 Task: Look for space in Florence, United States from 10th July, 2023 to 15th July, 2023 for 7 adults in price range Rs.10000 to Rs.15000. Place can be entire place or shared room with 4 bedrooms having 7 beds and 4 bathrooms. Property type can be house, flat, guest house. Amenities needed are: wifi, TV, free parkinig on premises, gym, breakfast. Booking option can be shelf check-in. Required host language is English.
Action: Mouse moved to (467, 91)
Screenshot: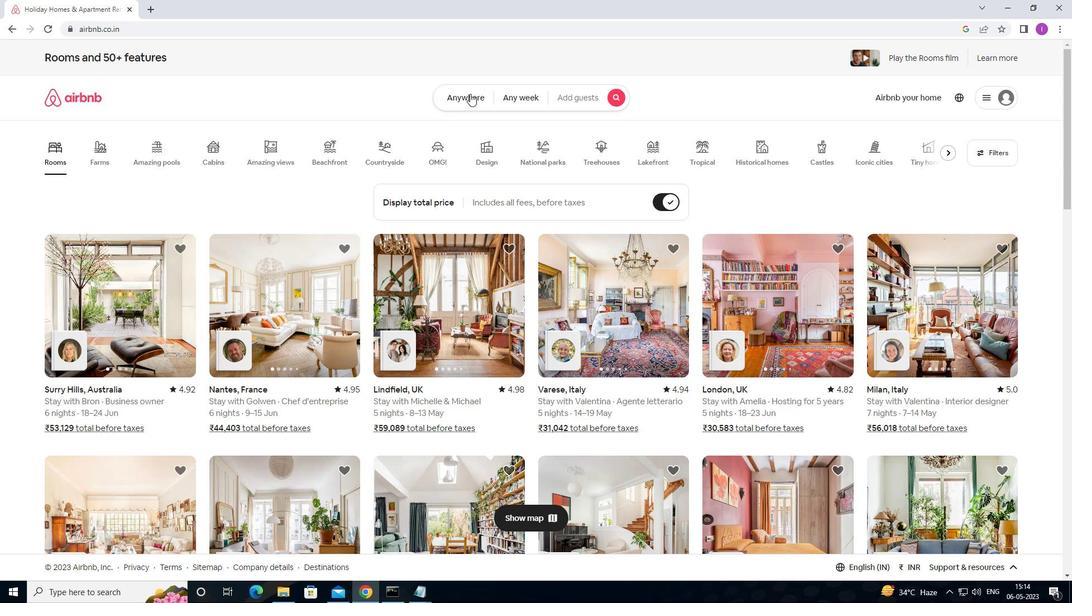 
Action: Mouse pressed left at (467, 91)
Screenshot: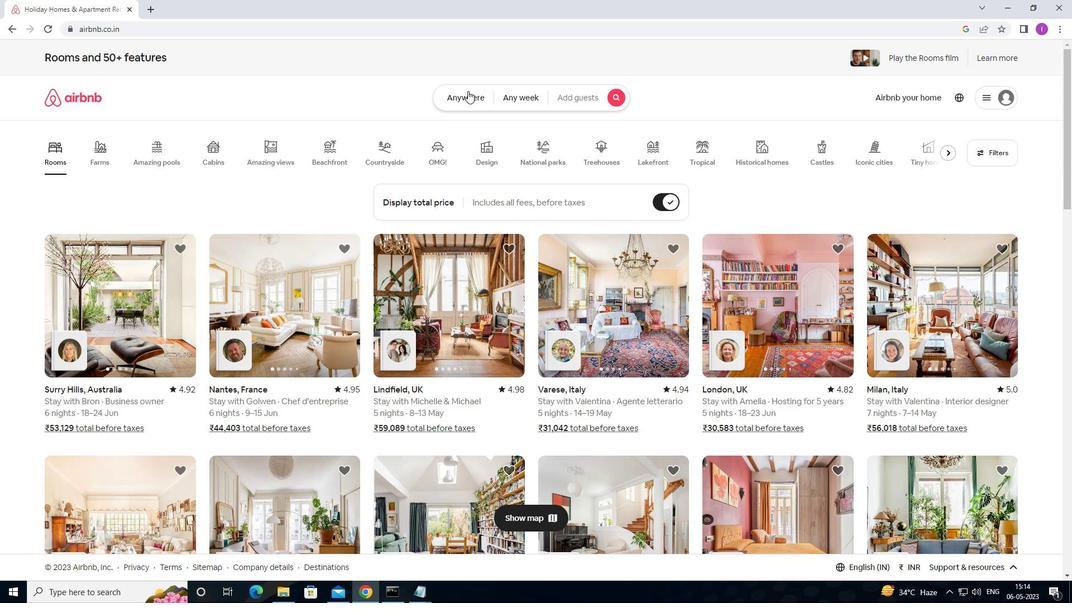 
Action: Mouse moved to (382, 137)
Screenshot: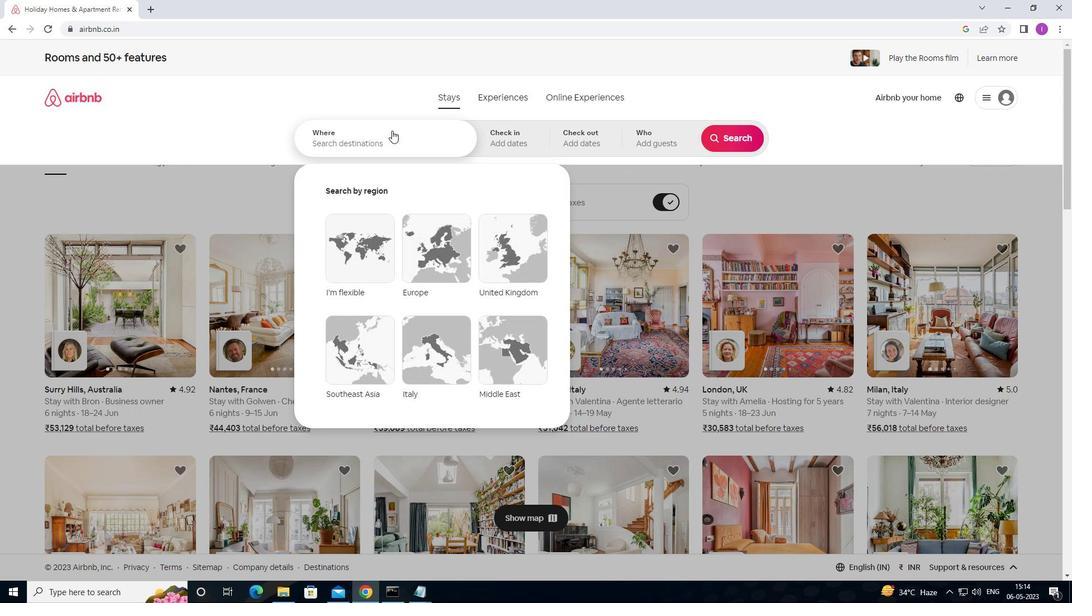 
Action: Mouse pressed left at (382, 137)
Screenshot: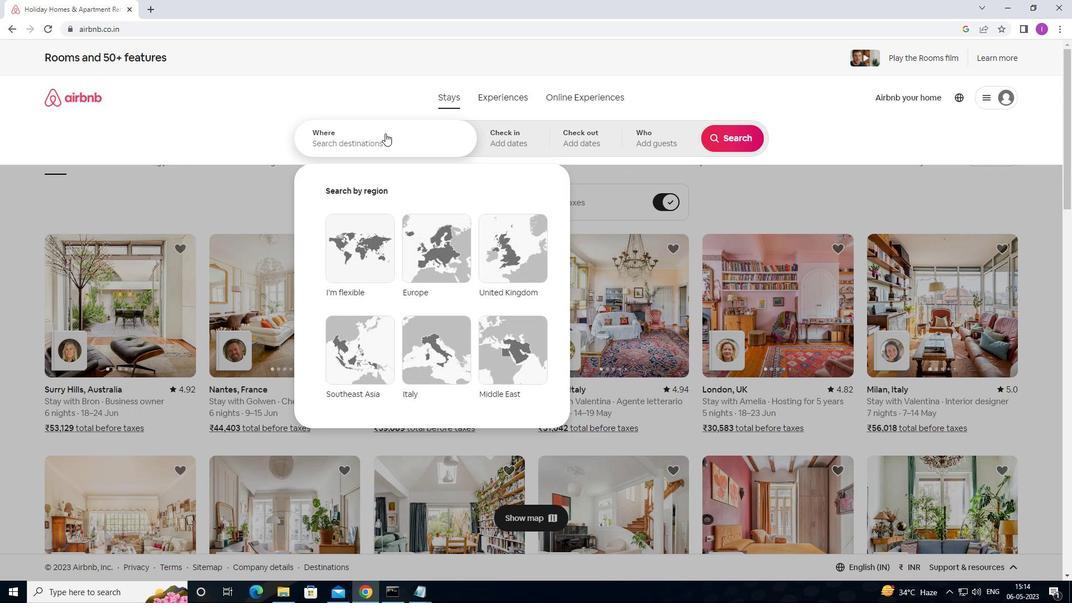 
Action: Mouse moved to (581, 142)
Screenshot: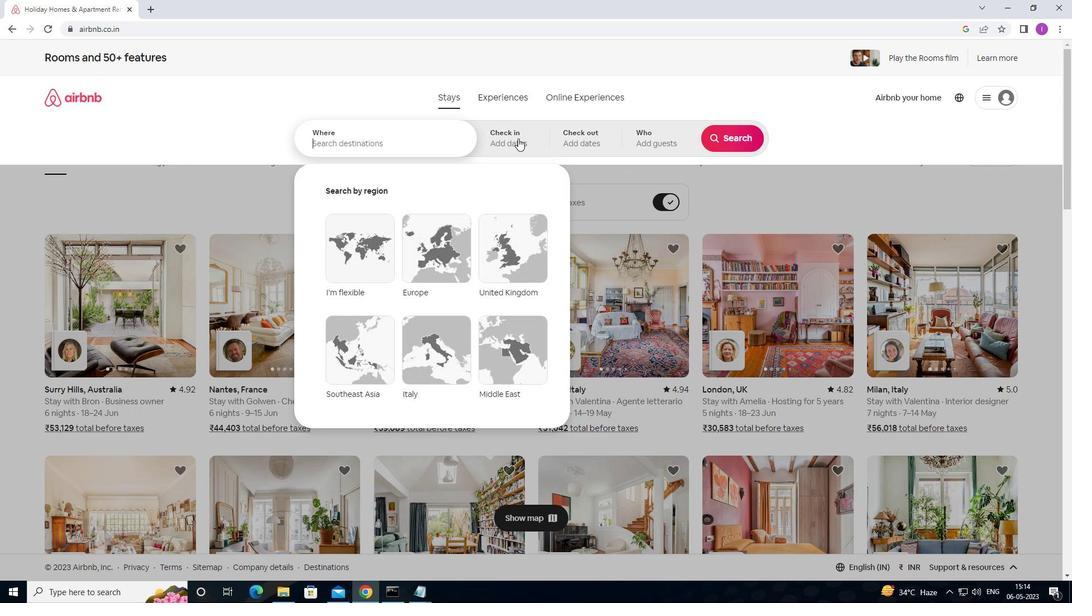 
Action: Key pressed <Key.shift><Key.shift><Key.shift><Key.shift><Key.shift><Key.shift><Key.shift>FLORENCE,<Key.shift>UNITED<Key.space>STATES
Screenshot: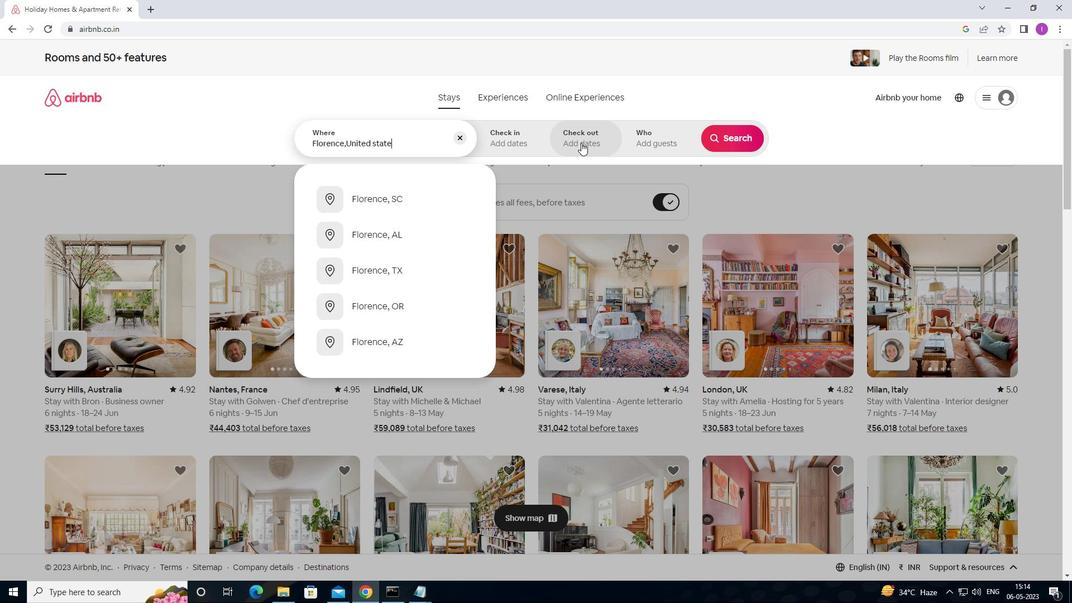 
Action: Mouse moved to (499, 139)
Screenshot: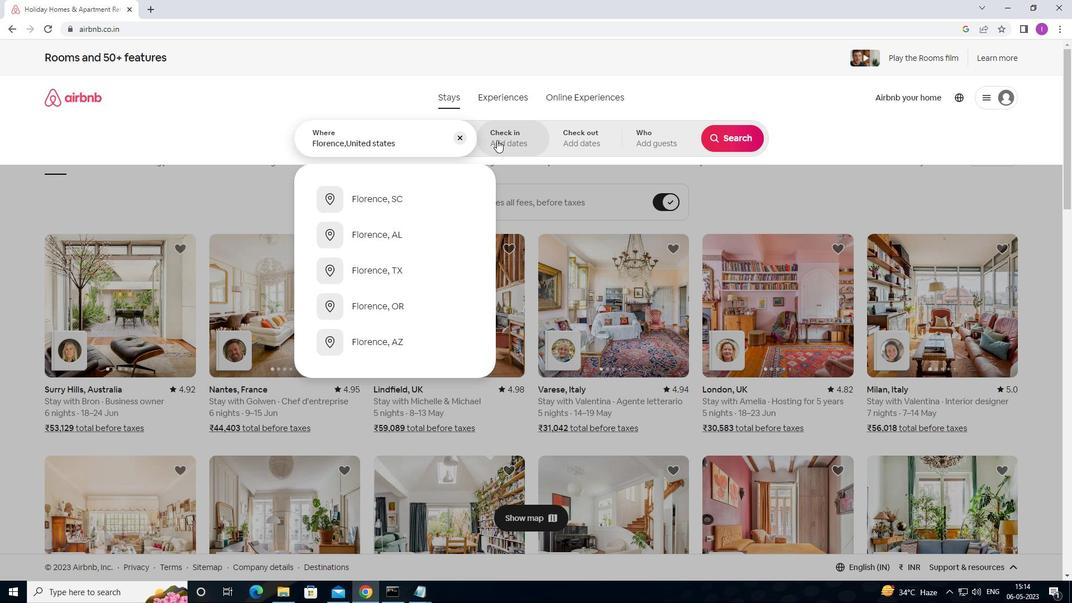 
Action: Mouse pressed left at (499, 139)
Screenshot: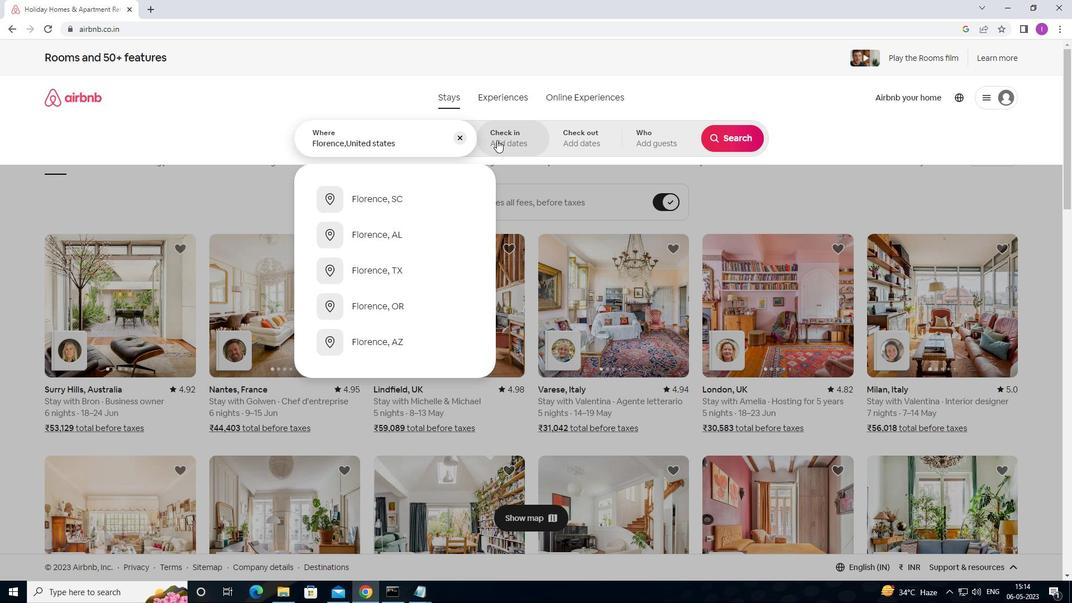 
Action: Mouse moved to (731, 222)
Screenshot: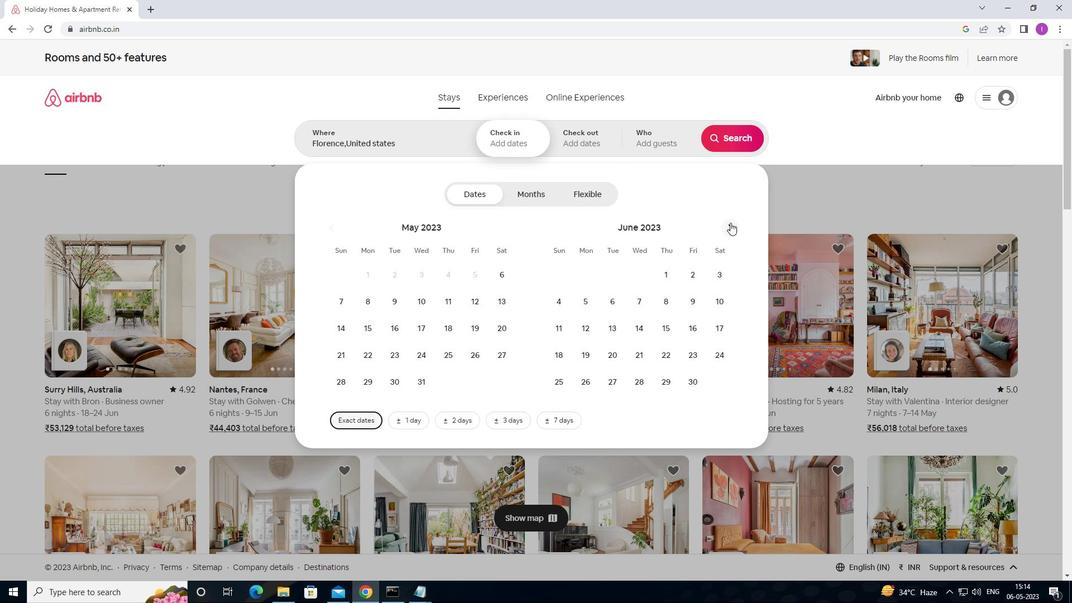 
Action: Mouse pressed left at (731, 222)
Screenshot: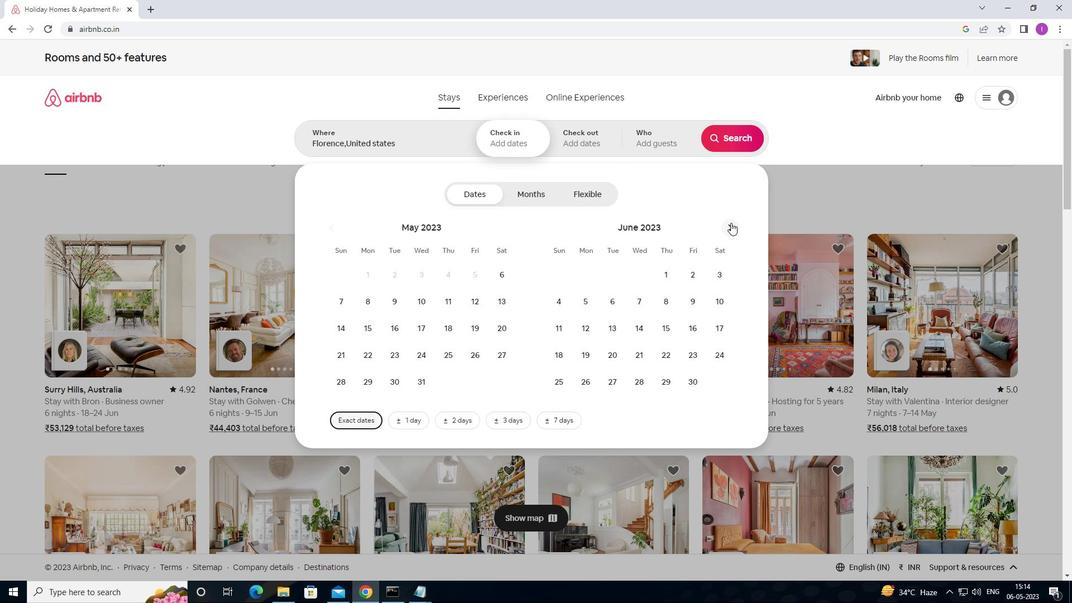 
Action: Mouse moved to (594, 327)
Screenshot: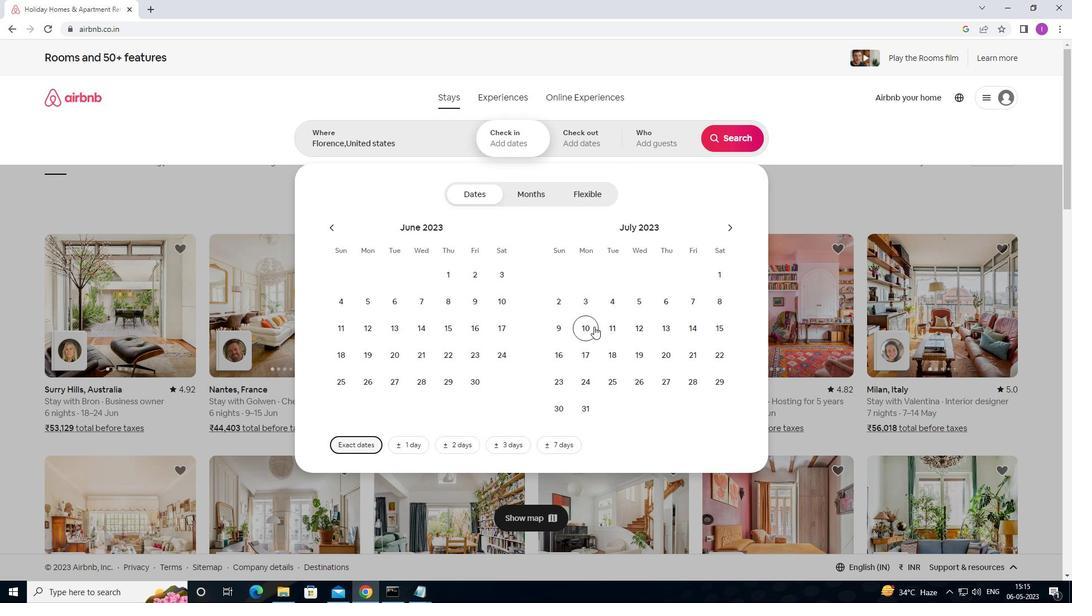 
Action: Mouse pressed left at (594, 327)
Screenshot: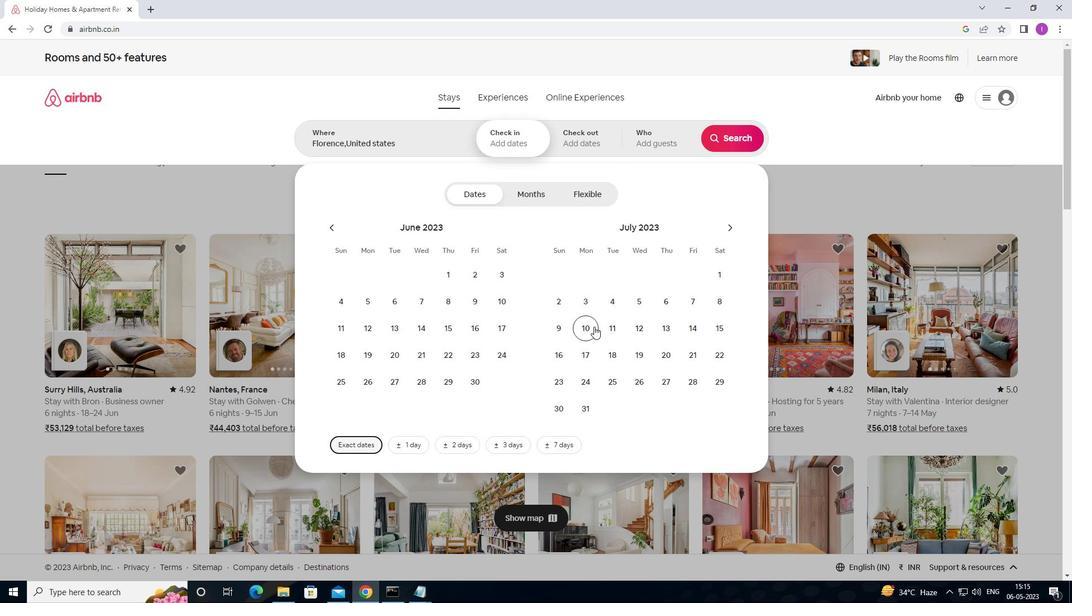 
Action: Mouse moved to (718, 326)
Screenshot: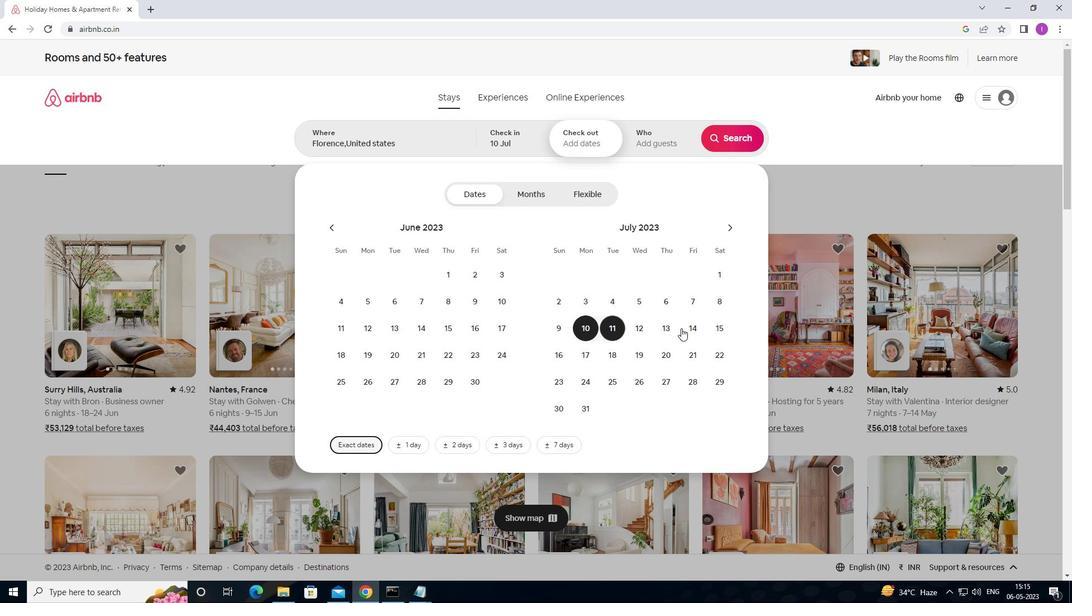 
Action: Mouse pressed left at (718, 326)
Screenshot: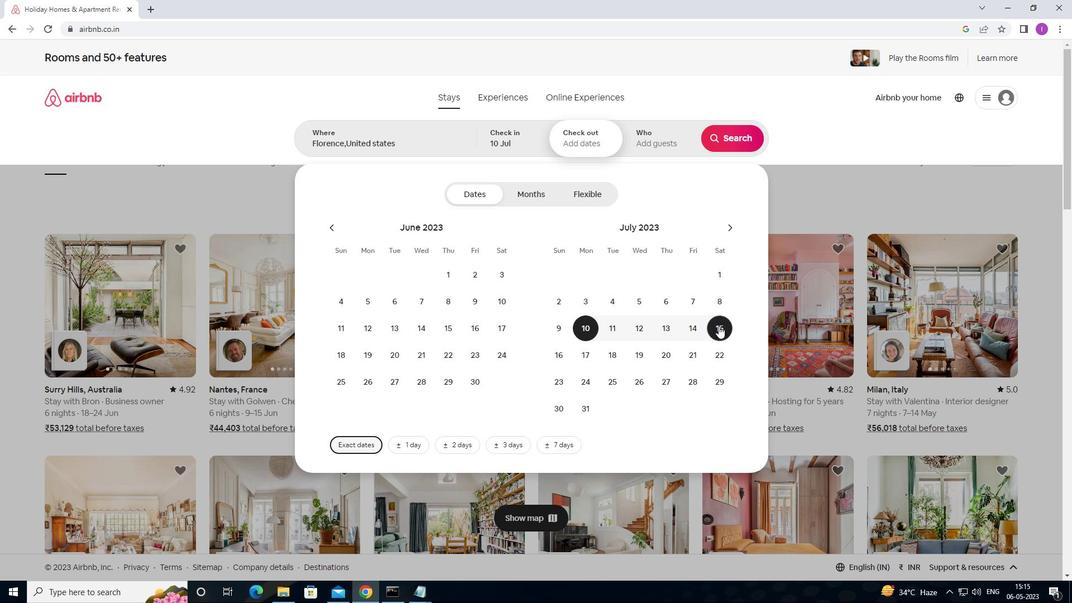 
Action: Mouse moved to (668, 142)
Screenshot: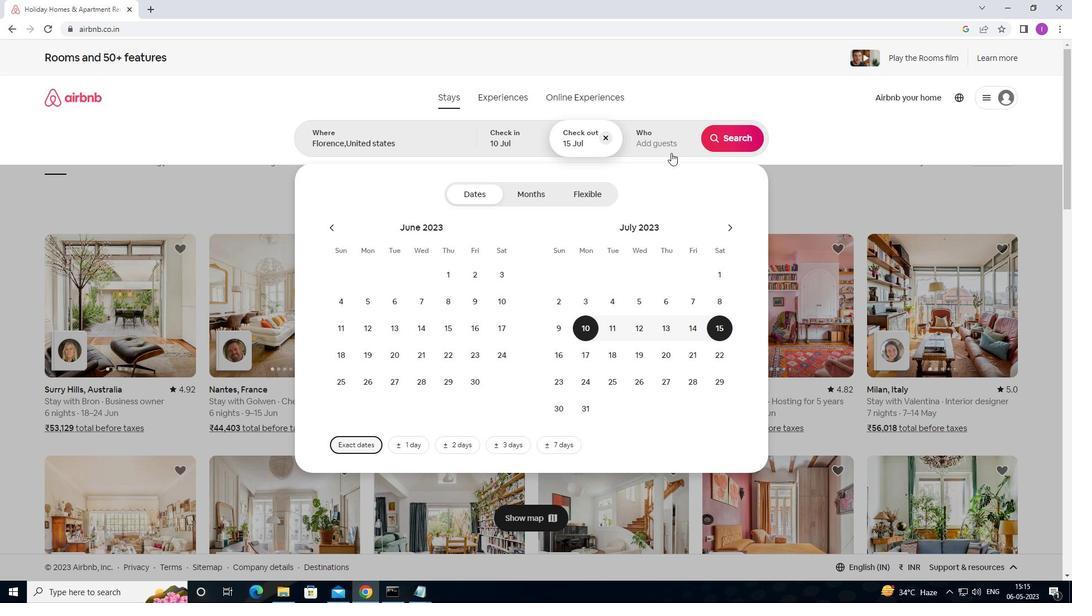 
Action: Mouse pressed left at (668, 142)
Screenshot: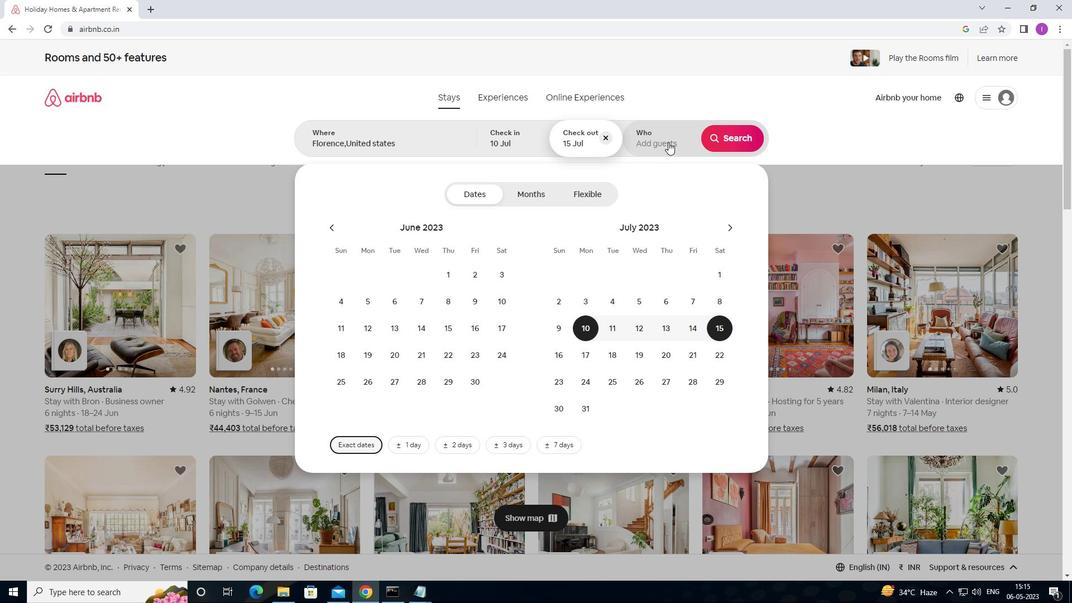
Action: Mouse moved to (738, 197)
Screenshot: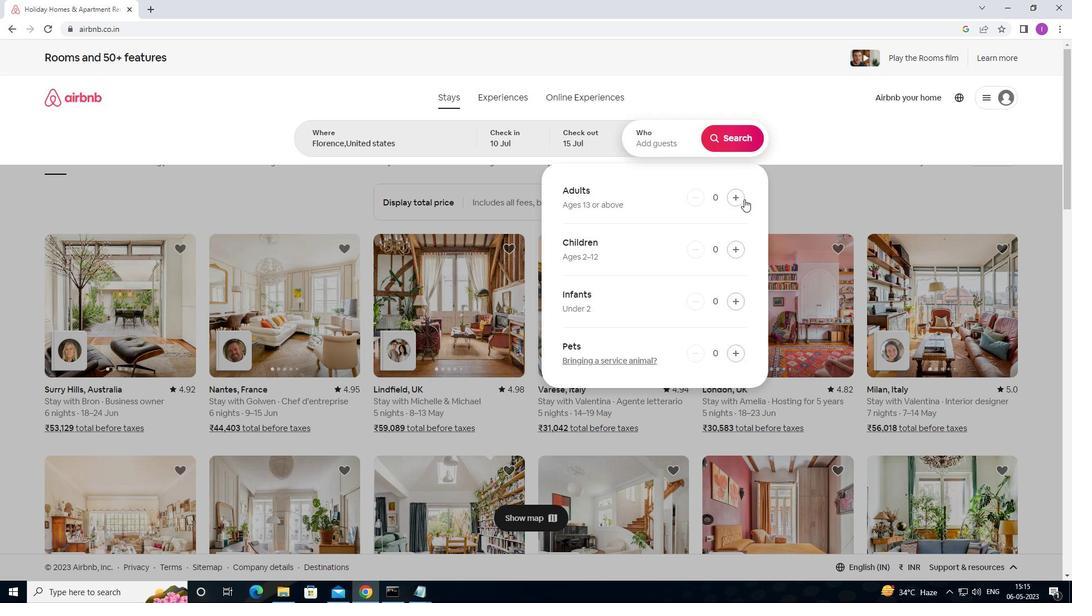 
Action: Mouse pressed left at (738, 197)
Screenshot: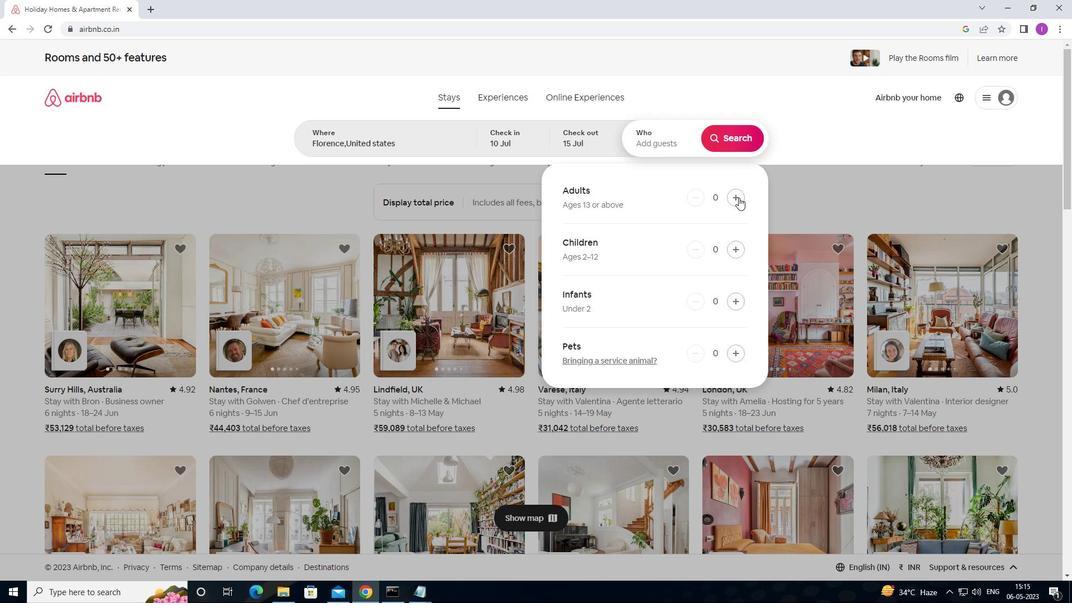 
Action: Mouse pressed left at (738, 197)
Screenshot: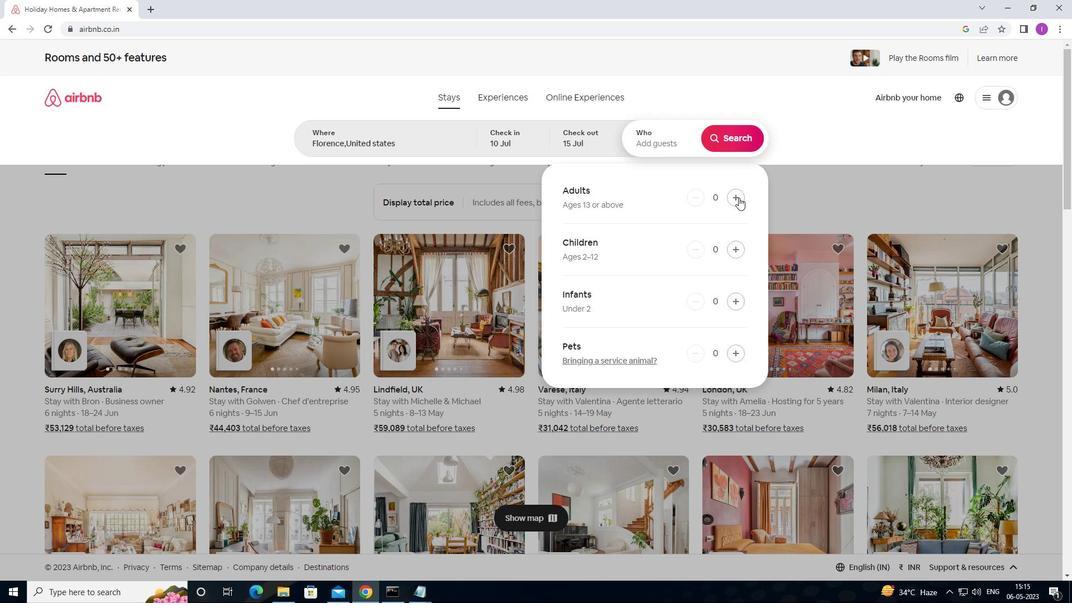 
Action: Mouse pressed left at (738, 197)
Screenshot: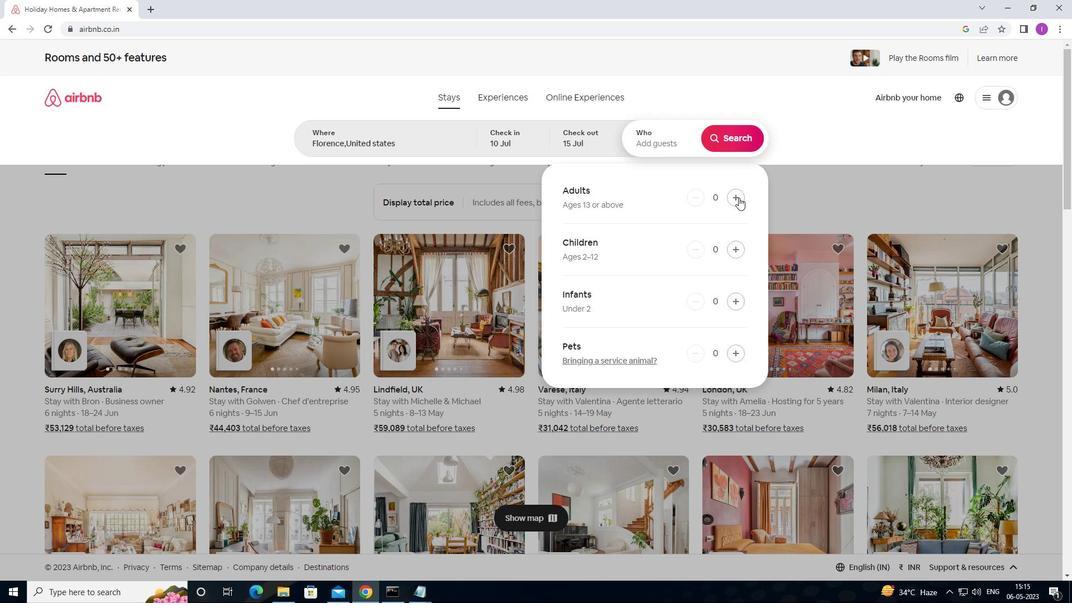
Action: Mouse pressed left at (738, 197)
Screenshot: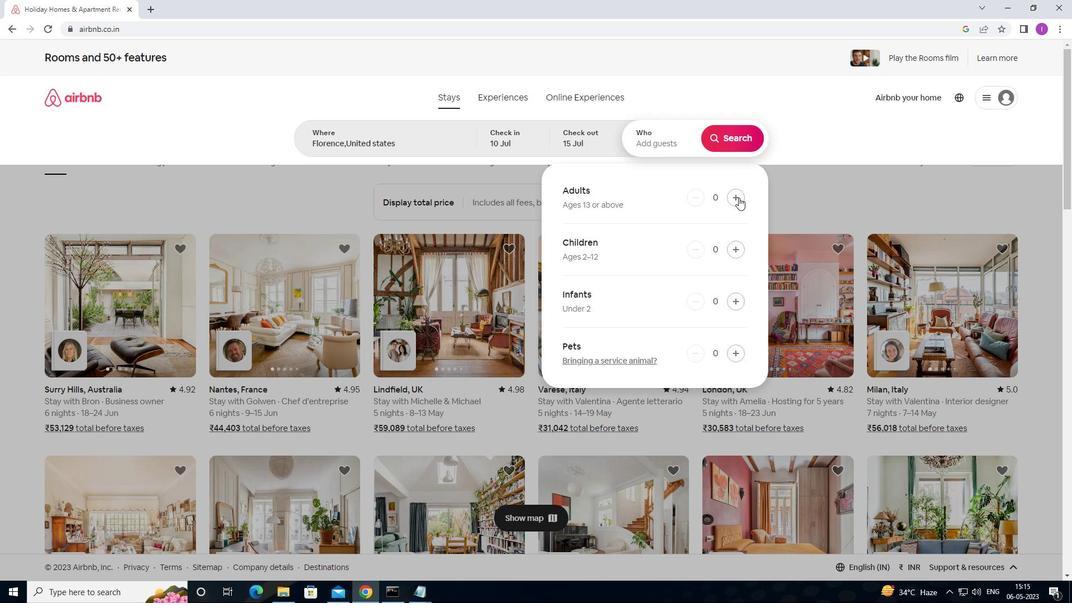 
Action: Mouse moved to (729, 197)
Screenshot: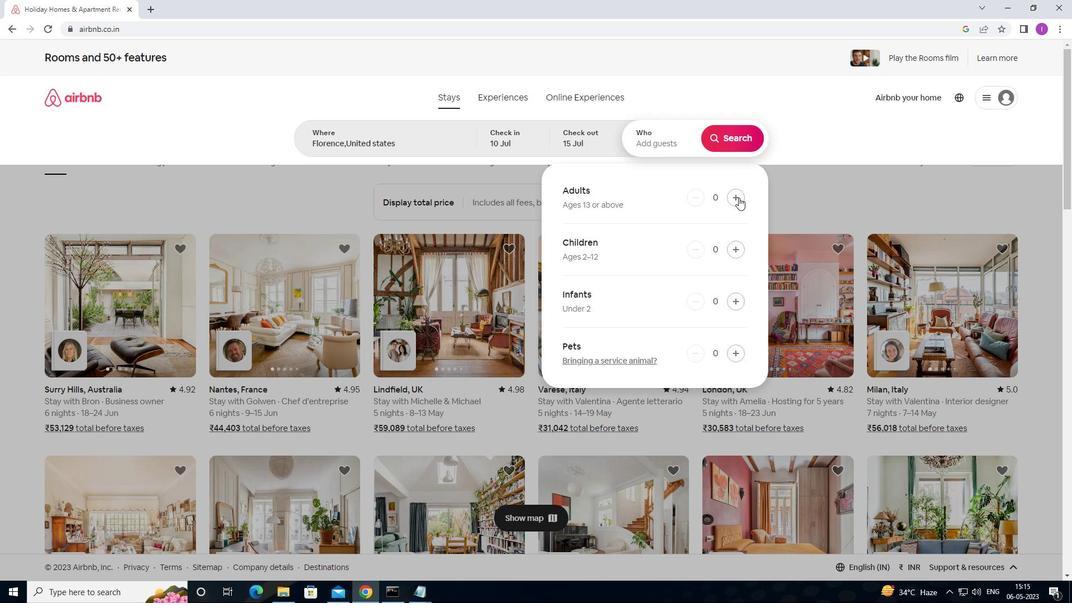 
Action: Mouse pressed left at (729, 197)
Screenshot: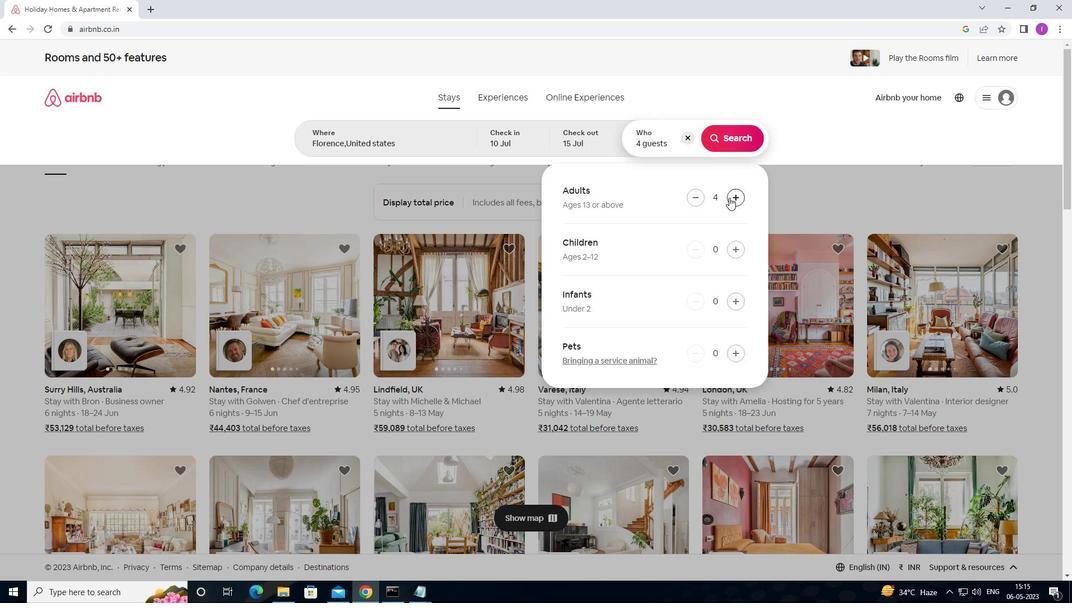 
Action: Mouse pressed left at (729, 197)
Screenshot: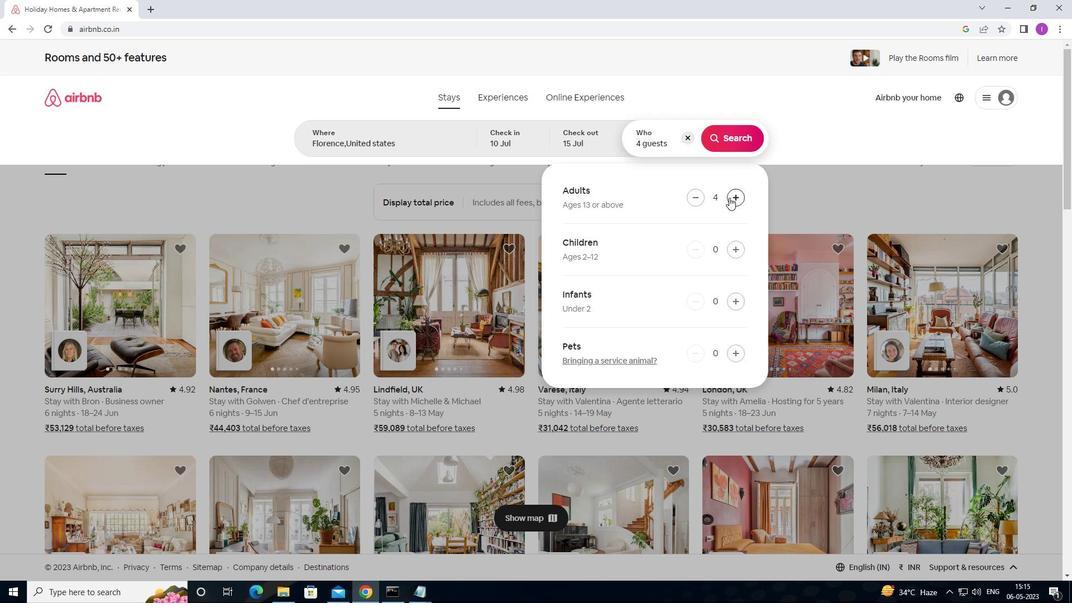 
Action: Mouse pressed left at (729, 197)
Screenshot: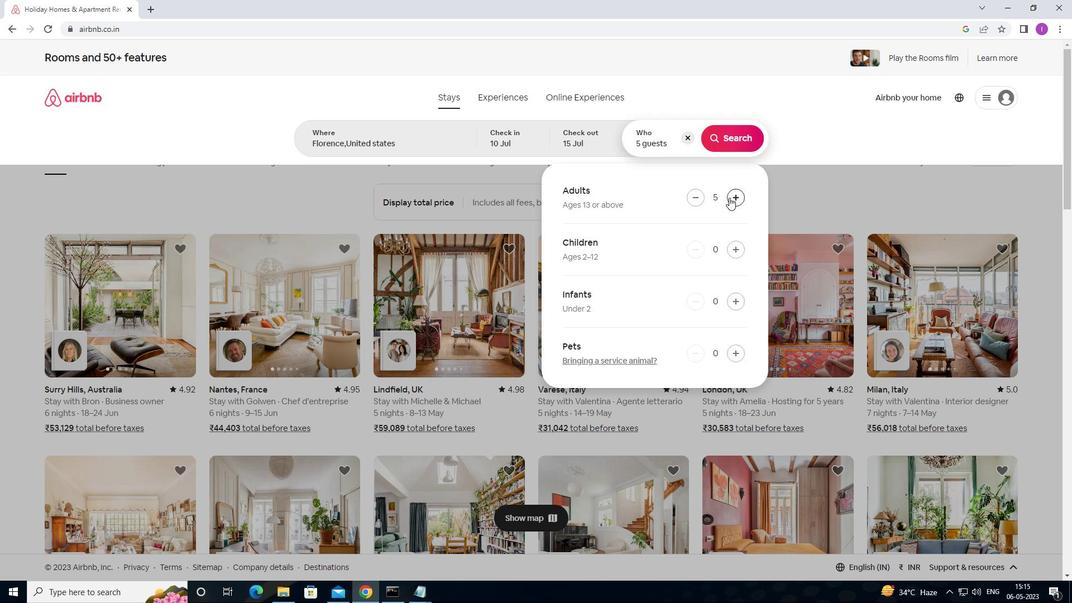 
Action: Mouse moved to (746, 140)
Screenshot: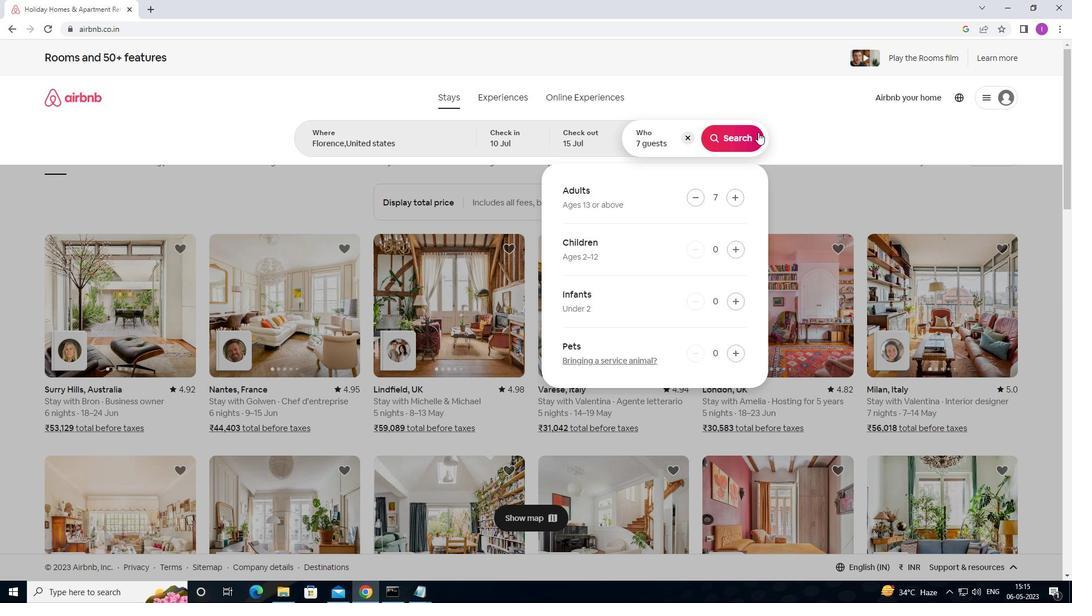 
Action: Mouse pressed left at (746, 140)
Screenshot: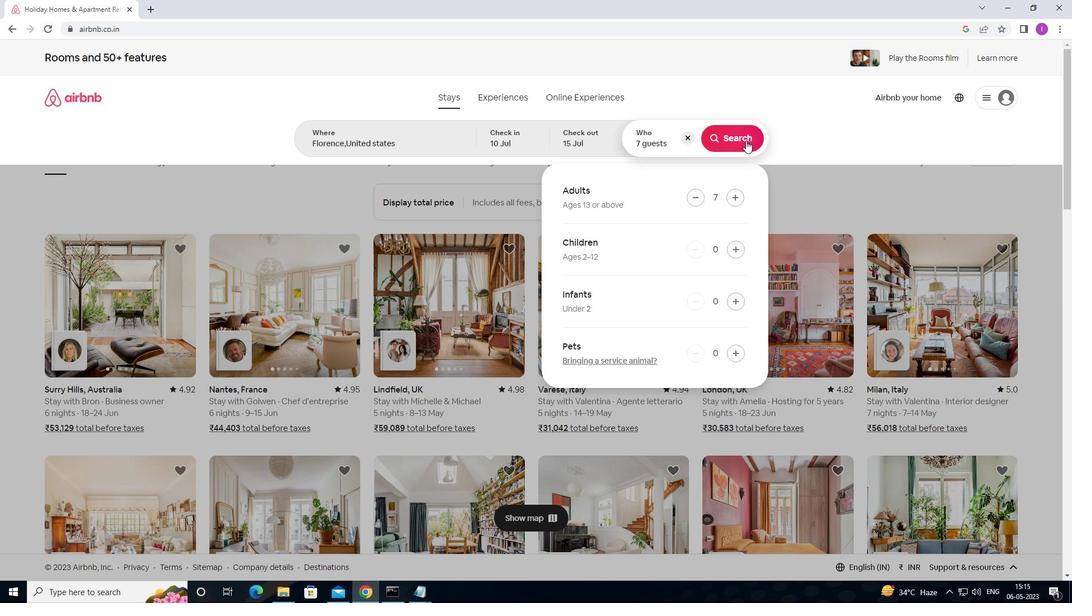 
Action: Mouse moved to (1009, 110)
Screenshot: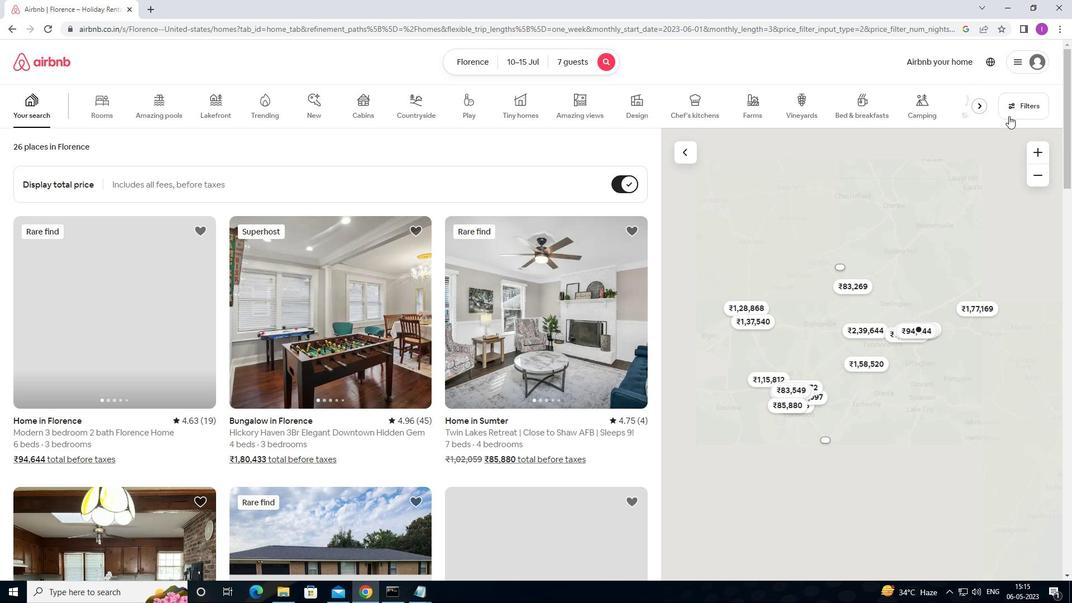 
Action: Mouse pressed left at (1009, 110)
Screenshot: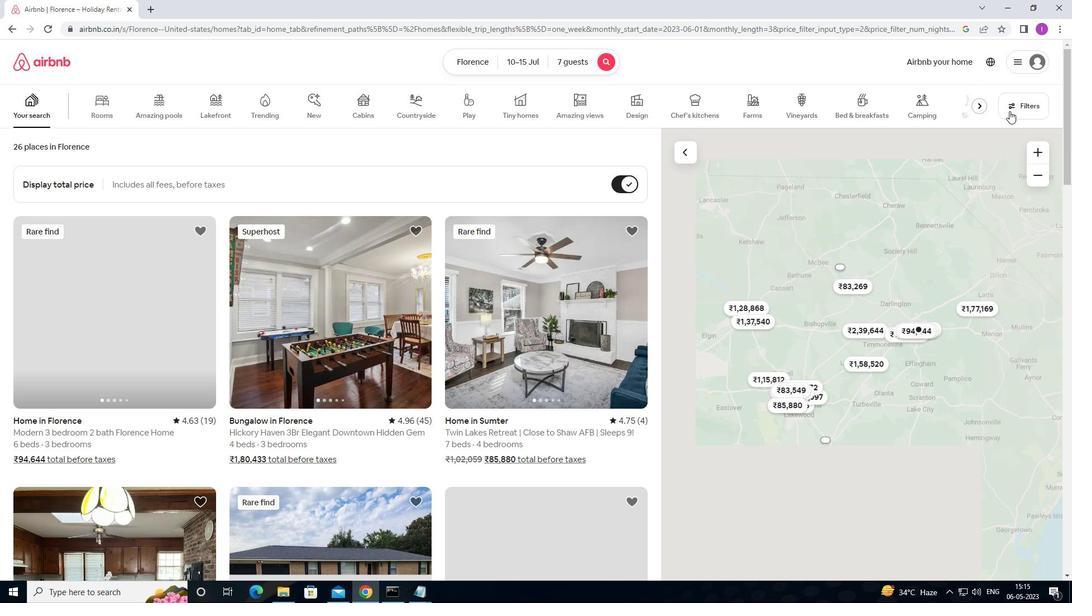 
Action: Mouse moved to (435, 380)
Screenshot: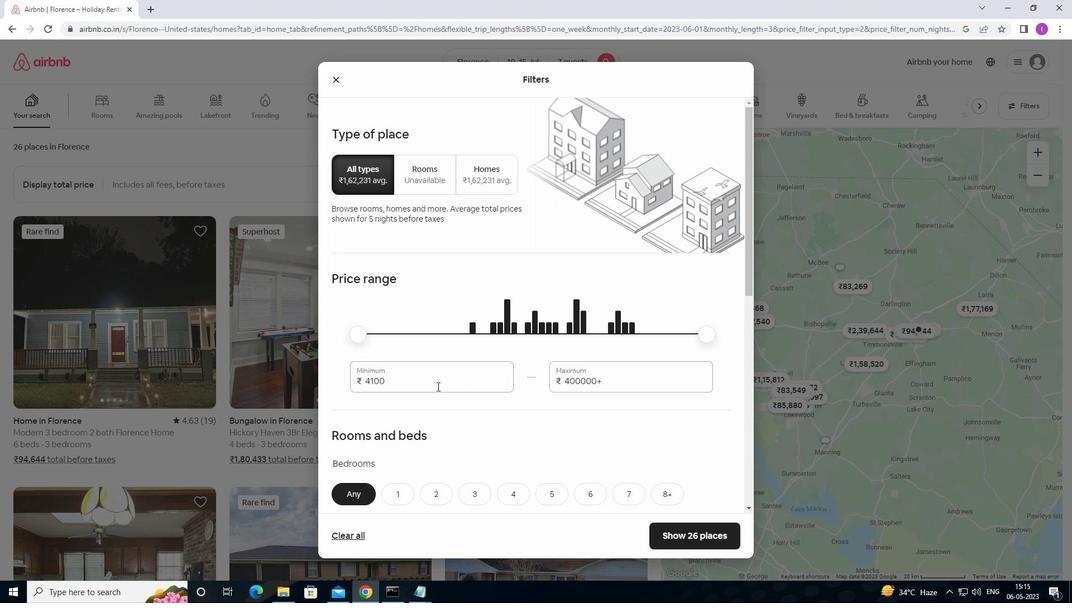 
Action: Mouse pressed left at (435, 380)
Screenshot: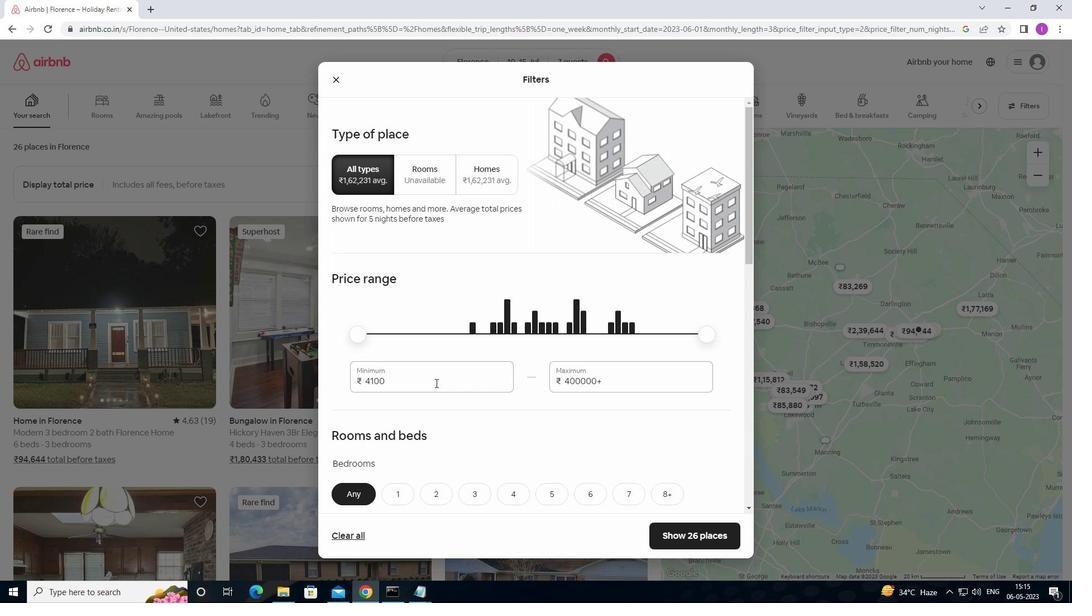 
Action: Mouse moved to (365, 384)
Screenshot: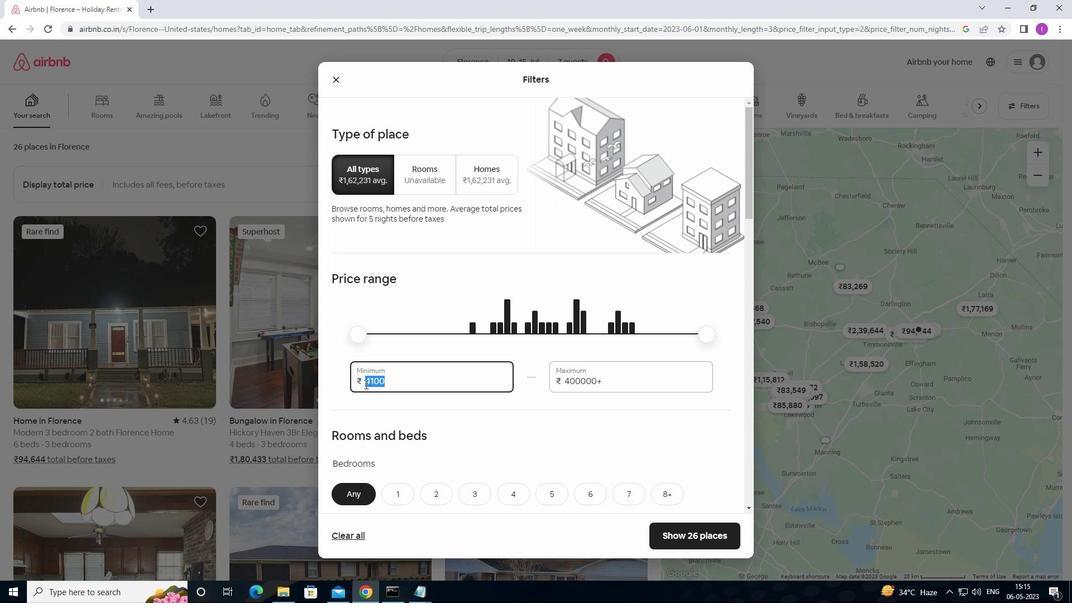
Action: Key pressed 1
Screenshot: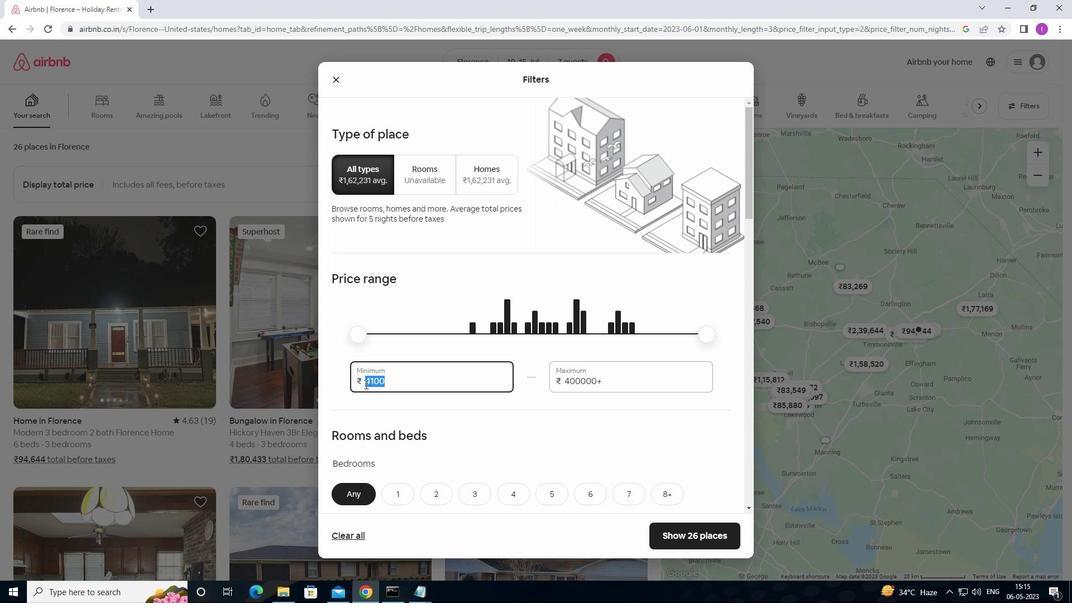 
Action: Mouse moved to (374, 378)
Screenshot: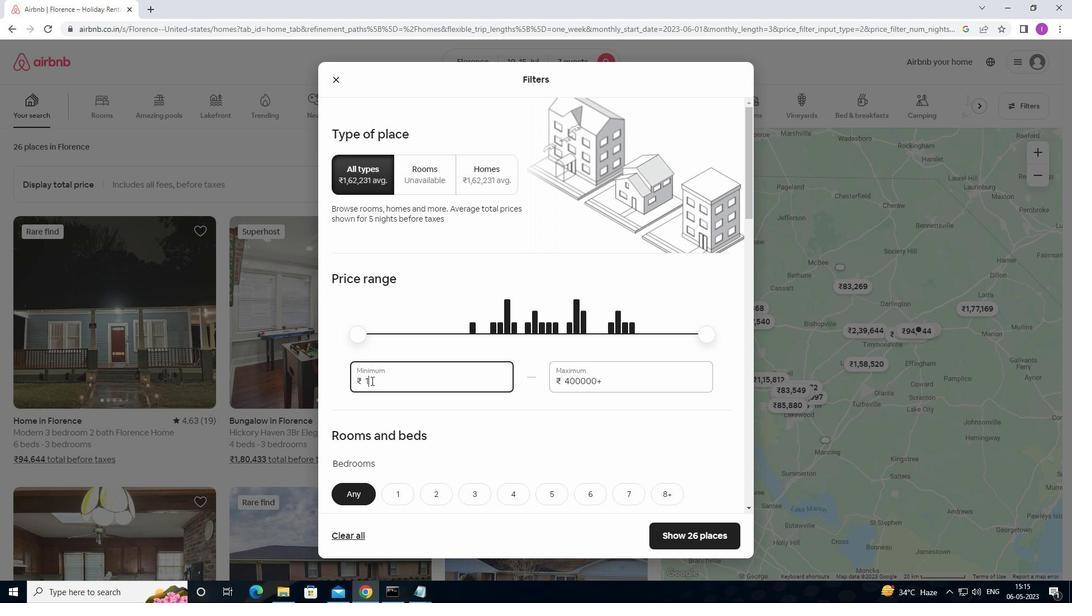 
Action: Key pressed 0
Screenshot: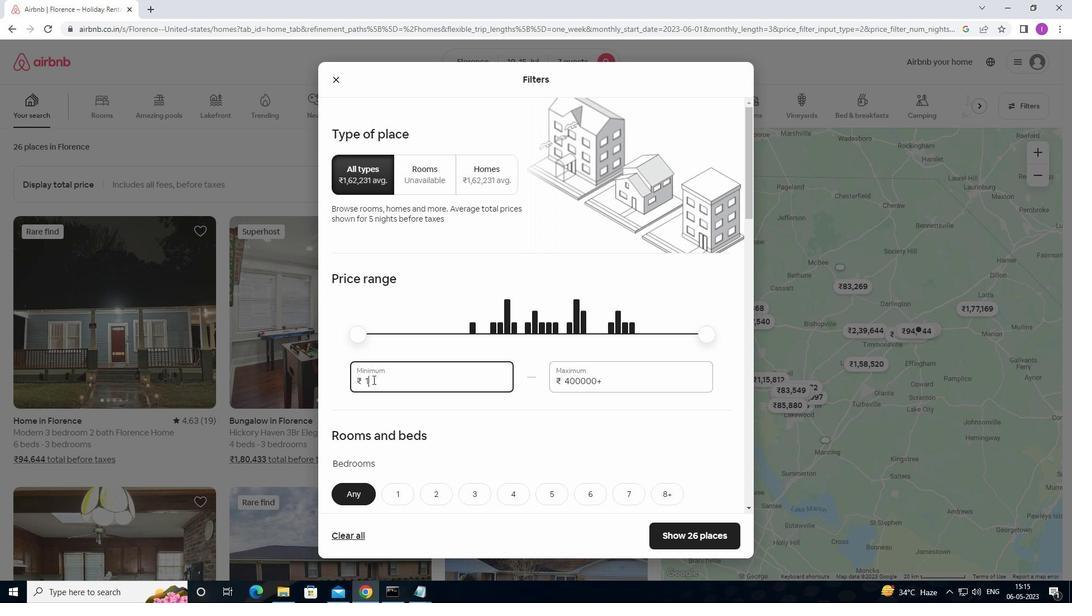 
Action: Mouse moved to (378, 375)
Screenshot: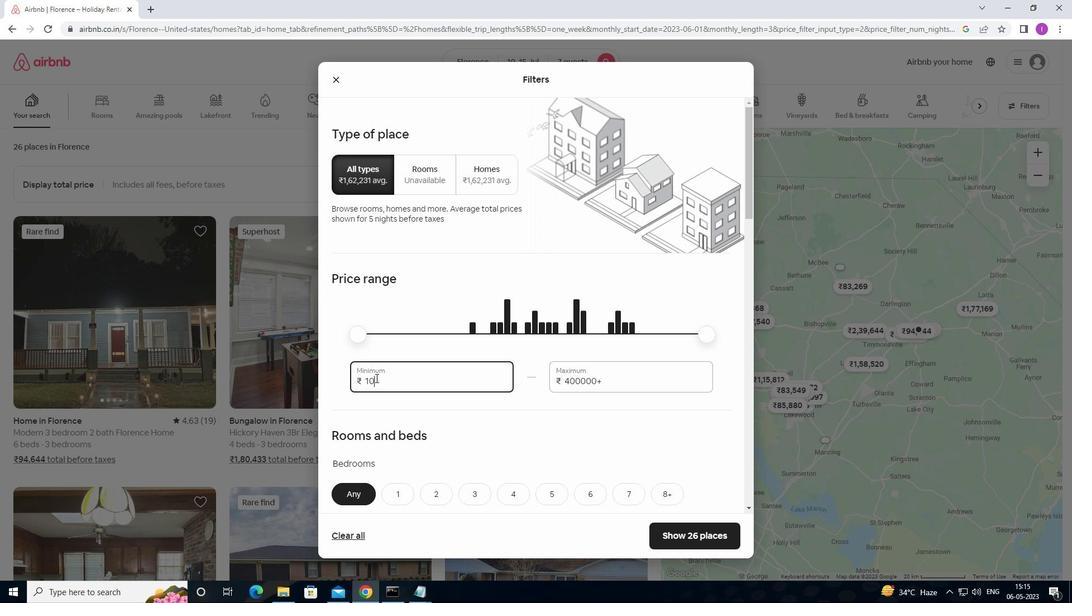 
Action: Key pressed 0
Screenshot: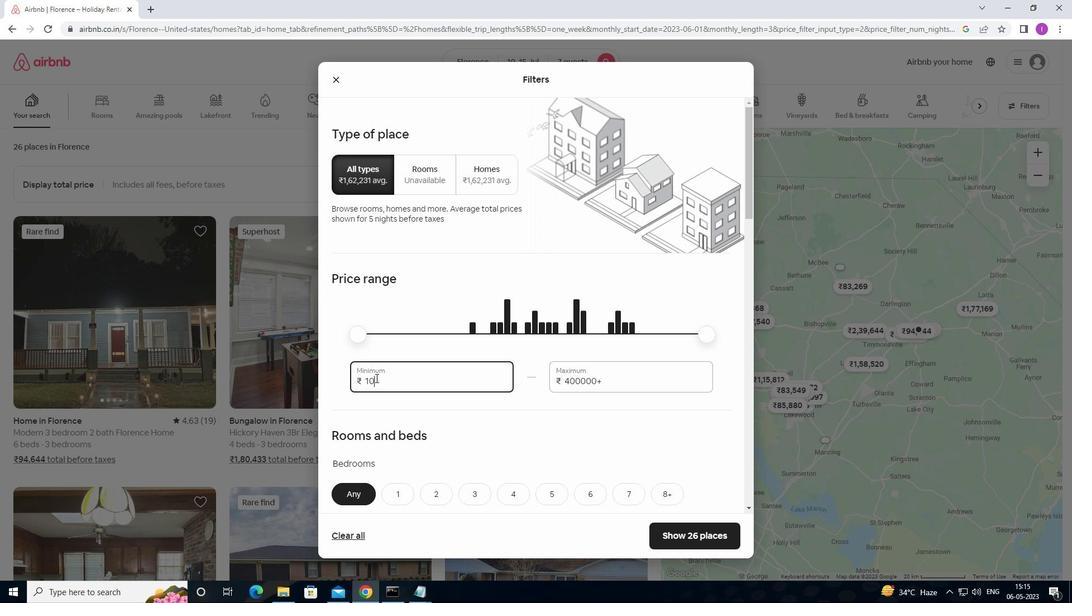 
Action: Mouse moved to (383, 373)
Screenshot: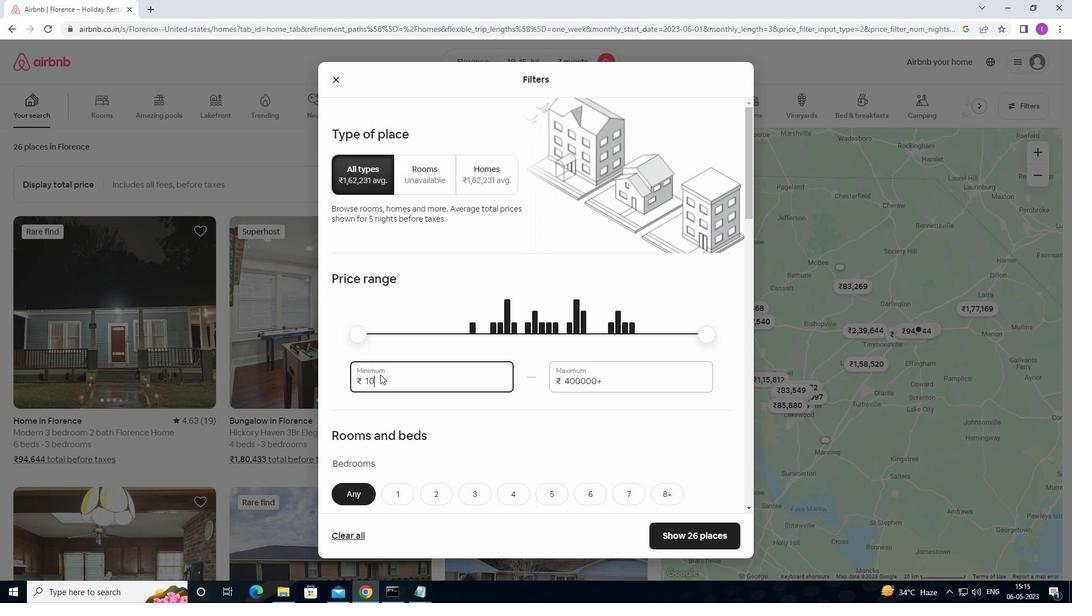 
Action: Key pressed 0
Screenshot: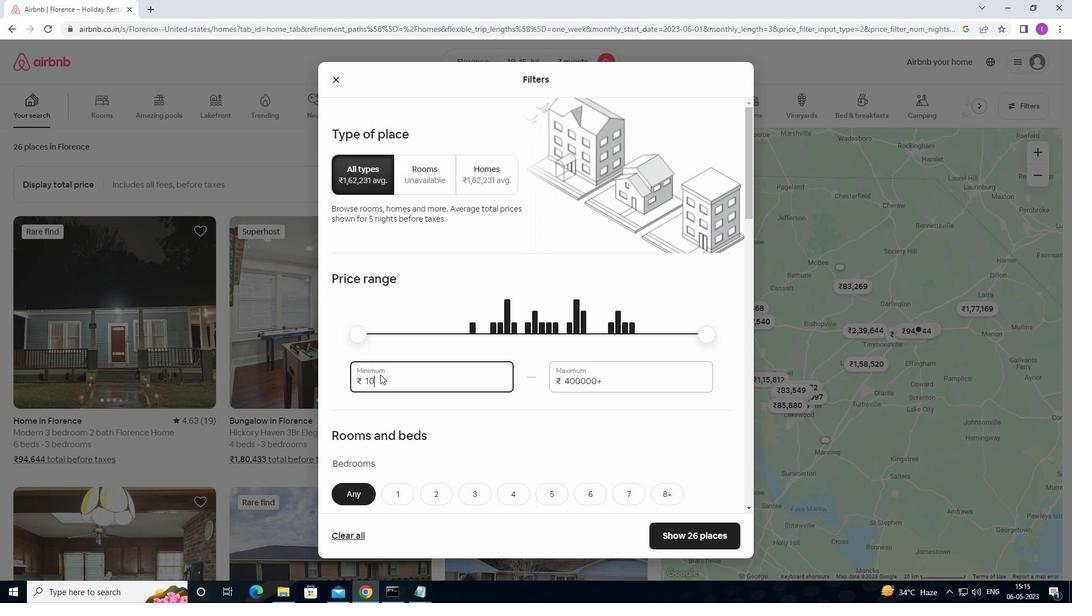 
Action: Mouse moved to (529, 396)
Screenshot: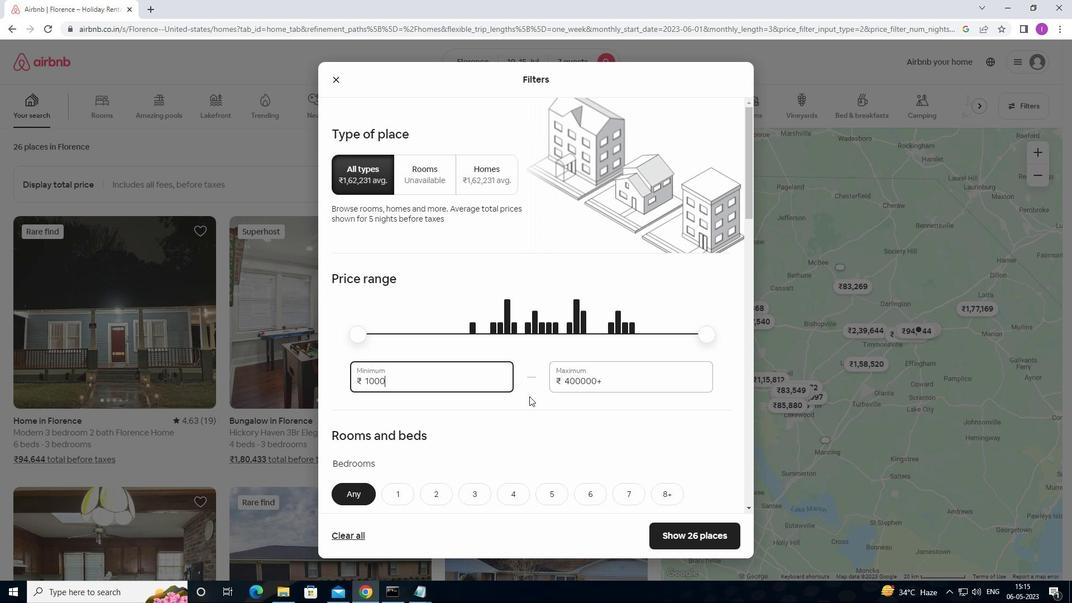 
Action: Key pressed 0
Screenshot: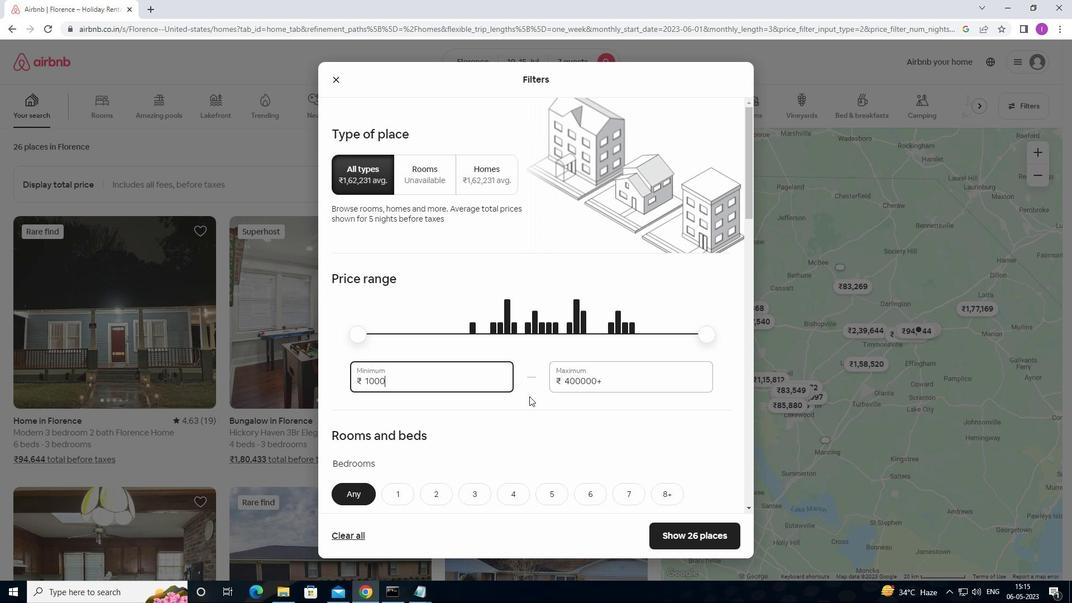 
Action: Mouse moved to (607, 379)
Screenshot: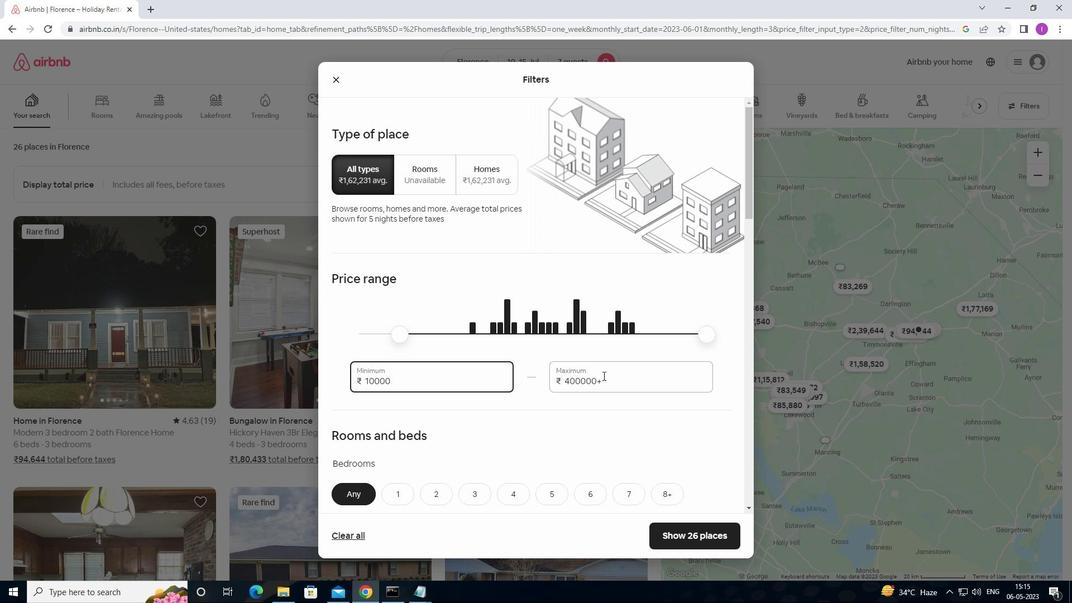 
Action: Mouse pressed left at (607, 379)
Screenshot: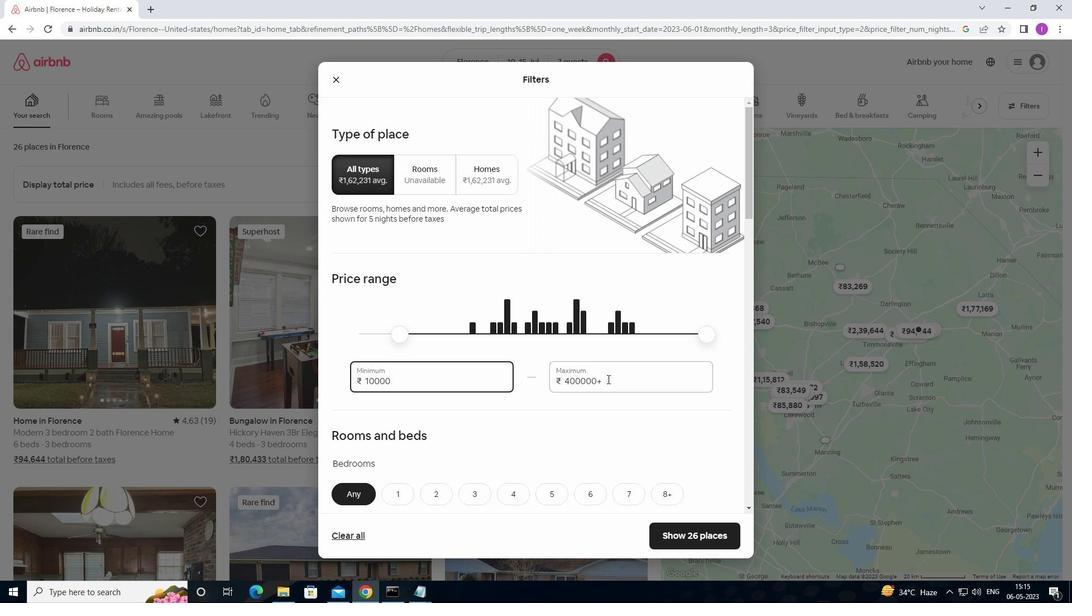 
Action: Mouse moved to (550, 383)
Screenshot: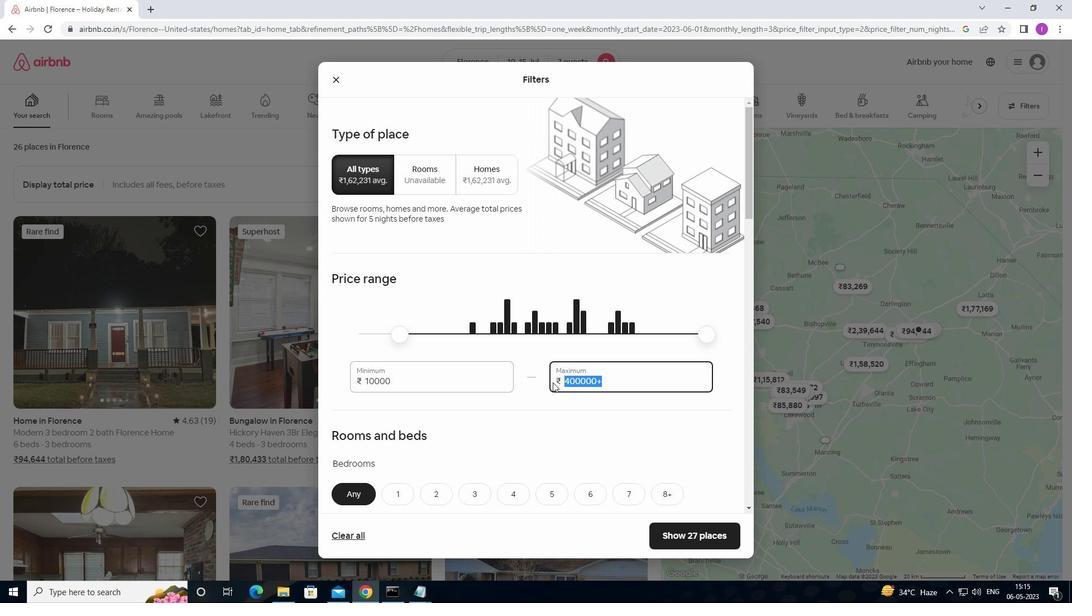 
Action: Key pressed 15000
Screenshot: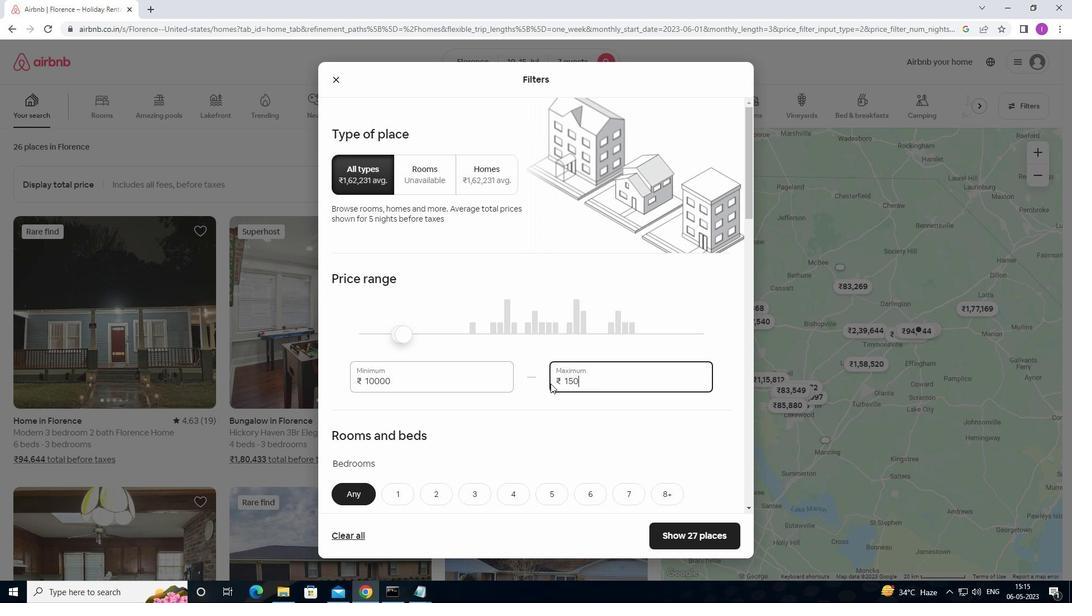 
Action: Mouse moved to (545, 403)
Screenshot: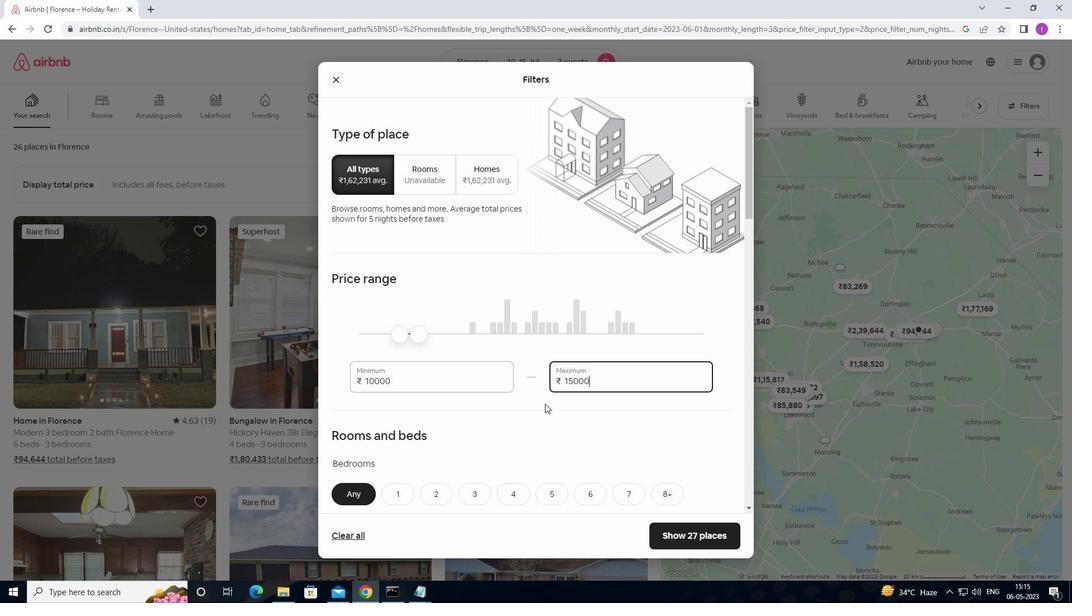 
Action: Mouse scrolled (545, 402) with delta (0, 0)
Screenshot: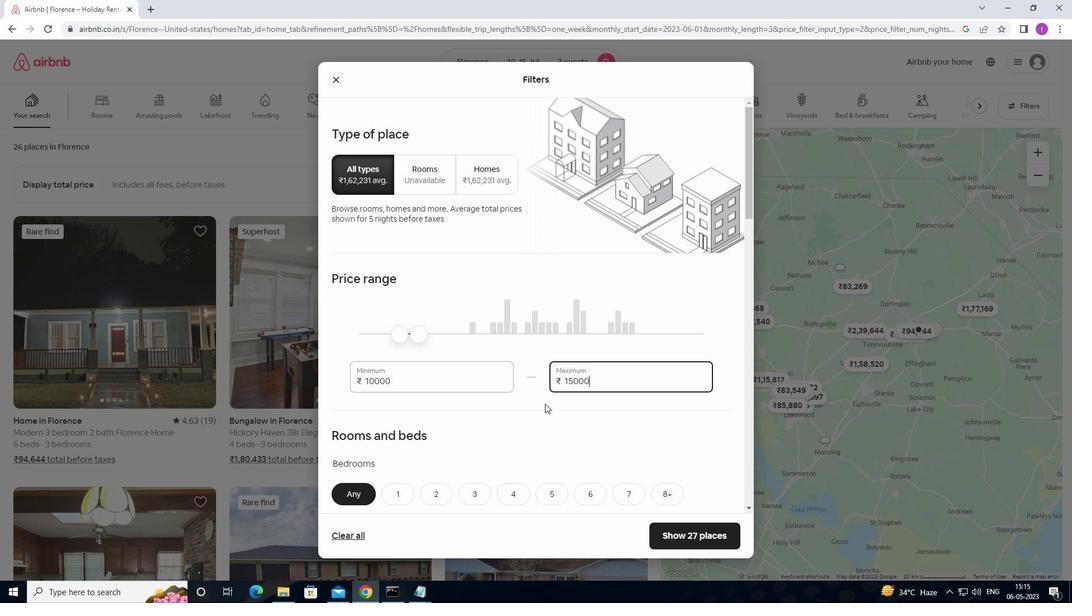 
Action: Mouse scrolled (545, 402) with delta (0, 0)
Screenshot: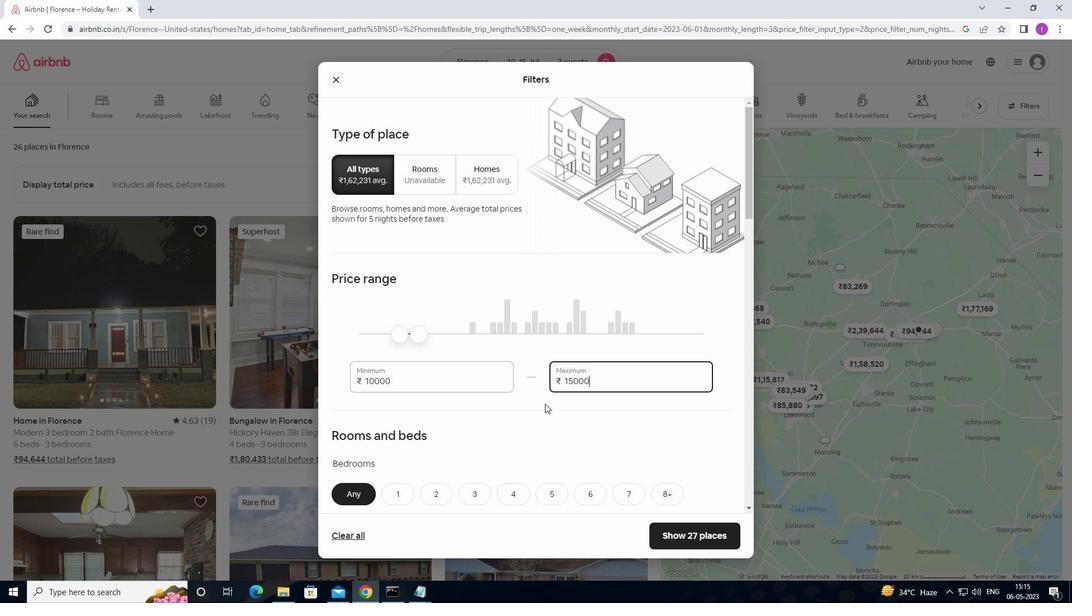 
Action: Mouse moved to (545, 400)
Screenshot: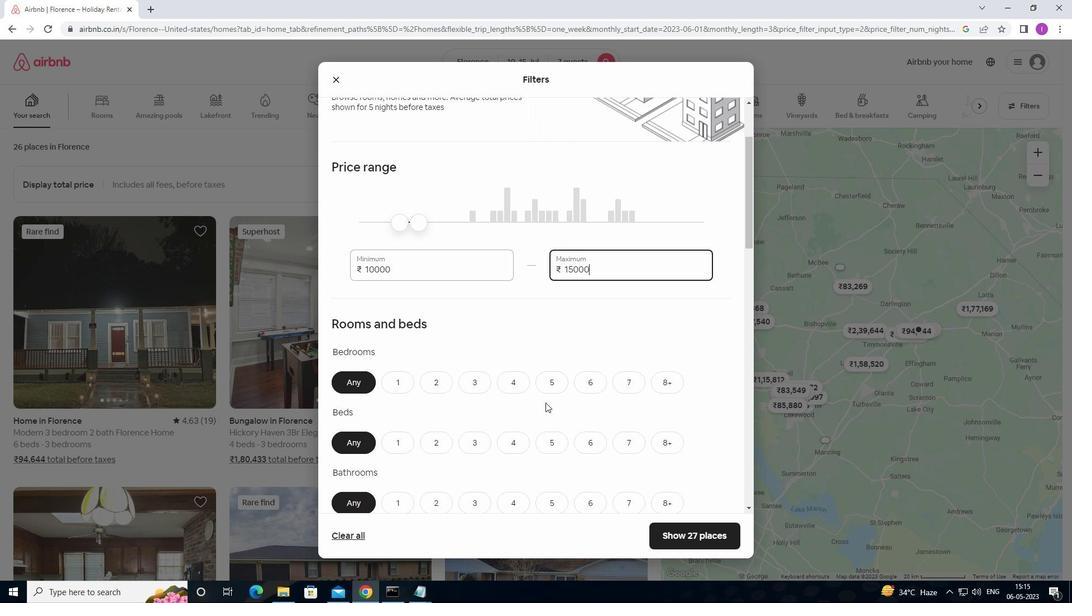 
Action: Mouse scrolled (545, 400) with delta (0, 0)
Screenshot: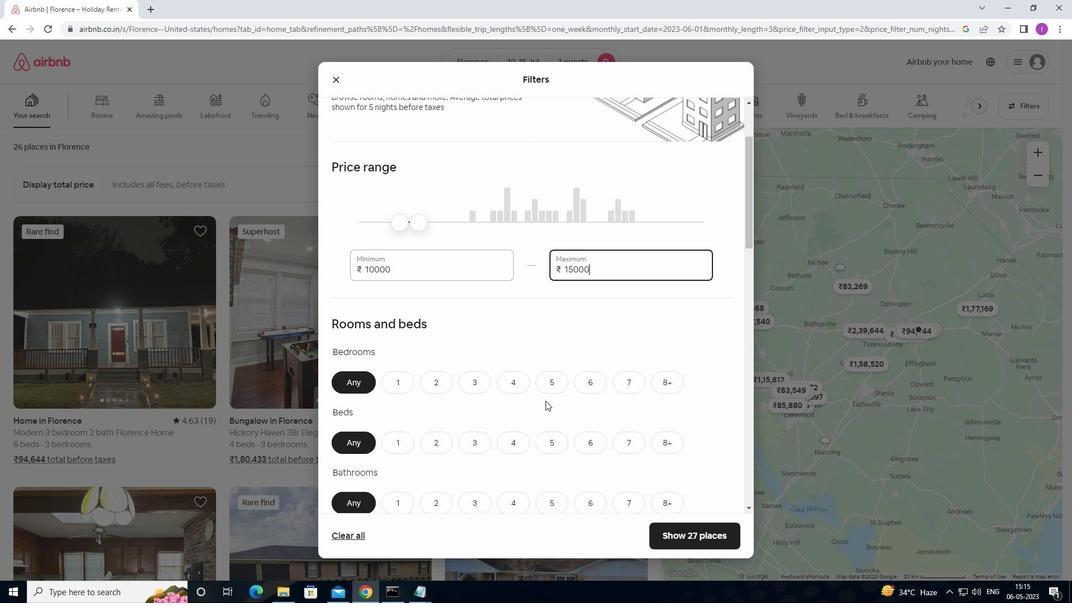 
Action: Mouse moved to (547, 399)
Screenshot: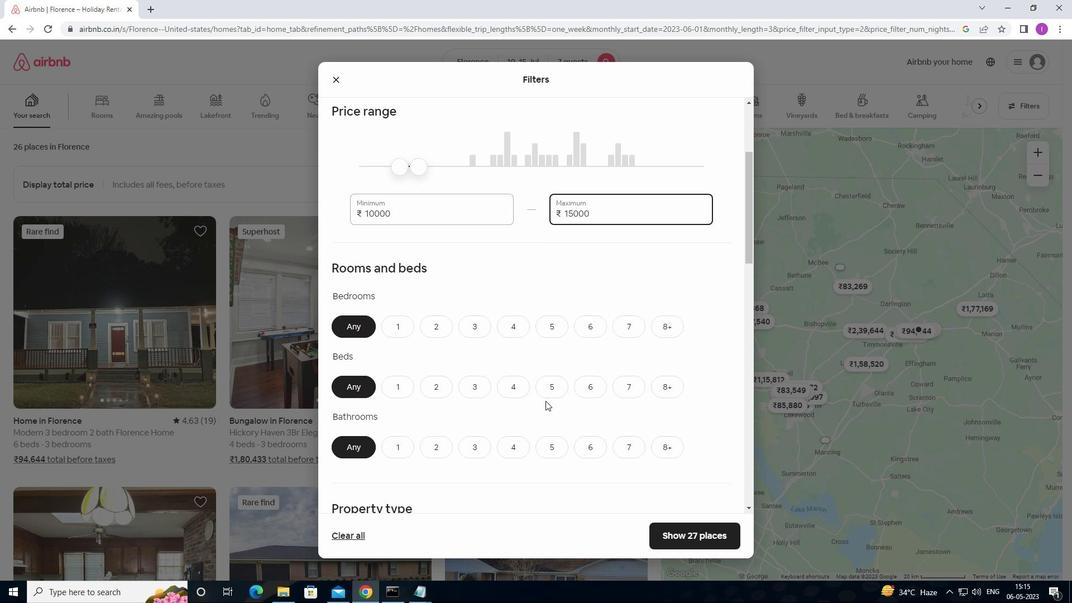 
Action: Mouse scrolled (547, 399) with delta (0, 0)
Screenshot: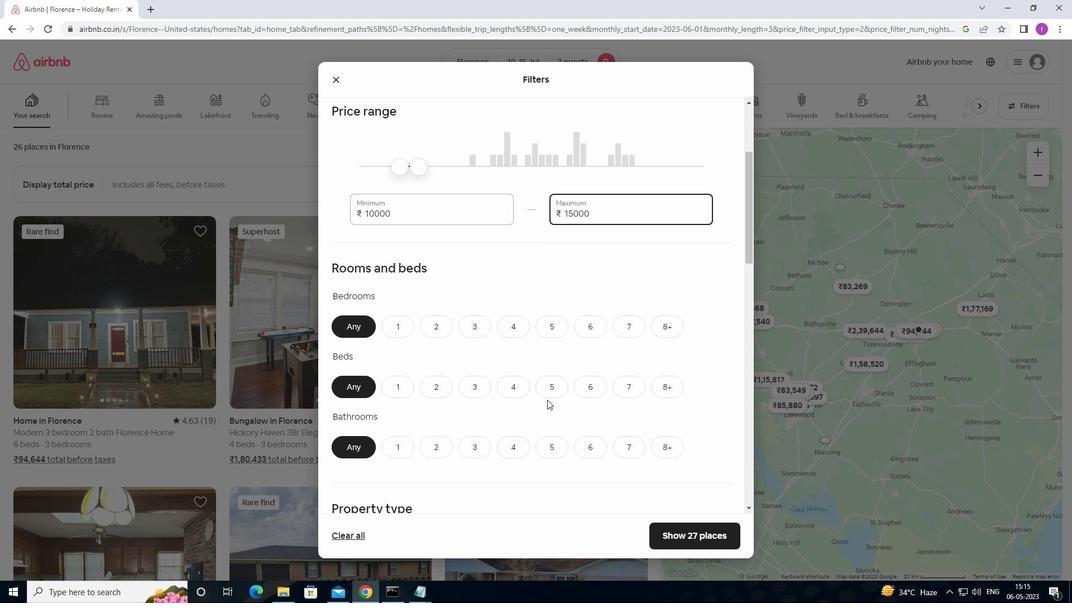 
Action: Mouse moved to (525, 276)
Screenshot: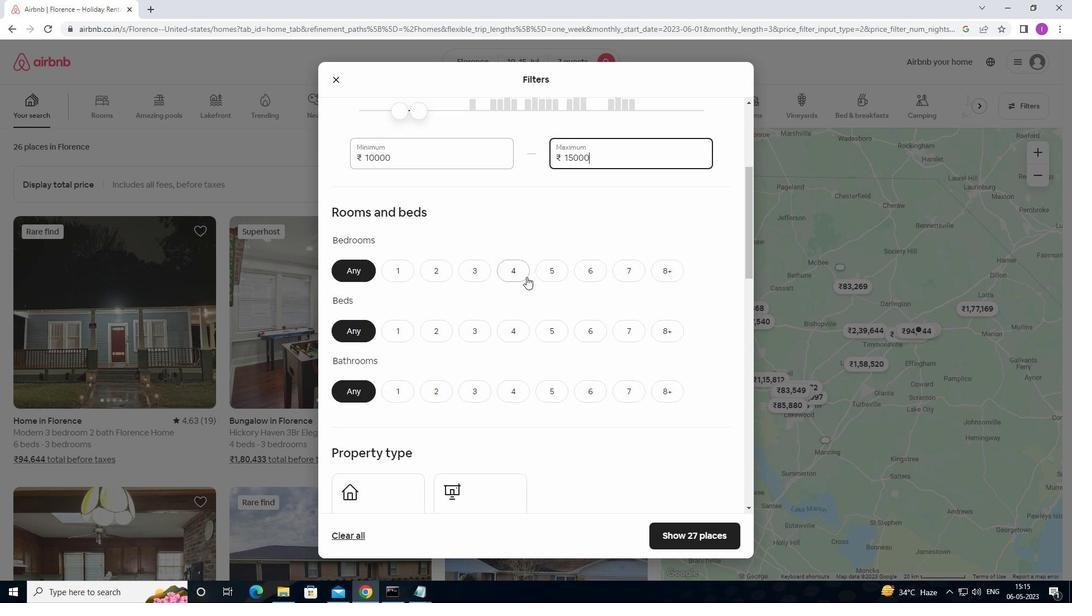 
Action: Mouse pressed left at (525, 276)
Screenshot: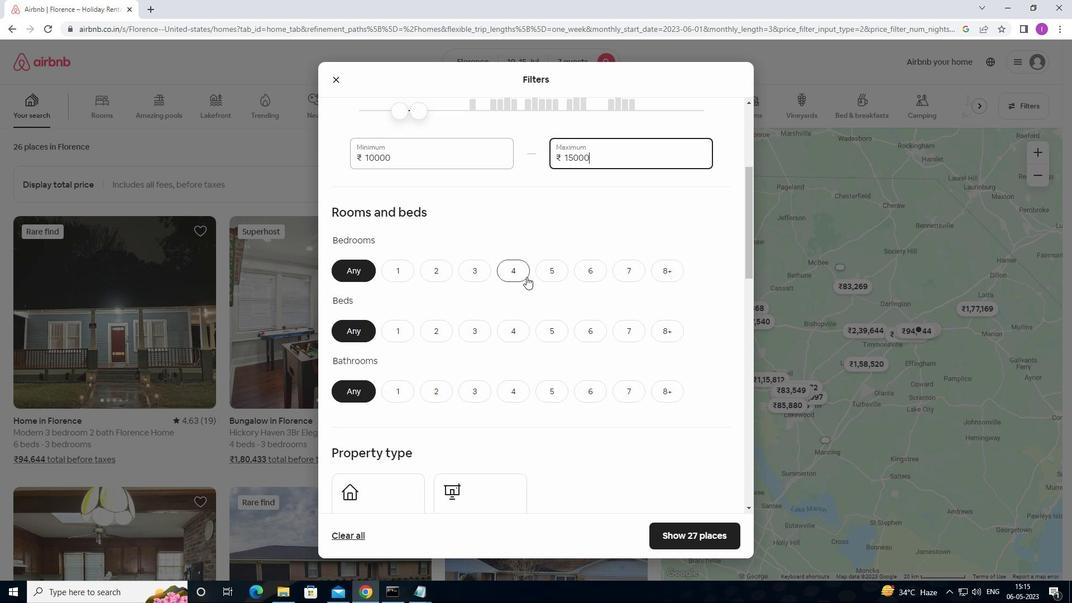 
Action: Mouse moved to (620, 327)
Screenshot: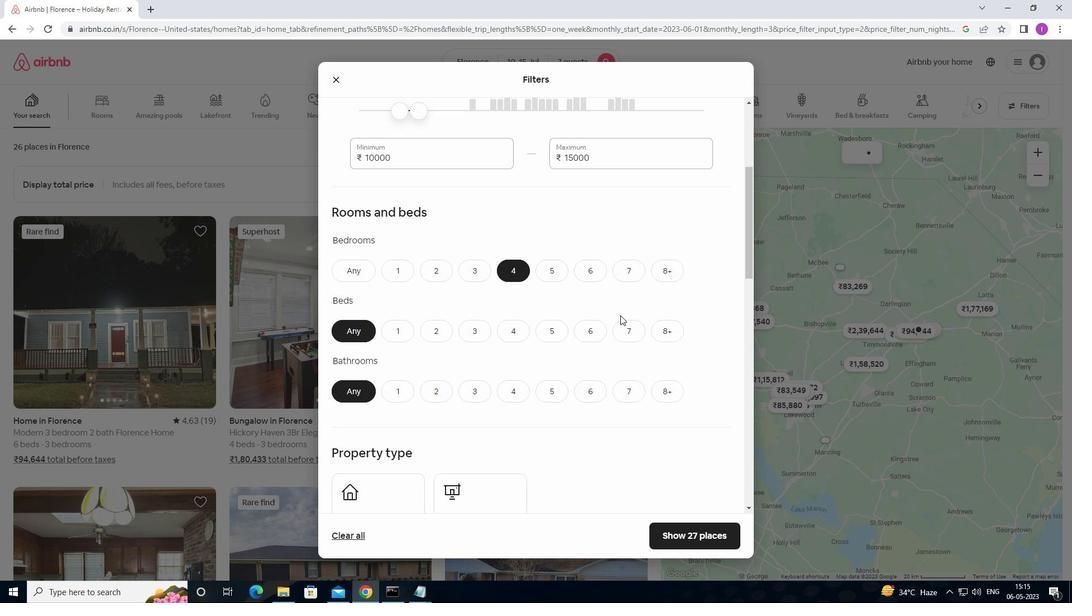 
Action: Mouse pressed left at (620, 327)
Screenshot: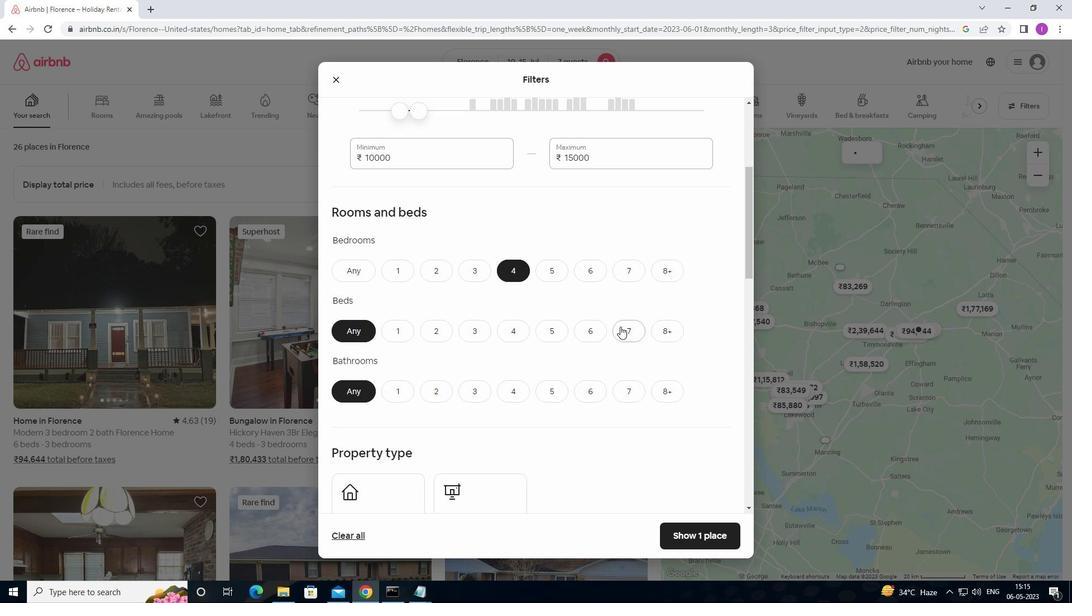 
Action: Mouse moved to (508, 393)
Screenshot: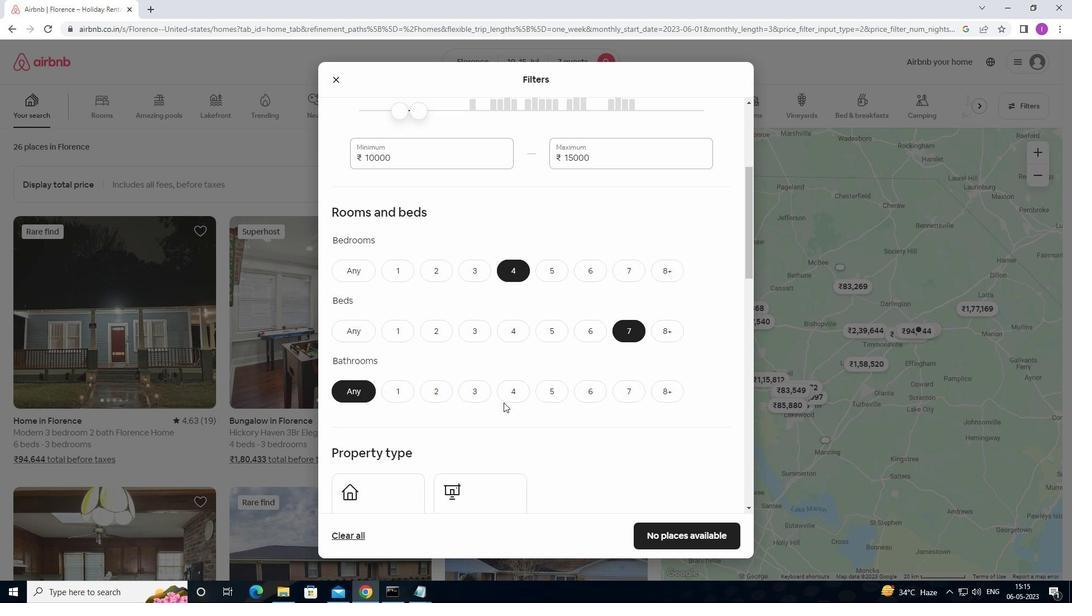 
Action: Mouse pressed left at (508, 393)
Screenshot: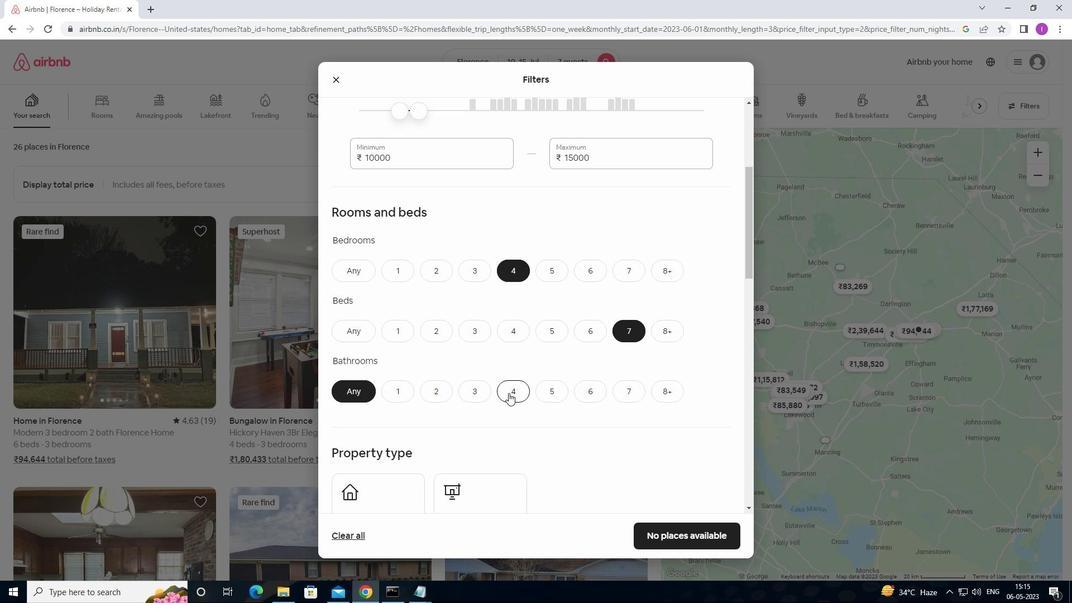 
Action: Mouse moved to (504, 396)
Screenshot: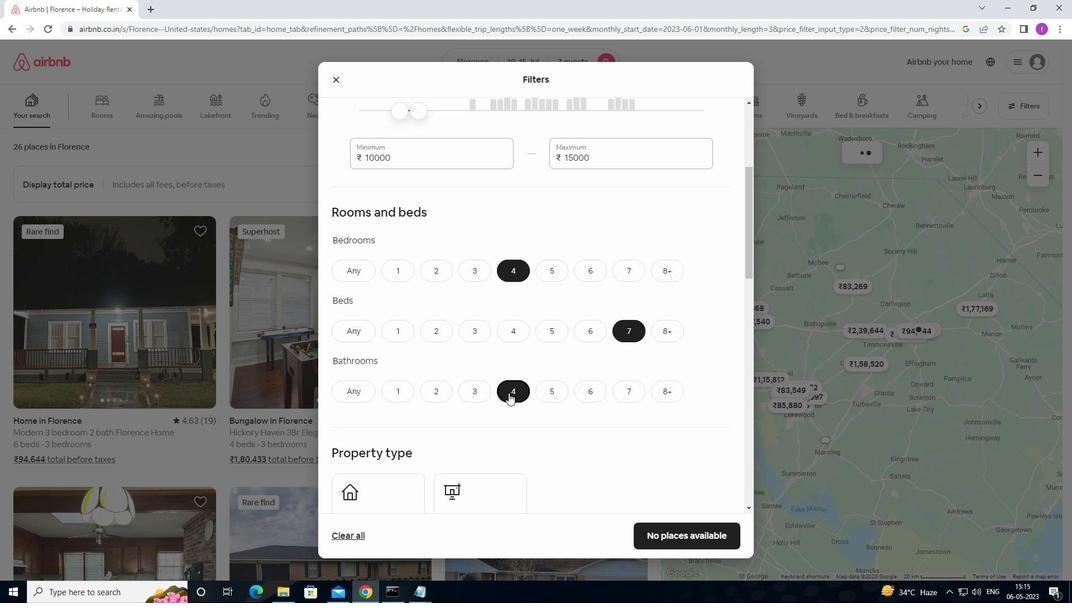 
Action: Mouse scrolled (504, 395) with delta (0, 0)
Screenshot: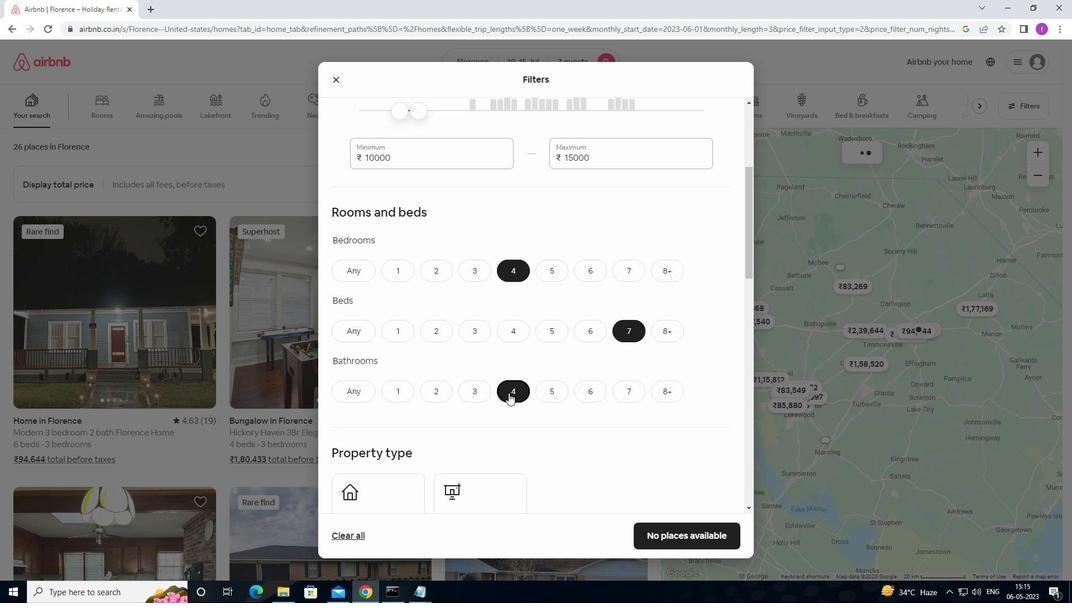 
Action: Mouse moved to (503, 398)
Screenshot: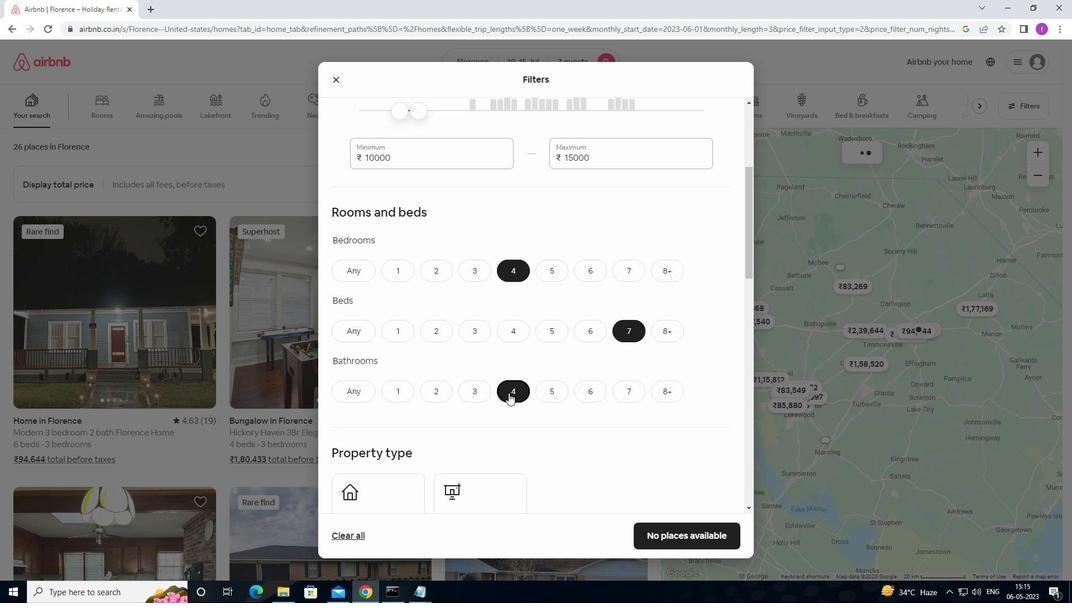 
Action: Mouse scrolled (503, 397) with delta (0, 0)
Screenshot: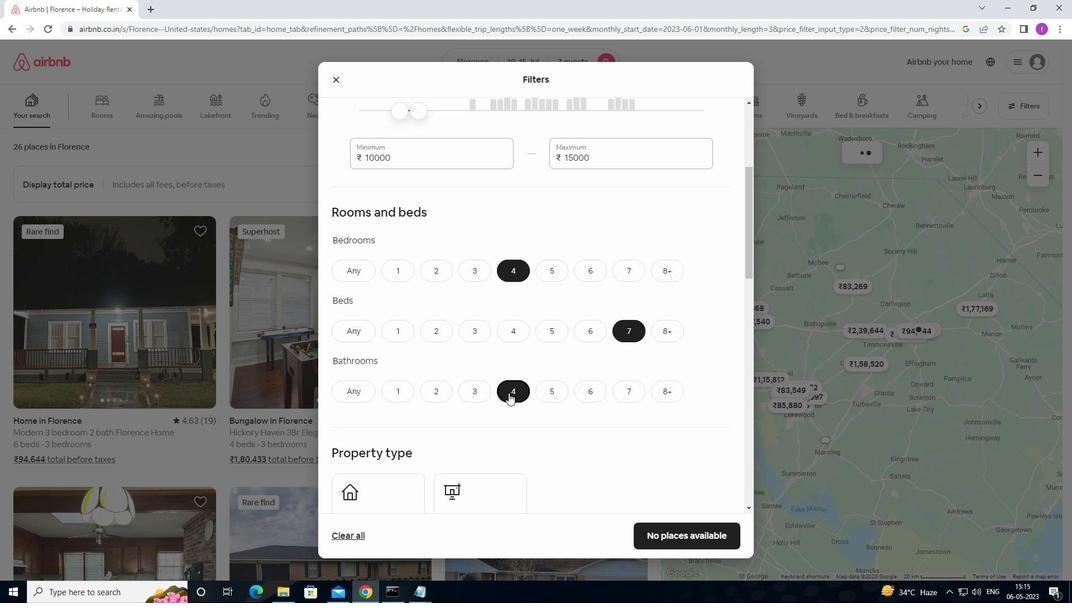 
Action: Mouse moved to (503, 398)
Screenshot: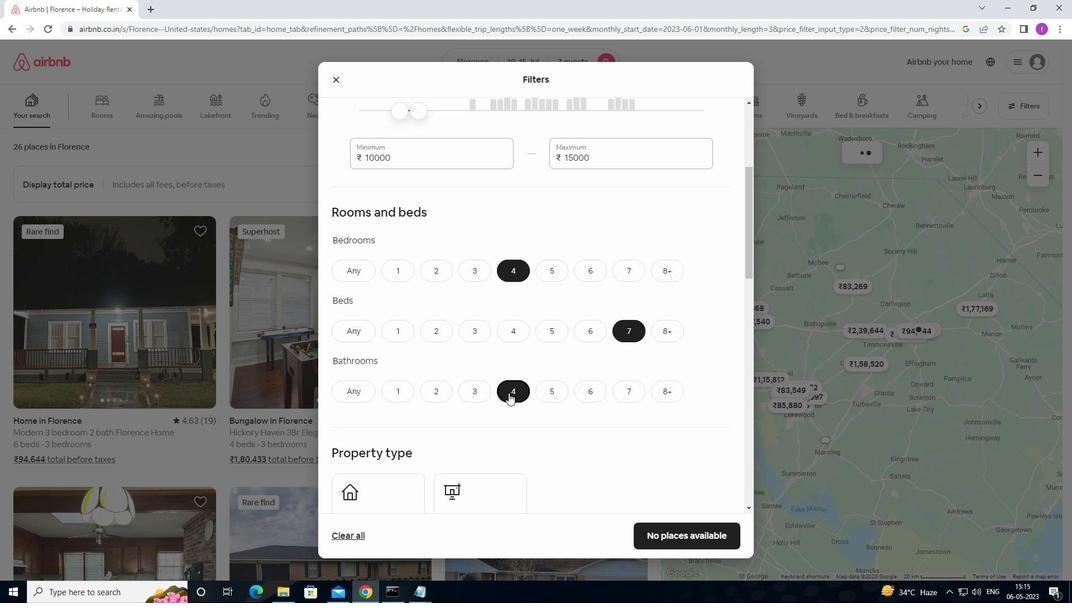 
Action: Mouse scrolled (503, 397) with delta (0, 0)
Screenshot: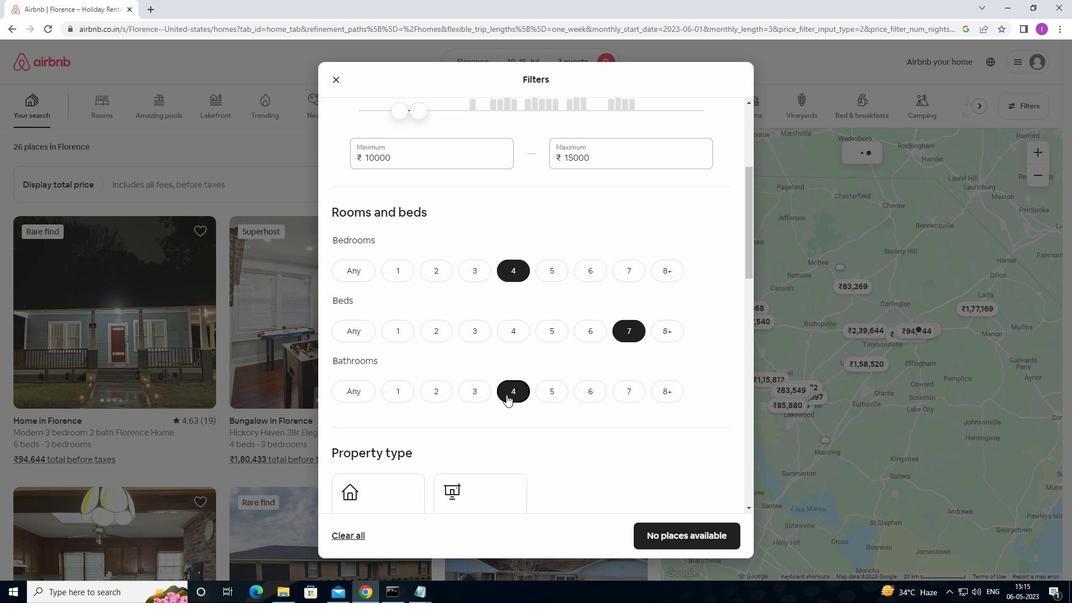 
Action: Mouse moved to (400, 341)
Screenshot: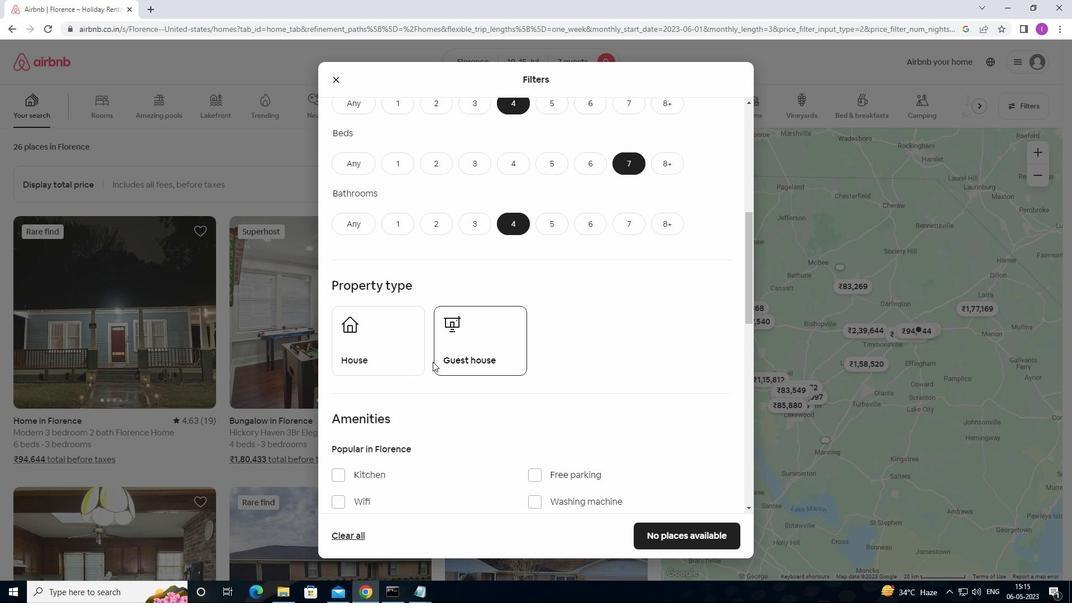 
Action: Mouse pressed left at (400, 341)
Screenshot: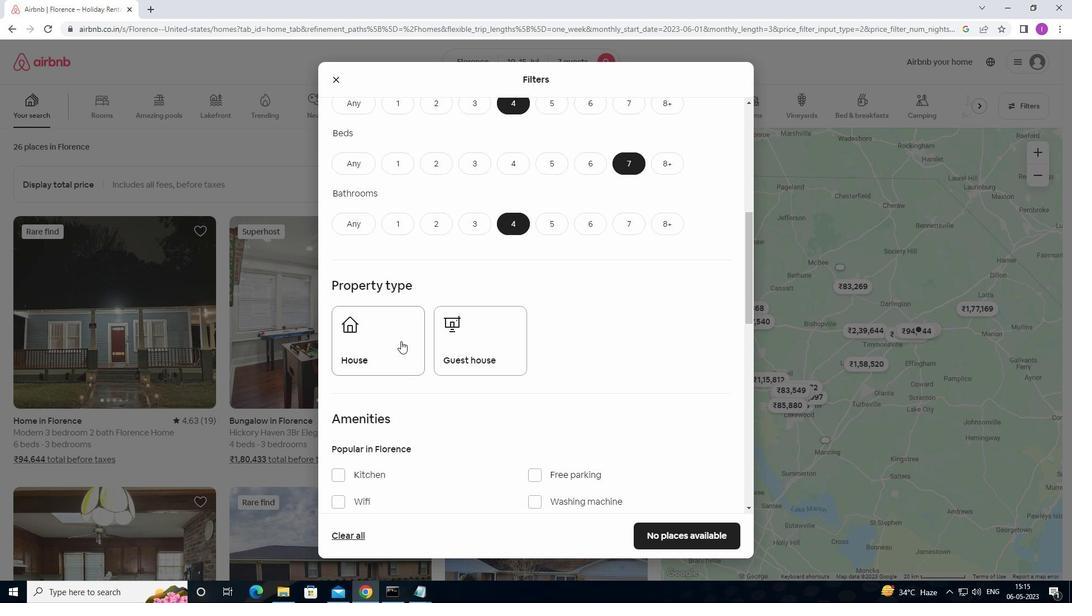 
Action: Mouse moved to (501, 354)
Screenshot: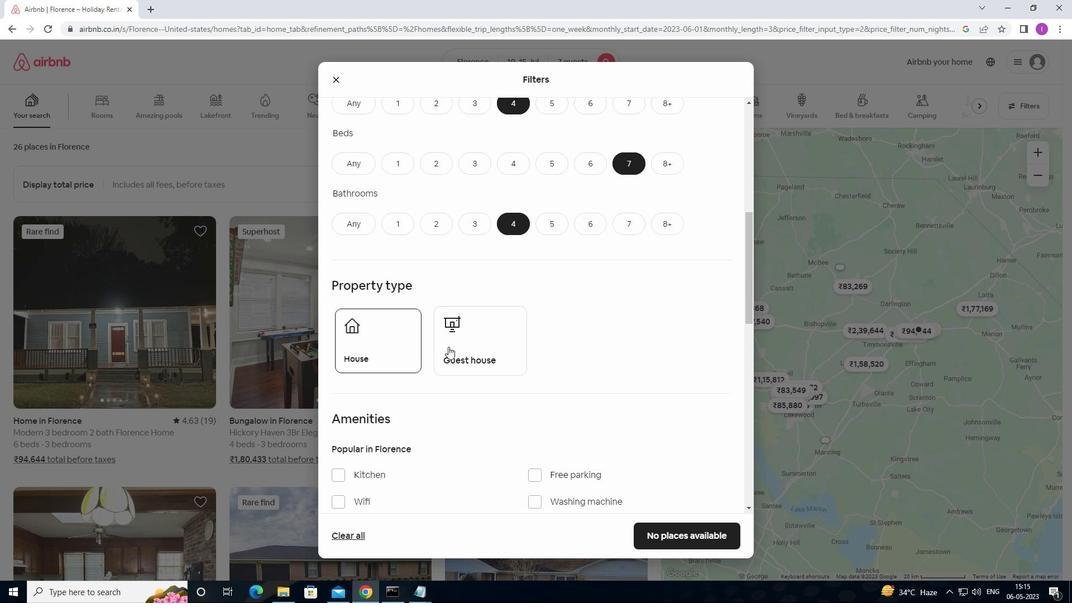 
Action: Mouse pressed left at (501, 354)
Screenshot: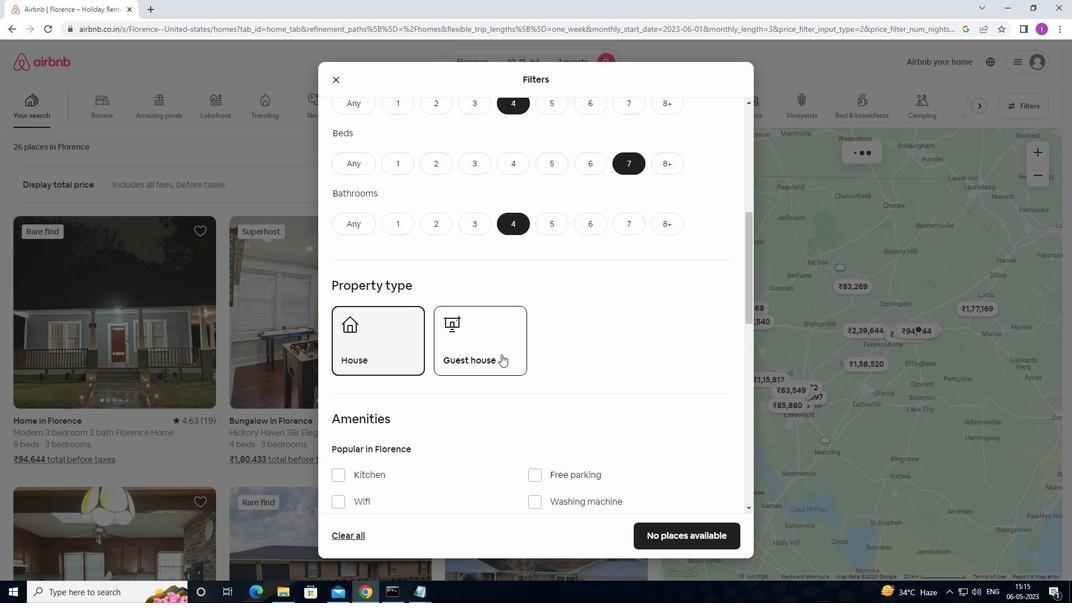 
Action: Mouse moved to (509, 350)
Screenshot: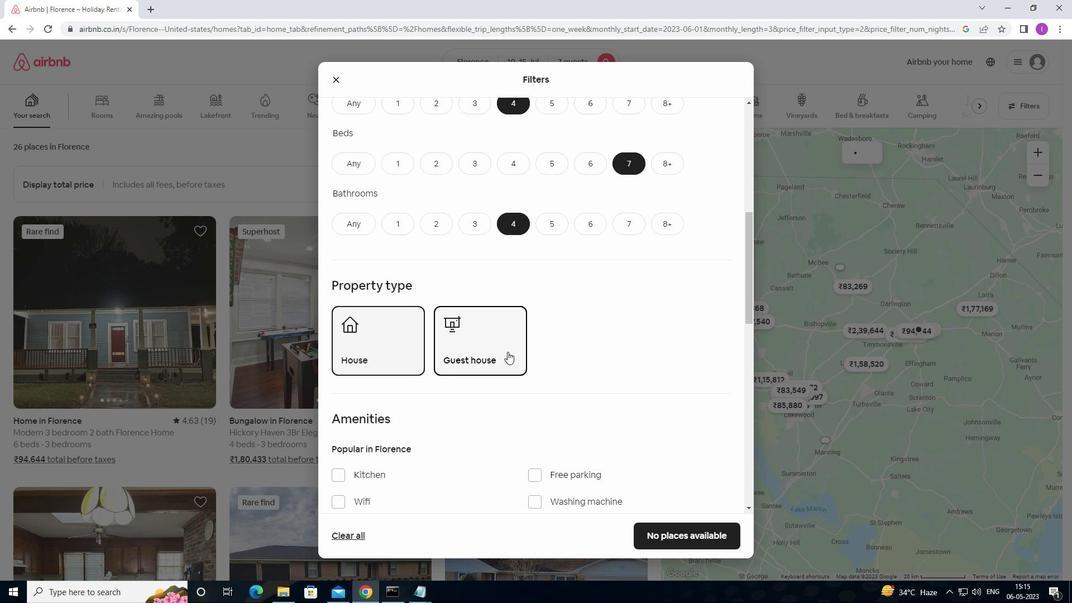 
Action: Mouse scrolled (509, 349) with delta (0, 0)
Screenshot: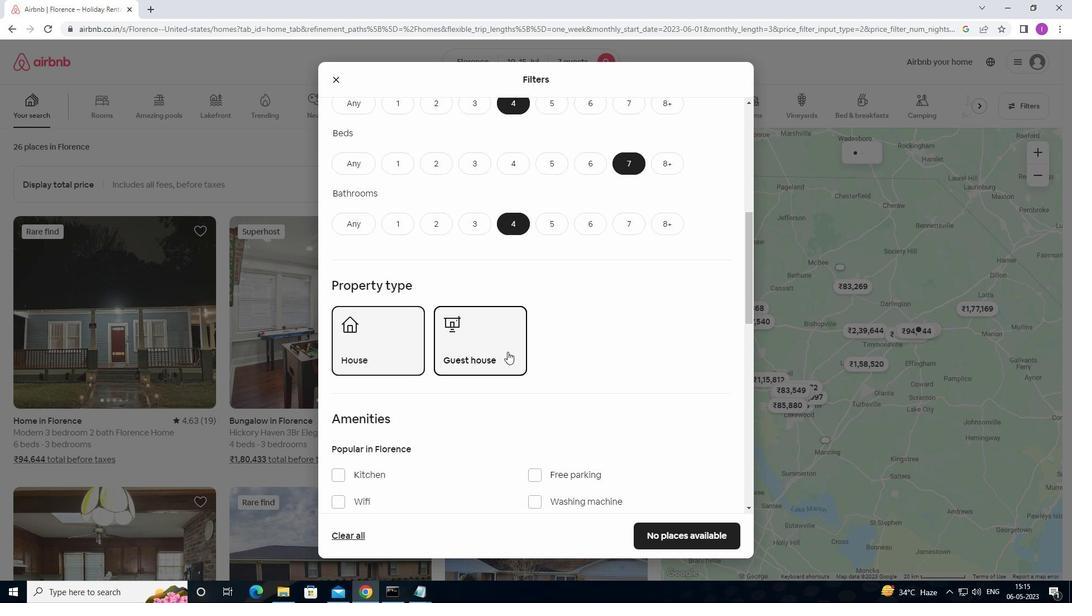 
Action: Mouse moved to (510, 350)
Screenshot: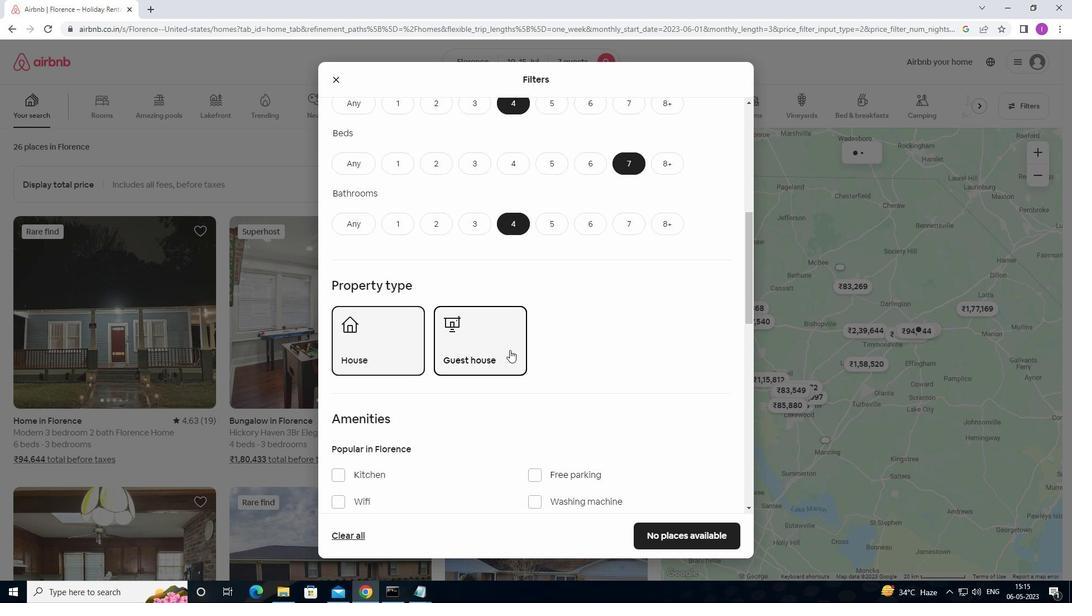 
Action: Mouse scrolled (510, 349) with delta (0, 0)
Screenshot: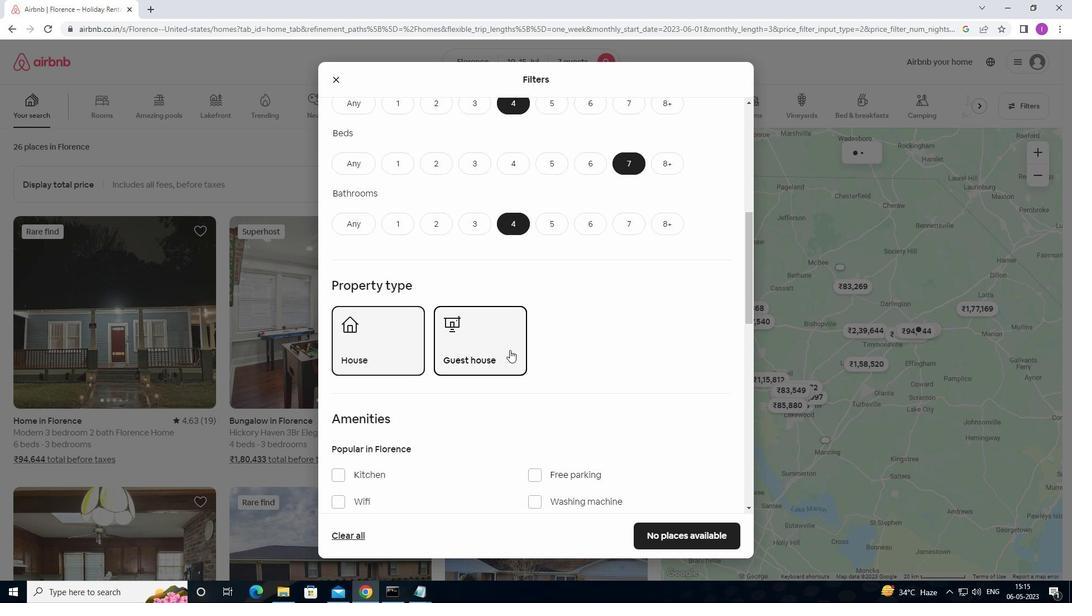 
Action: Mouse moved to (511, 350)
Screenshot: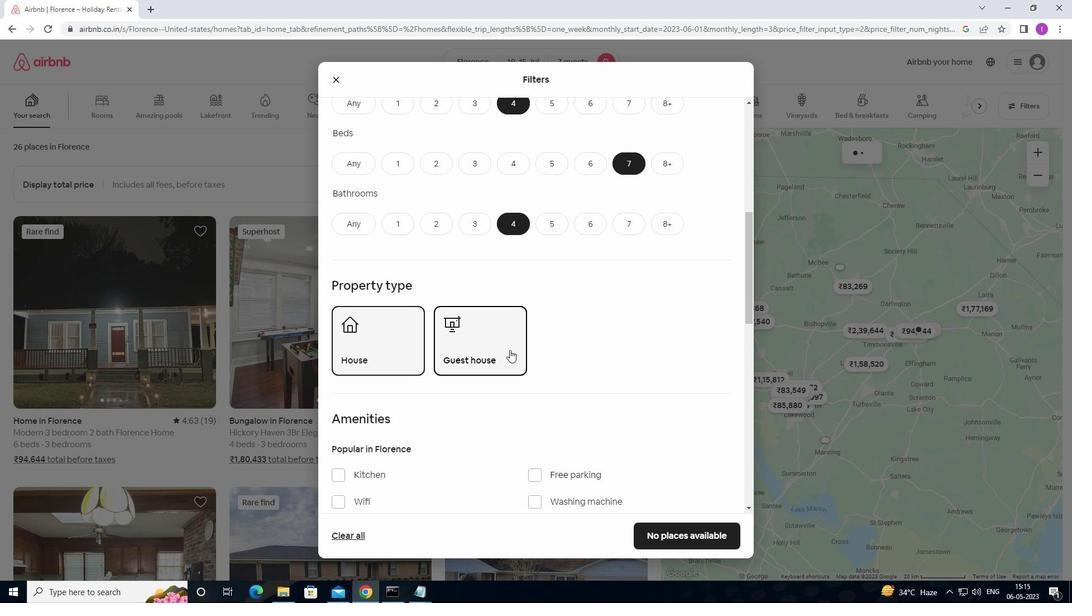 
Action: Mouse scrolled (511, 349) with delta (0, 0)
Screenshot: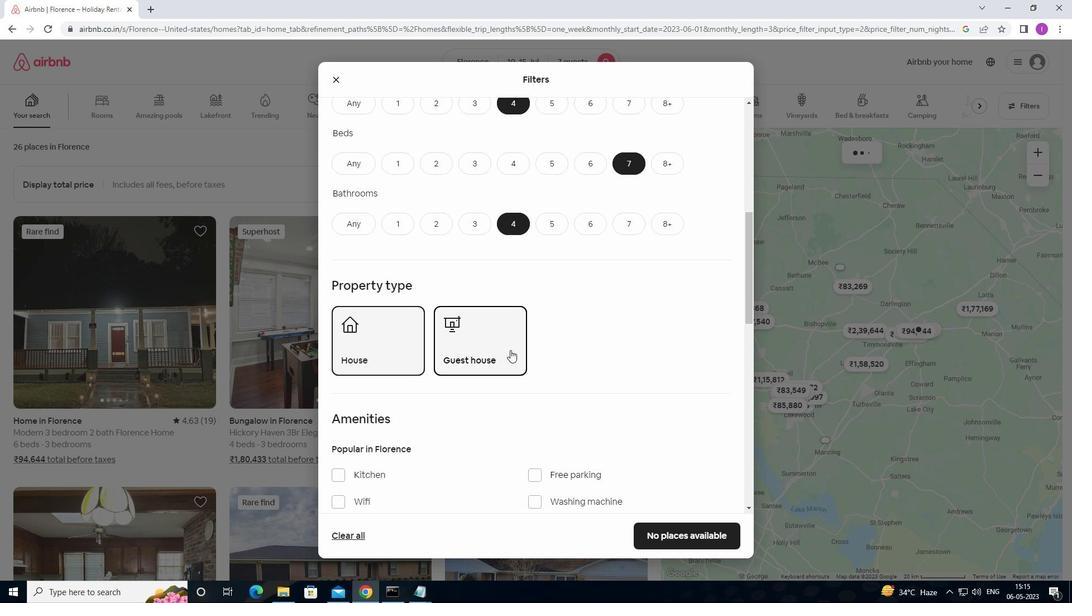 
Action: Mouse moved to (344, 332)
Screenshot: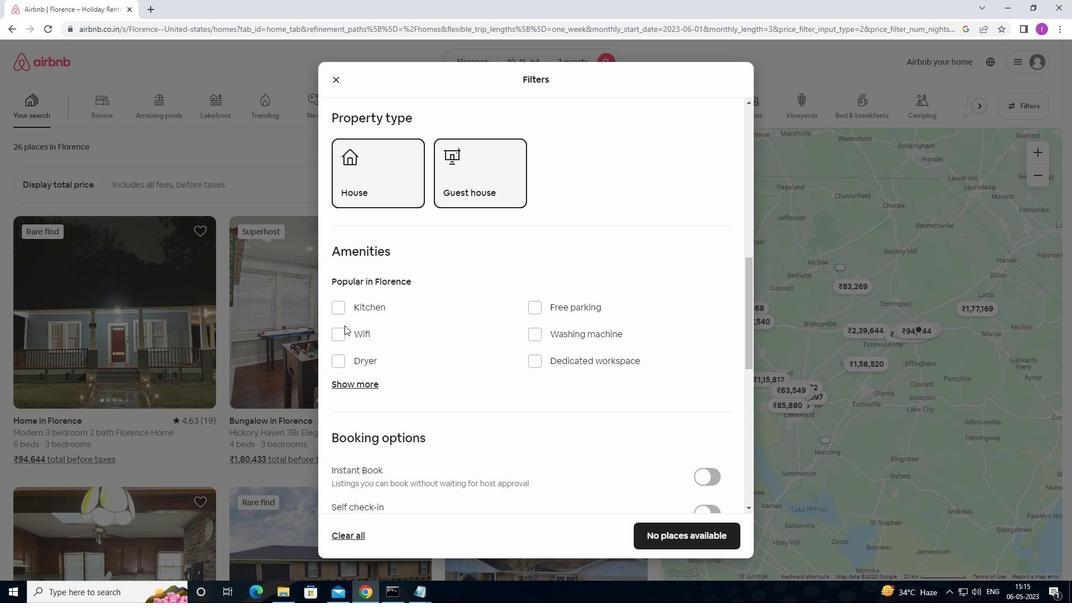 
Action: Mouse pressed left at (344, 332)
Screenshot: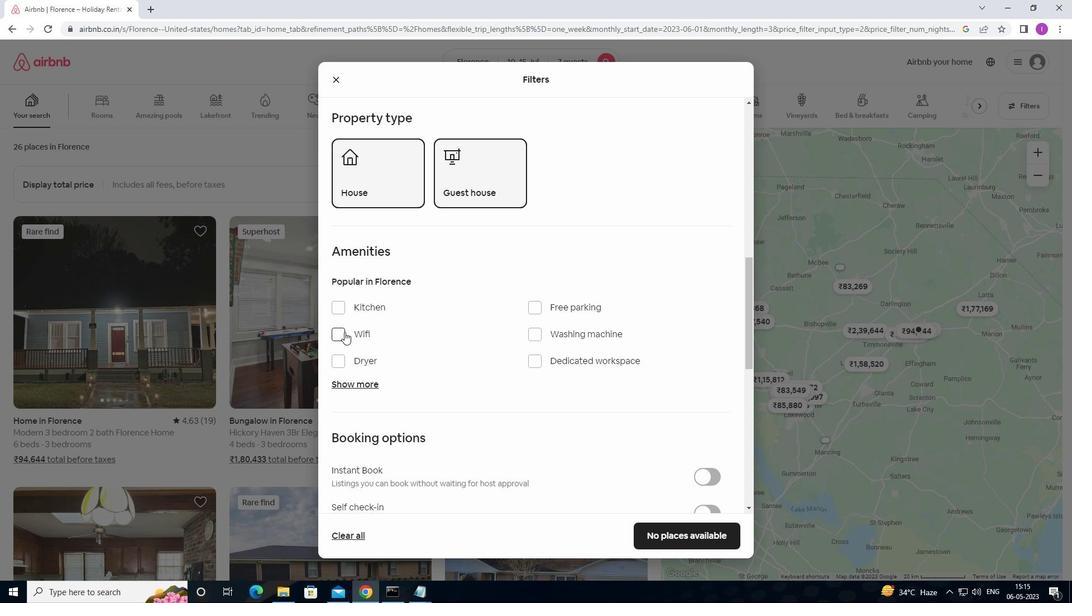 
Action: Mouse moved to (533, 304)
Screenshot: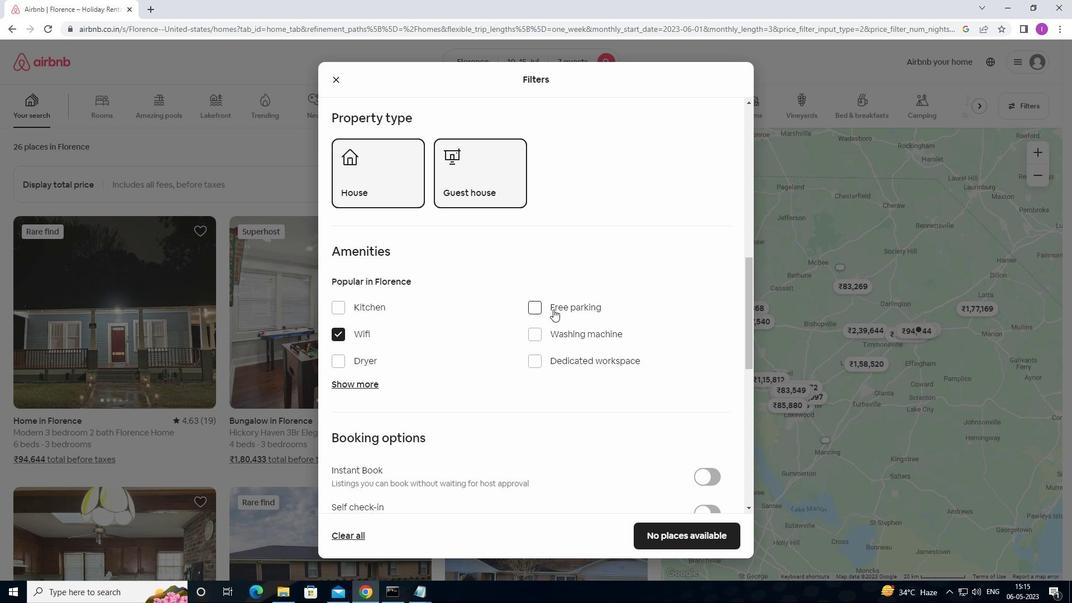
Action: Mouse pressed left at (533, 304)
Screenshot: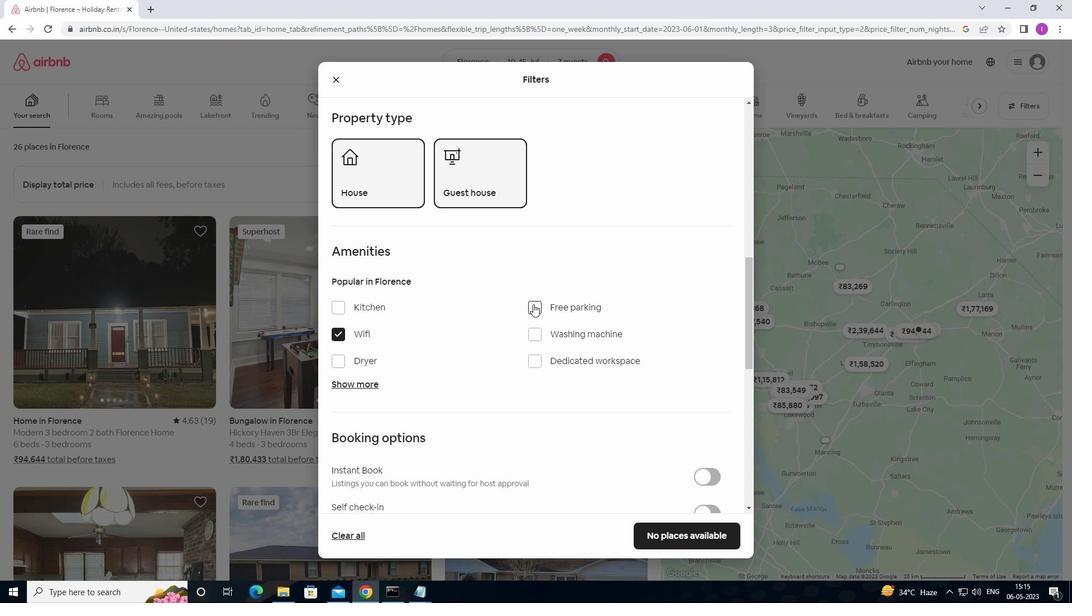 
Action: Mouse moved to (374, 382)
Screenshot: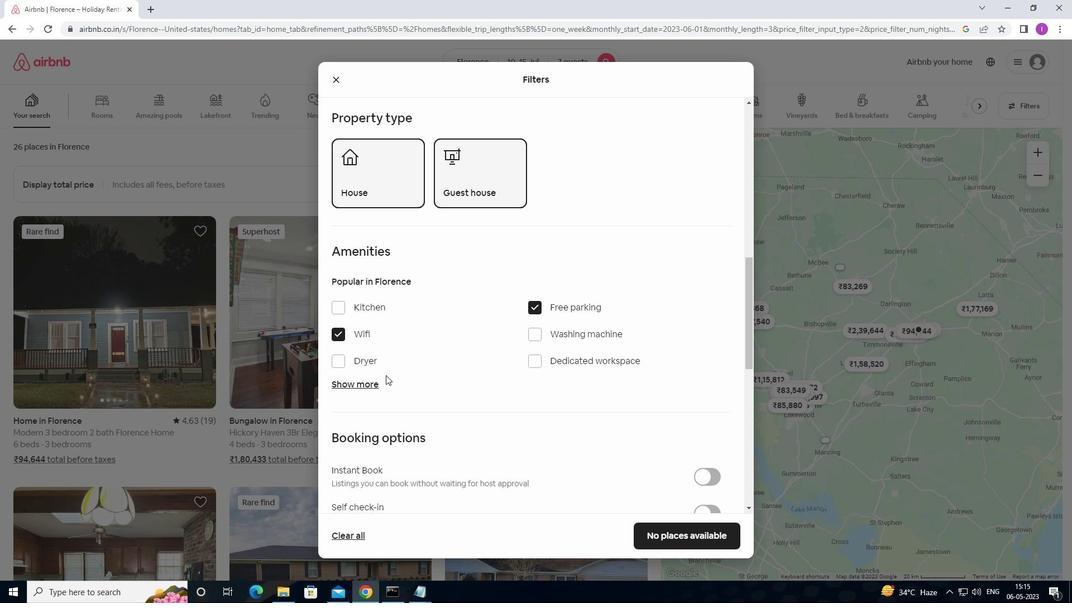 
Action: Mouse pressed left at (374, 382)
Screenshot: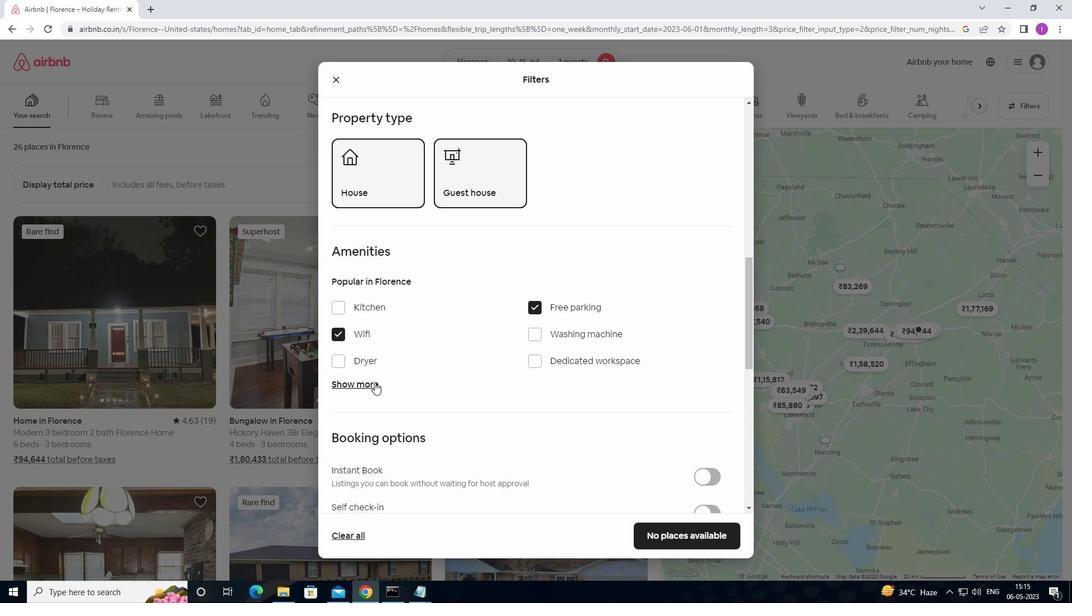 
Action: Mouse moved to (444, 397)
Screenshot: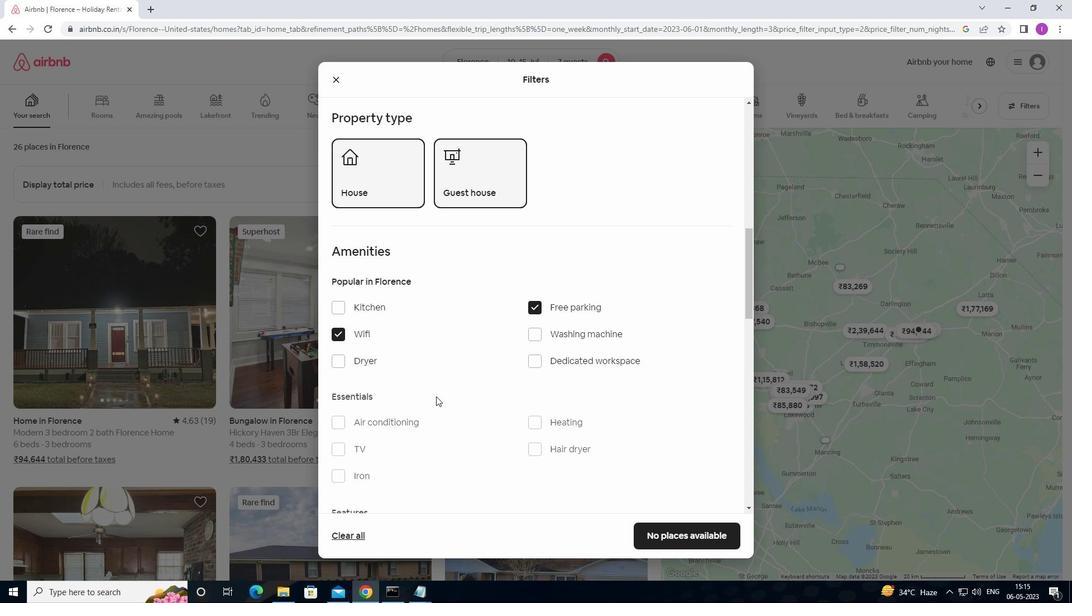 
Action: Mouse scrolled (444, 397) with delta (0, 0)
Screenshot: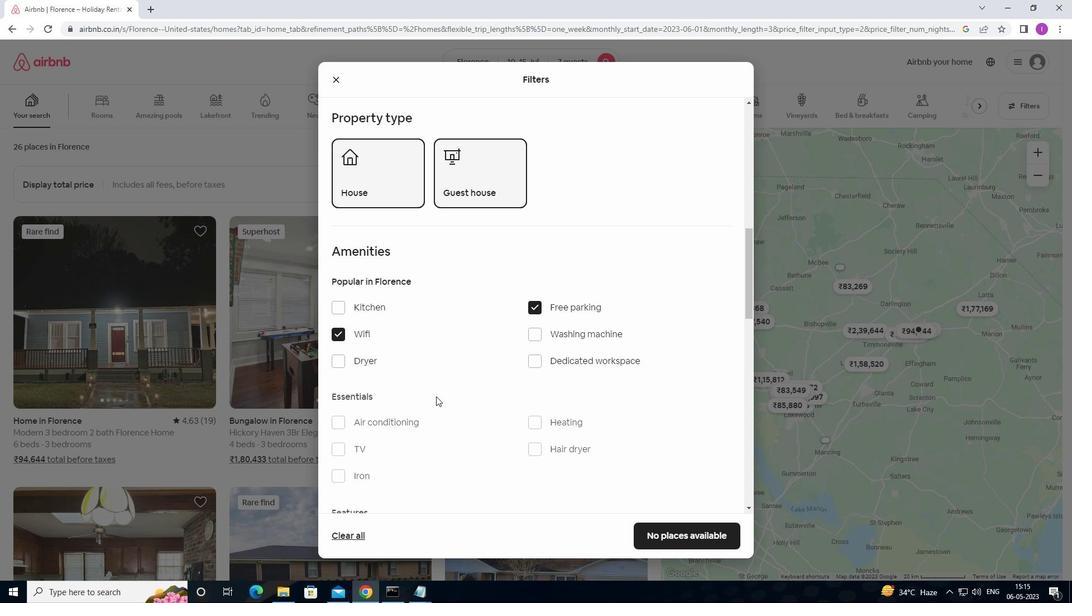 
Action: Mouse moved to (495, 398)
Screenshot: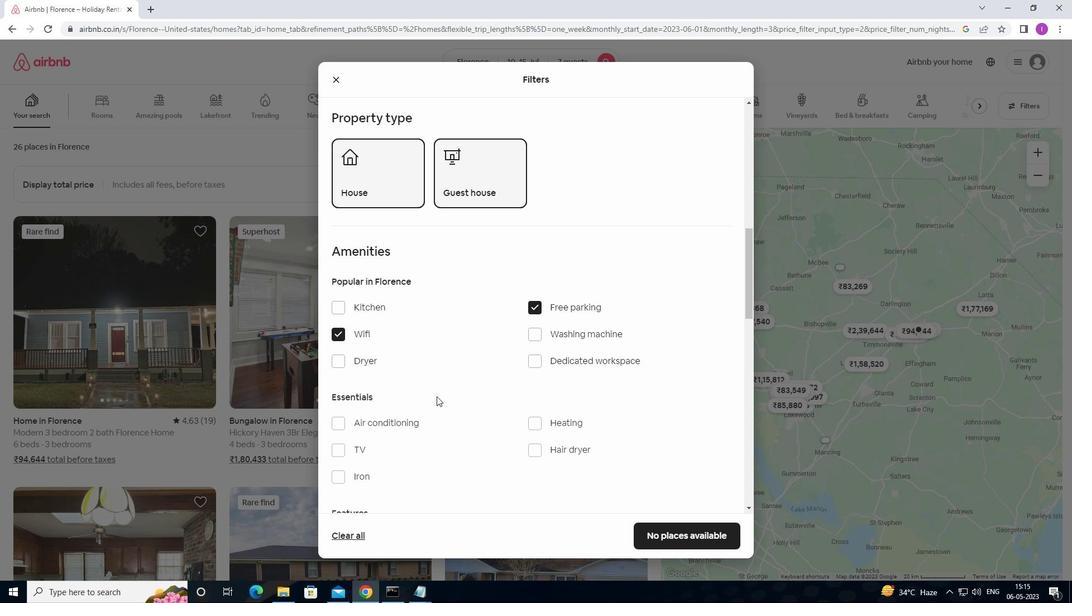 
Action: Mouse scrolled (495, 398) with delta (0, 0)
Screenshot: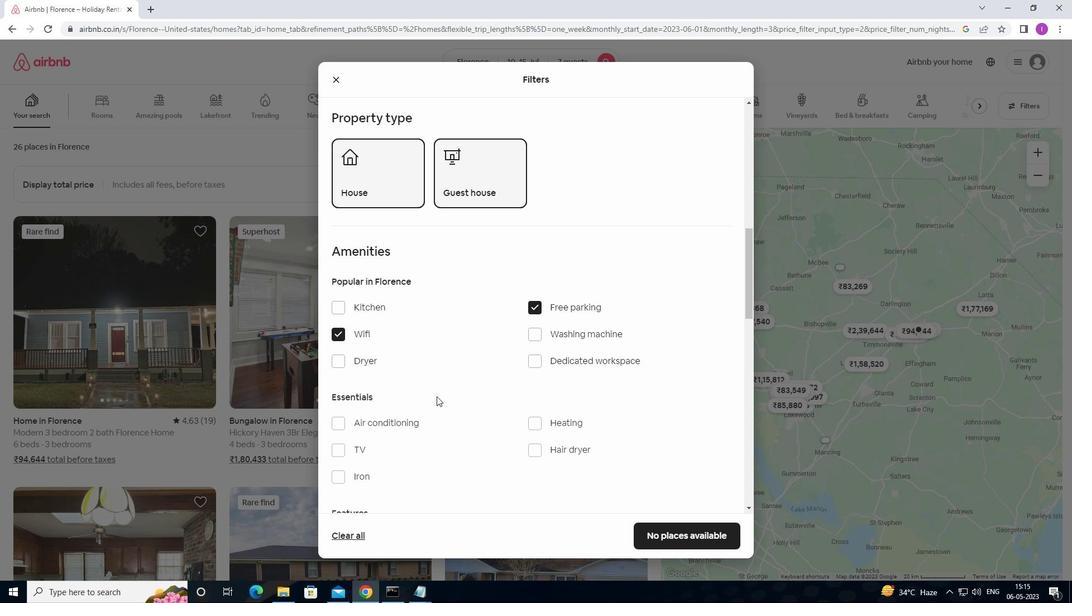 
Action: Mouse moved to (337, 337)
Screenshot: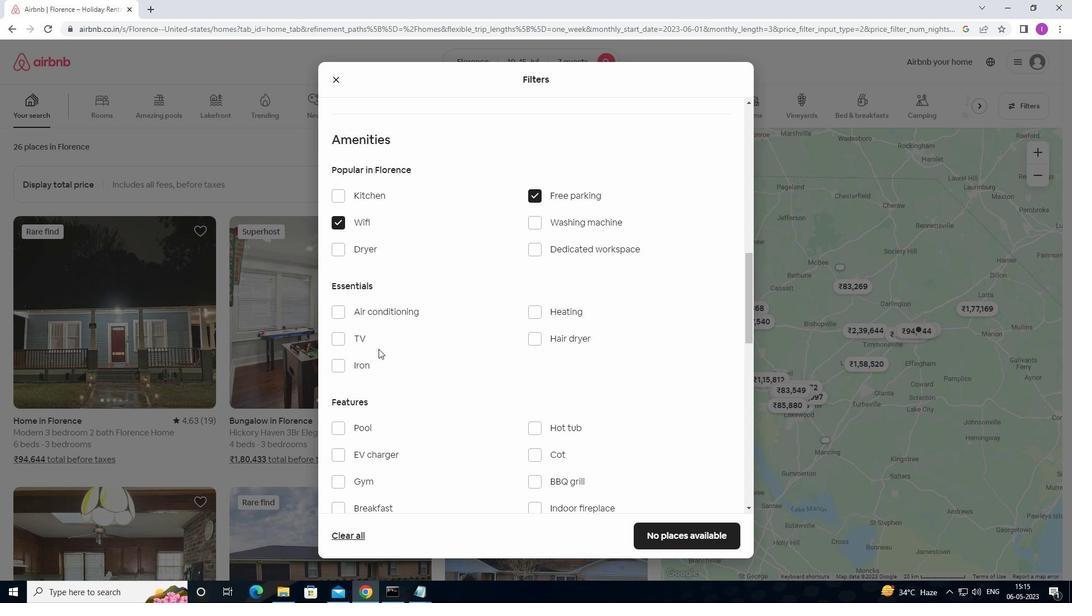 
Action: Mouse pressed left at (337, 337)
Screenshot: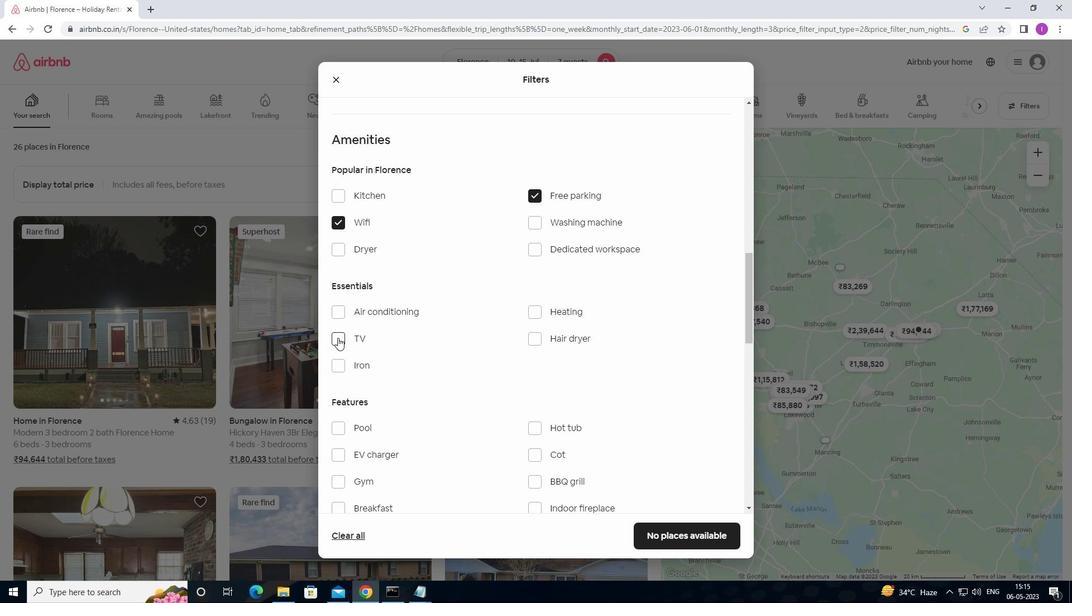 
Action: Mouse moved to (415, 369)
Screenshot: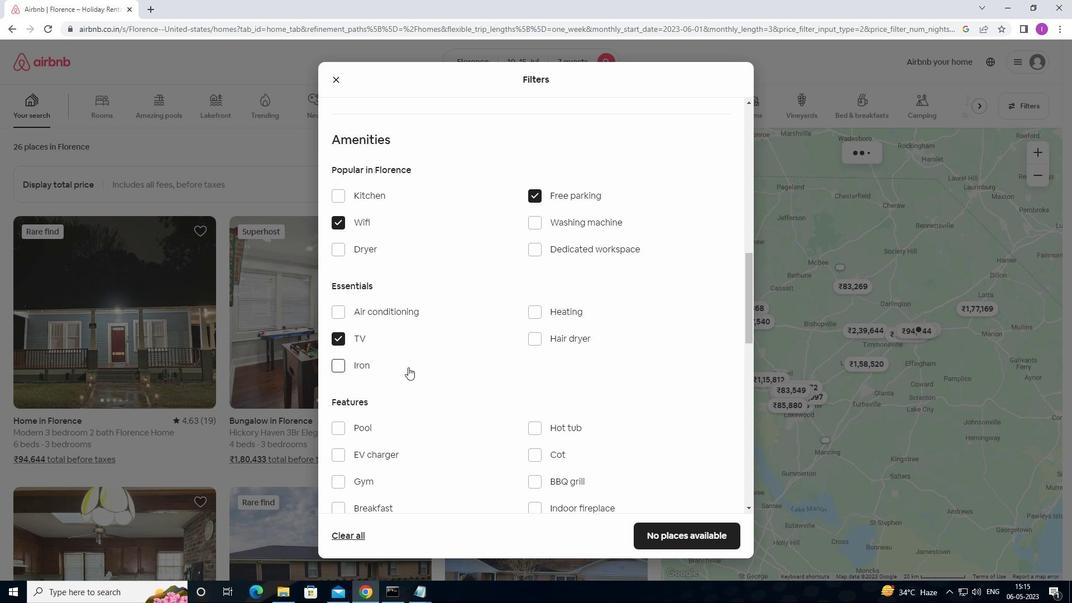 
Action: Mouse scrolled (415, 369) with delta (0, 0)
Screenshot: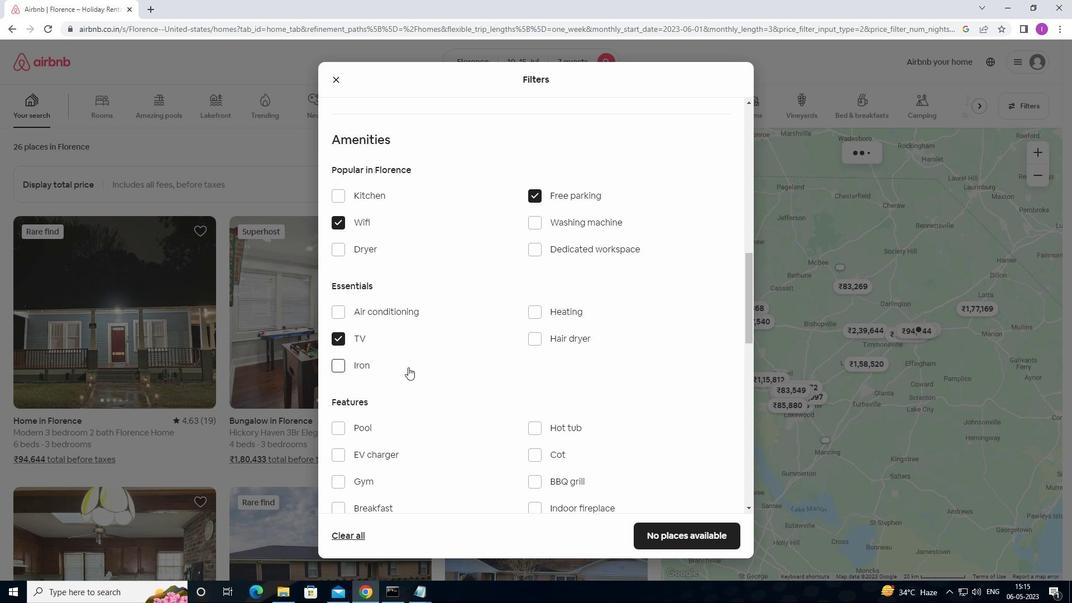 
Action: Mouse moved to (419, 371)
Screenshot: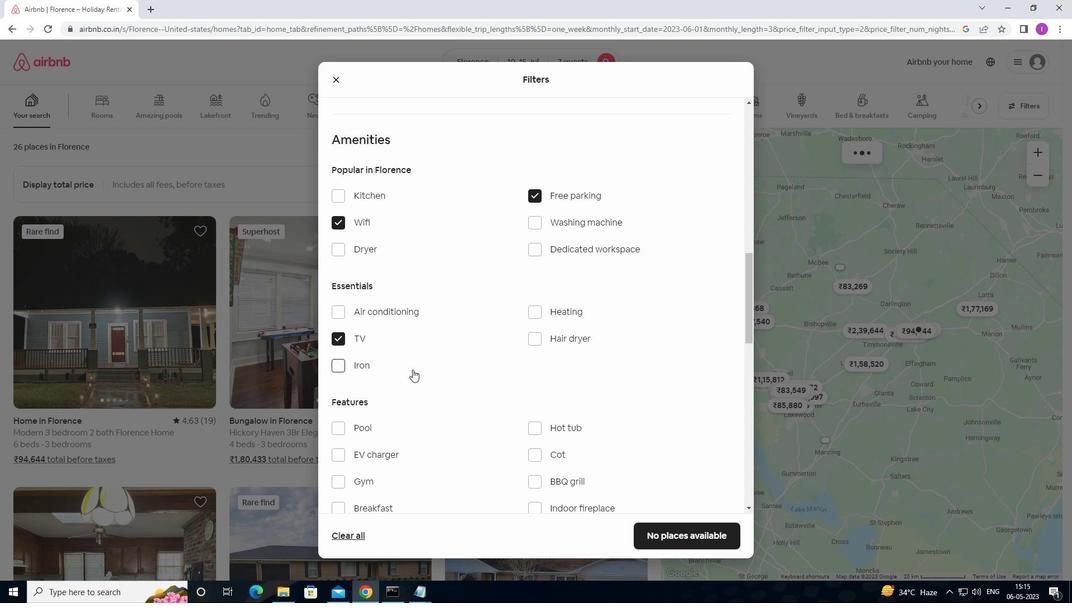 
Action: Mouse scrolled (419, 370) with delta (0, 0)
Screenshot: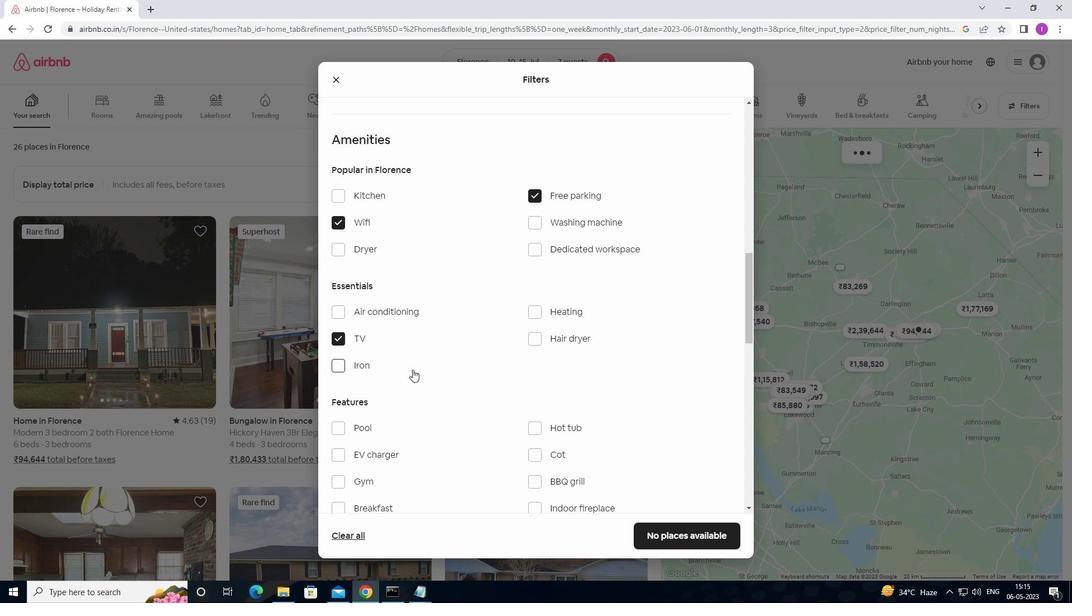 
Action: Mouse moved to (343, 366)
Screenshot: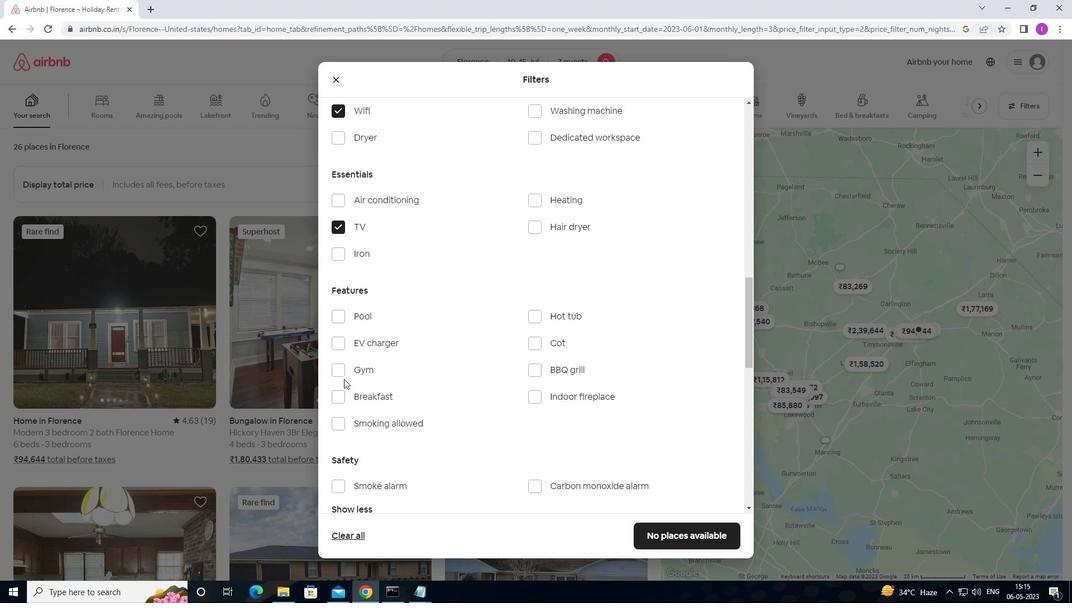 
Action: Mouse pressed left at (343, 366)
Screenshot: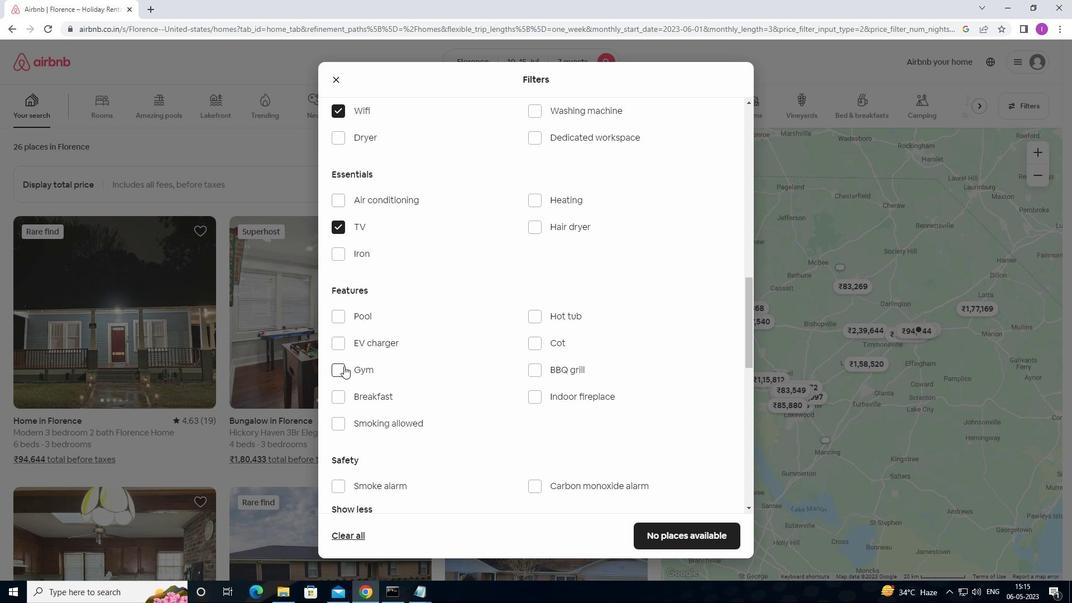 
Action: Mouse moved to (356, 397)
Screenshot: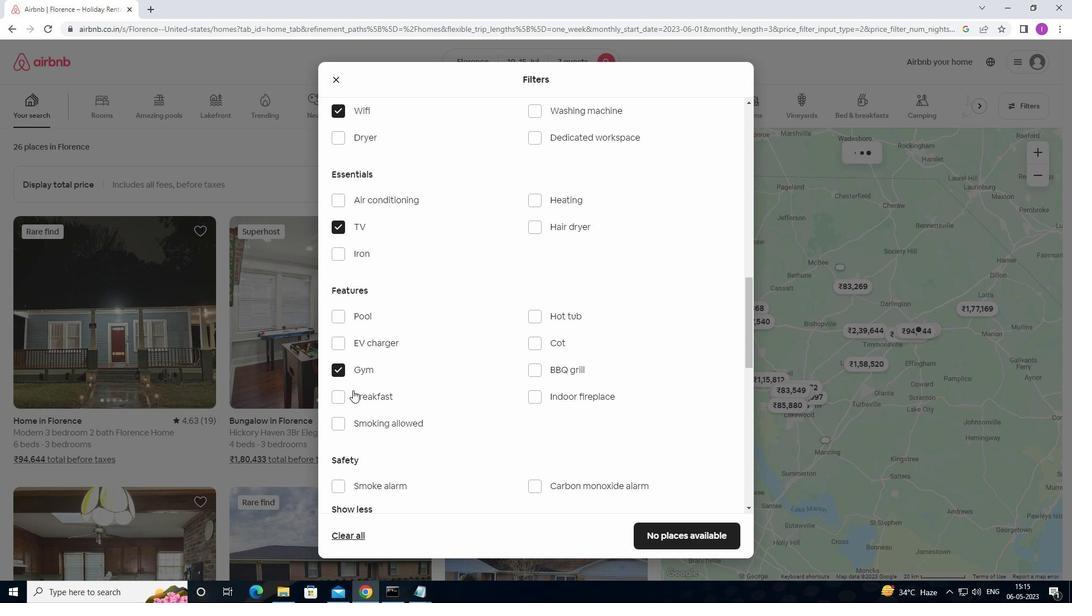 
Action: Mouse pressed left at (356, 397)
Screenshot: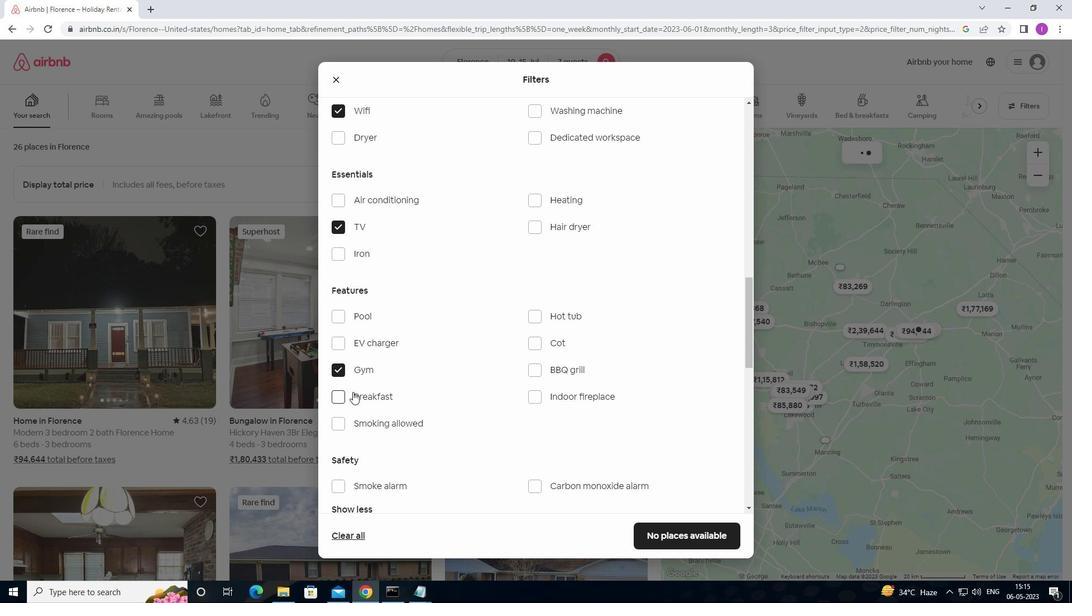 
Action: Mouse moved to (413, 398)
Screenshot: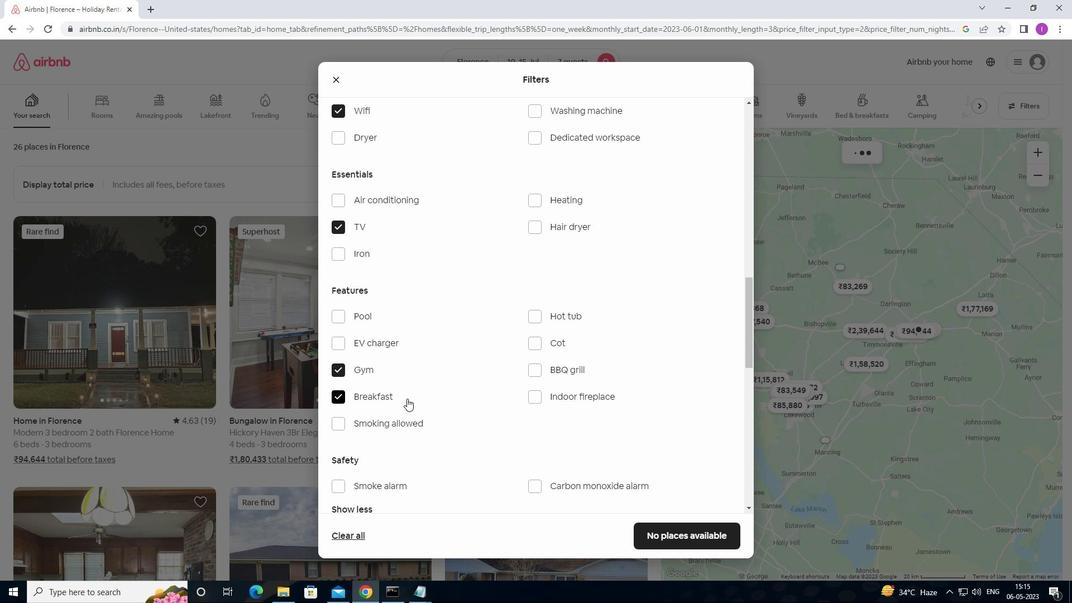 
Action: Mouse scrolled (413, 398) with delta (0, 0)
Screenshot: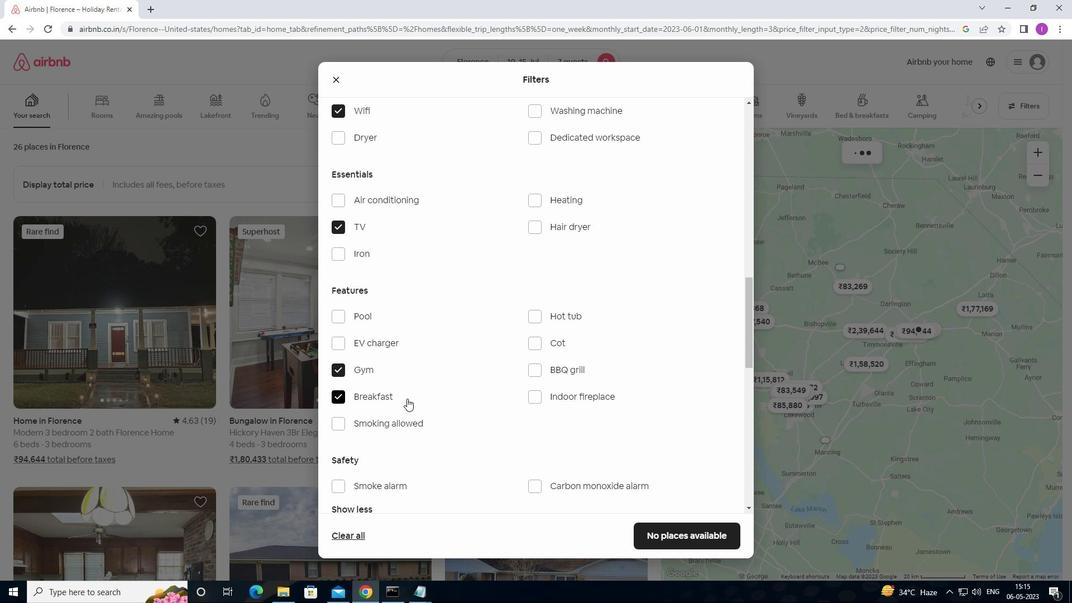 
Action: Mouse scrolled (413, 398) with delta (0, 0)
Screenshot: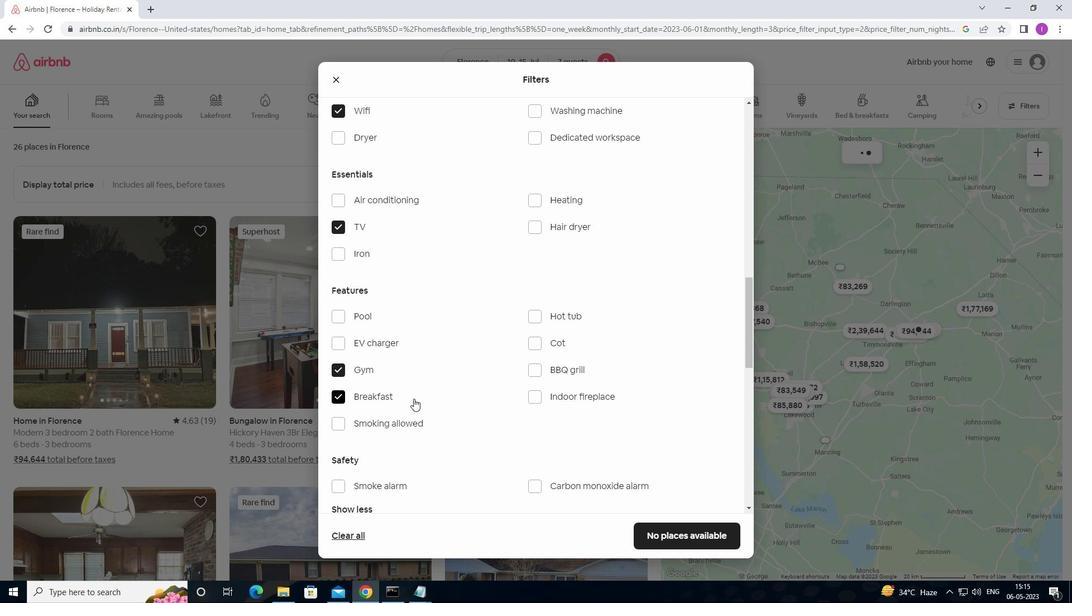 
Action: Mouse moved to (414, 398)
Screenshot: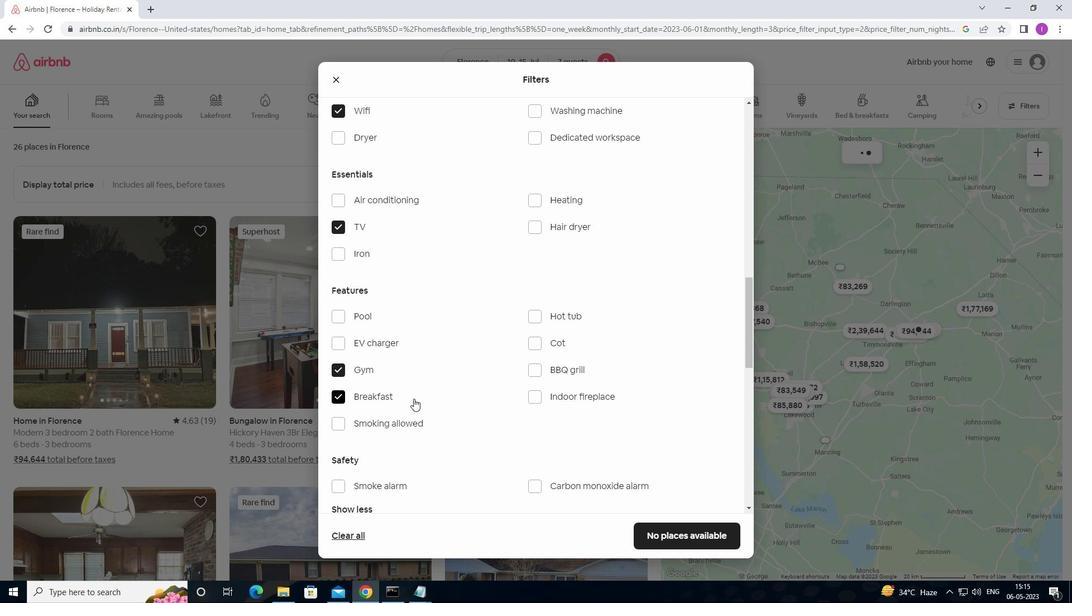 
Action: Mouse scrolled (414, 398) with delta (0, 0)
Screenshot: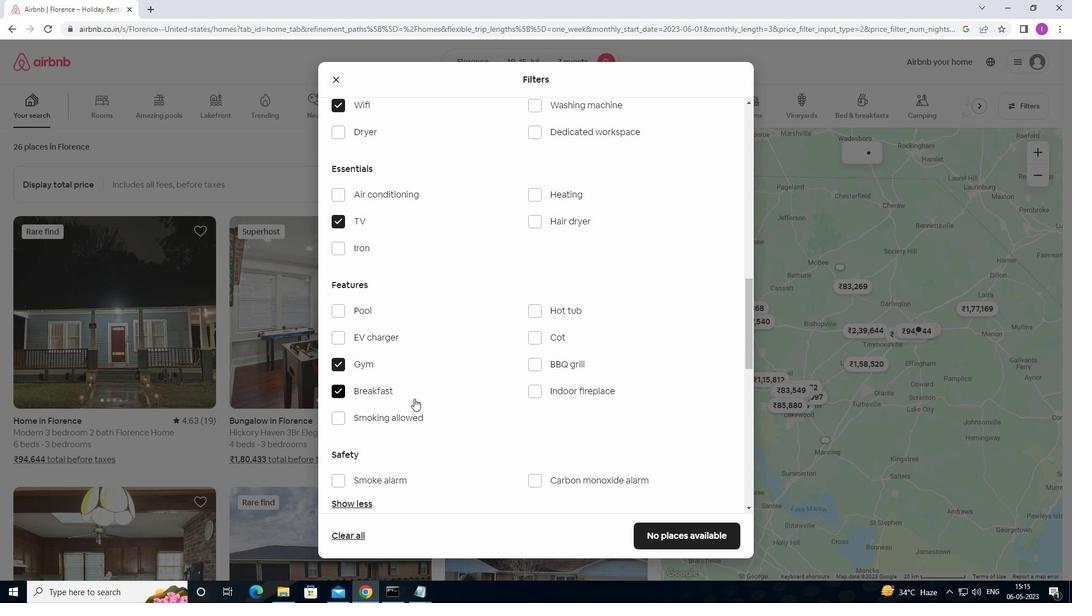 
Action: Mouse moved to (424, 396)
Screenshot: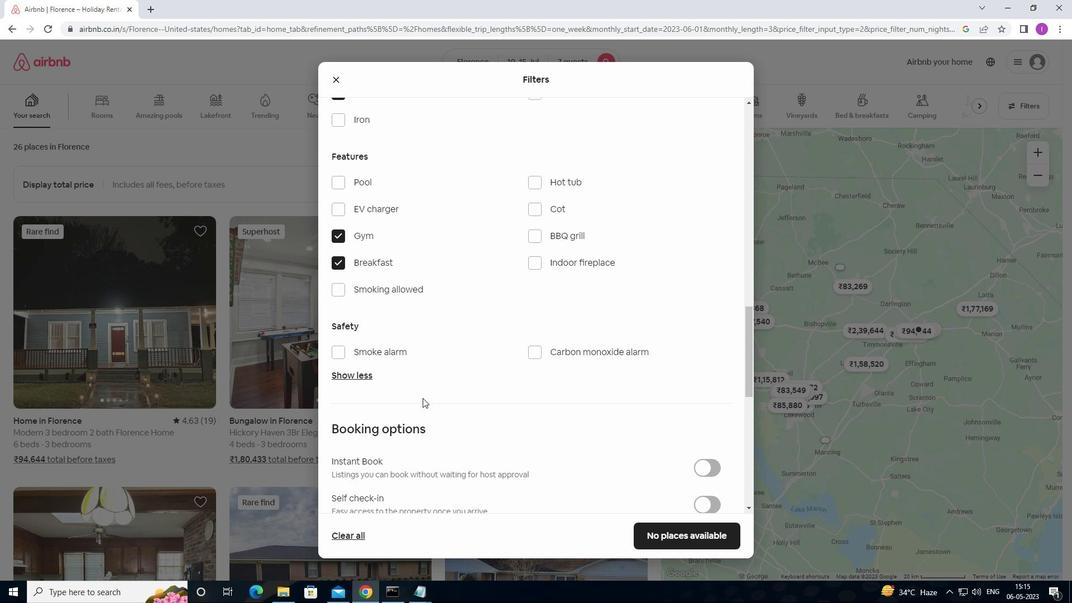 
Action: Mouse scrolled (424, 395) with delta (0, 0)
Screenshot: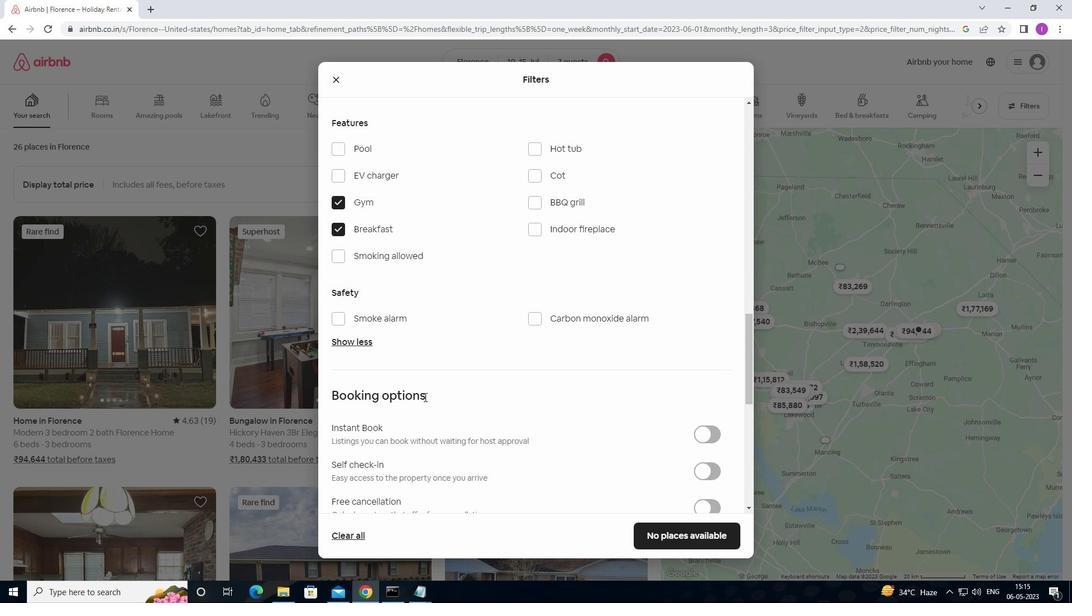 
Action: Mouse scrolled (424, 395) with delta (0, 0)
Screenshot: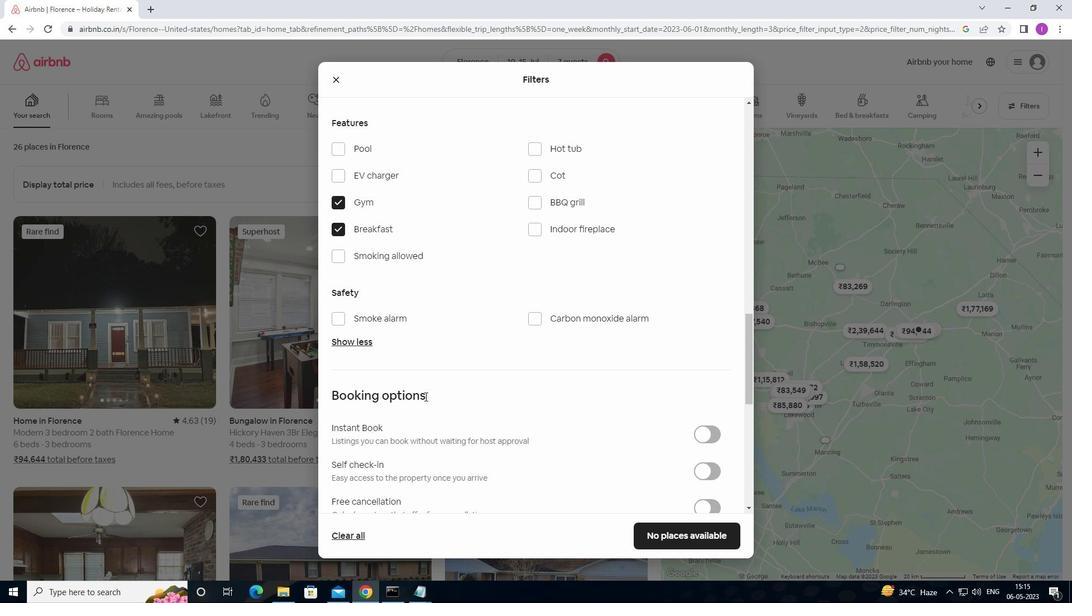 
Action: Mouse scrolled (424, 395) with delta (0, 0)
Screenshot: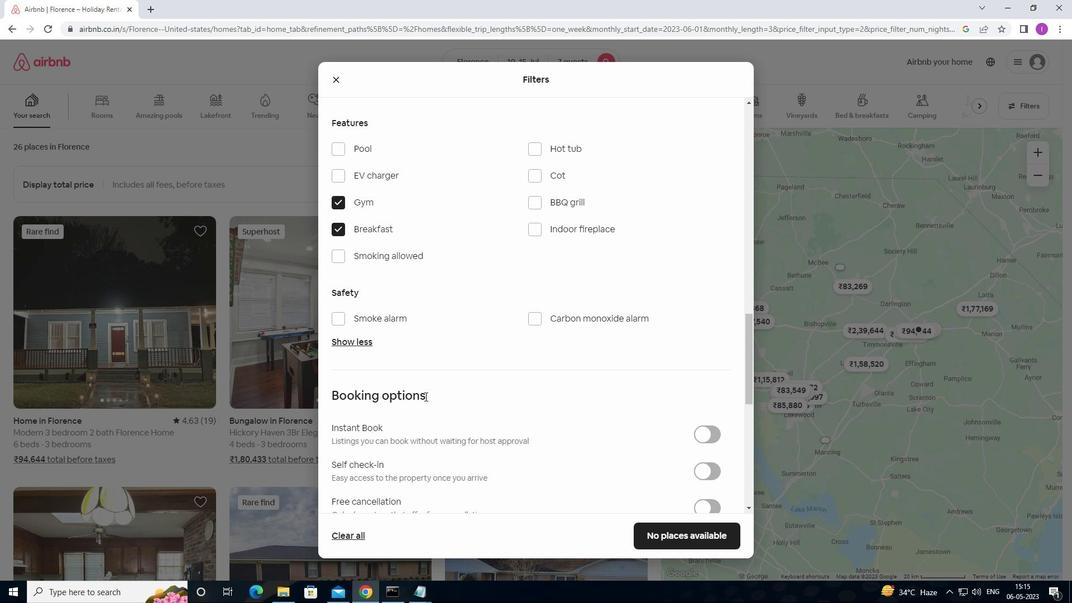 
Action: Mouse moved to (701, 306)
Screenshot: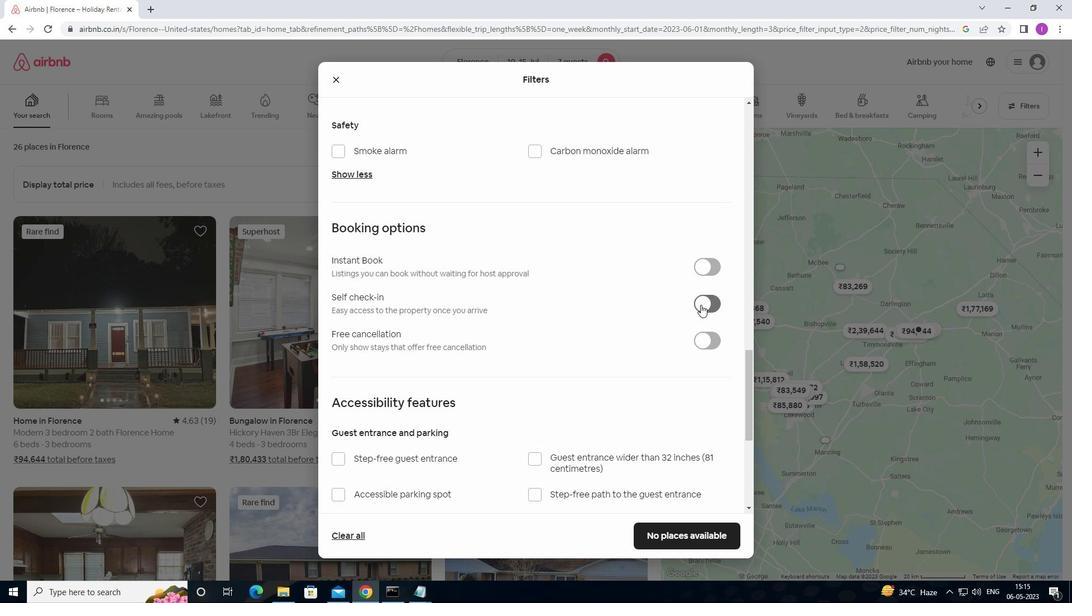 
Action: Mouse pressed left at (701, 306)
Screenshot: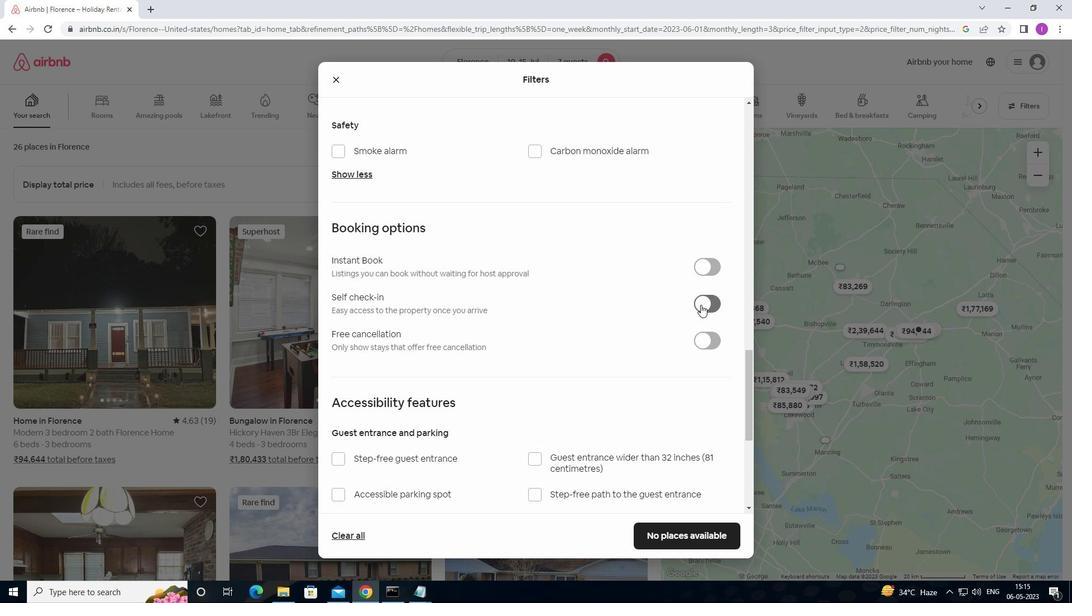 
Action: Mouse moved to (445, 403)
Screenshot: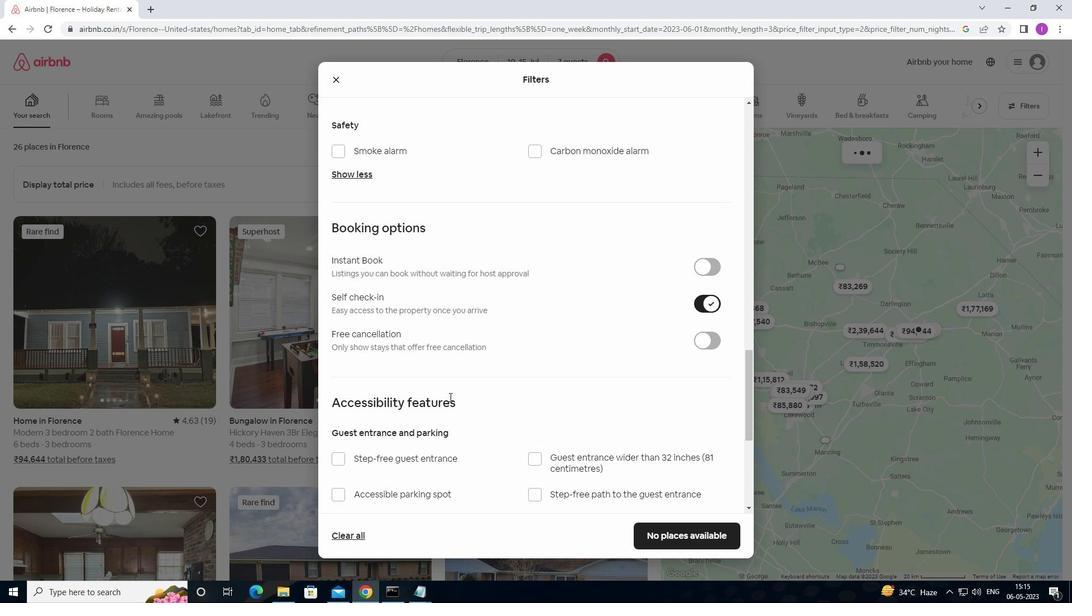 
Action: Mouse scrolled (445, 403) with delta (0, 0)
Screenshot: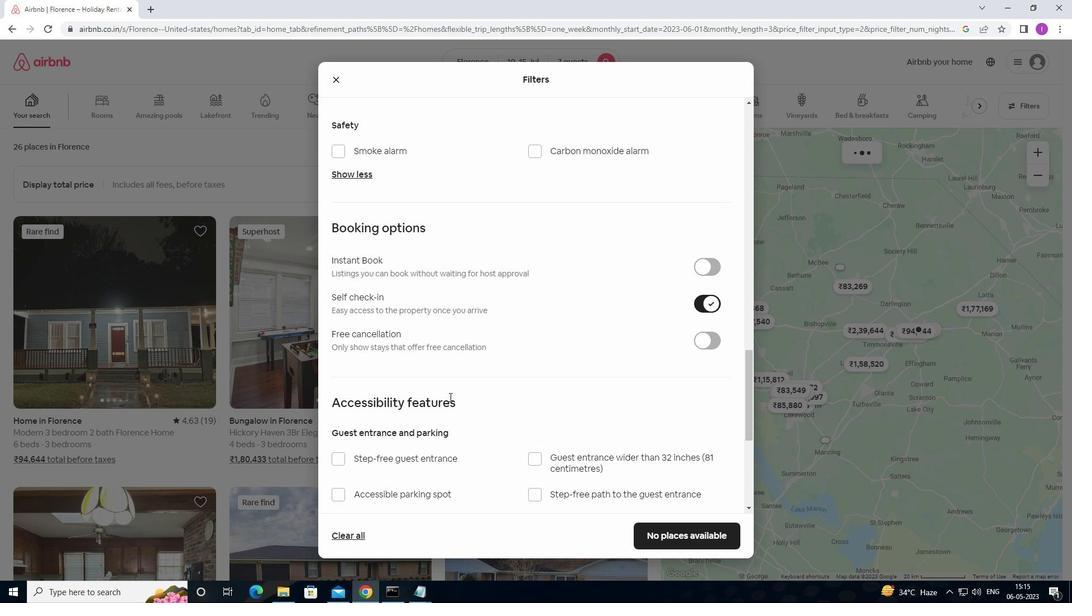 
Action: Mouse moved to (445, 408)
Screenshot: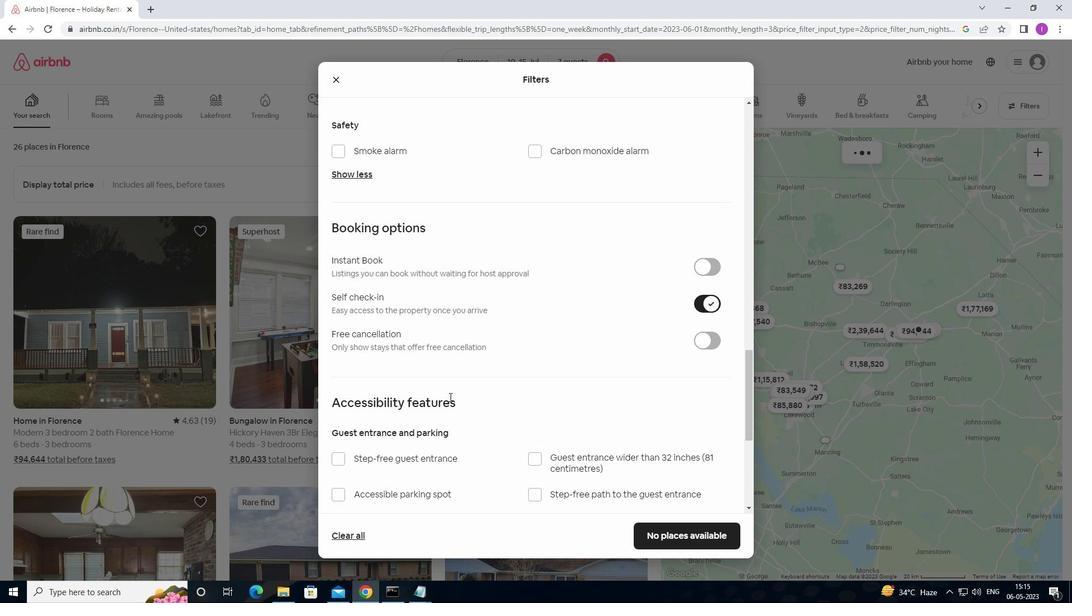 
Action: Mouse scrolled (445, 407) with delta (0, 0)
Screenshot: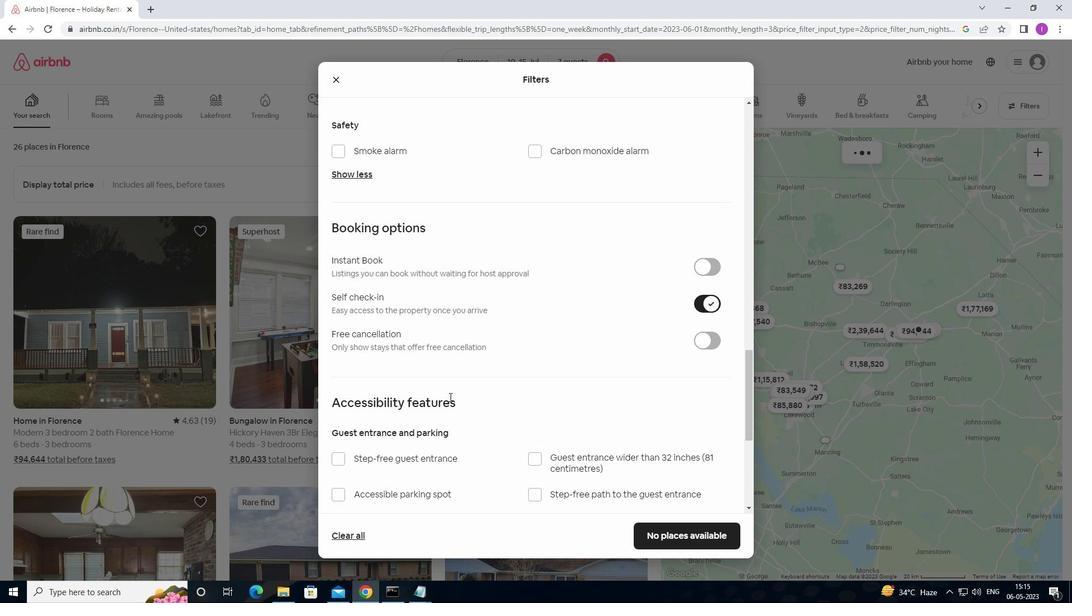 
Action: Mouse moved to (445, 409)
Screenshot: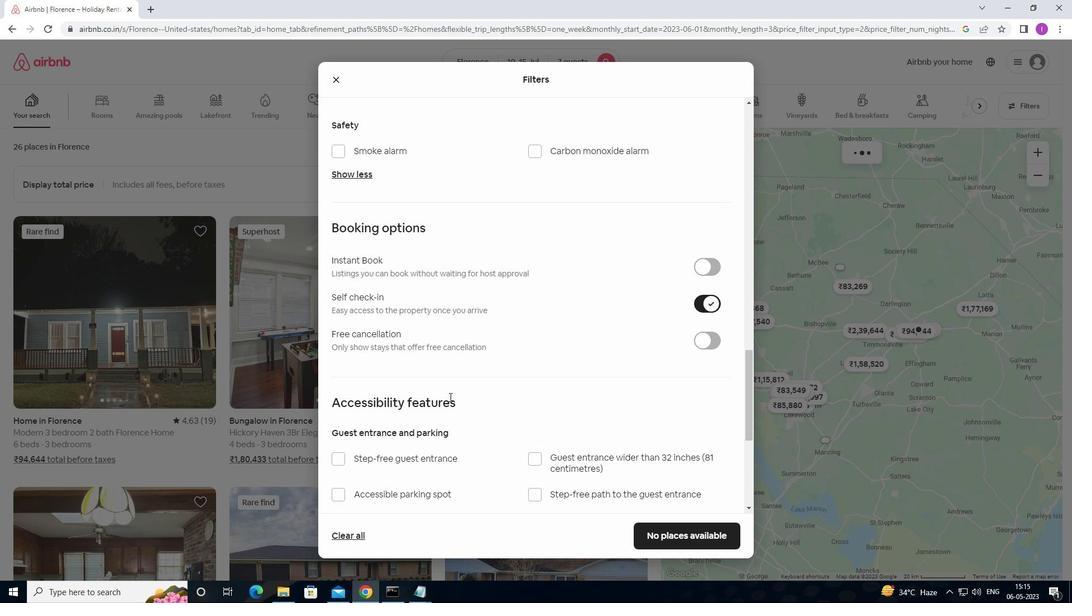 
Action: Mouse scrolled (445, 409) with delta (0, 0)
Screenshot: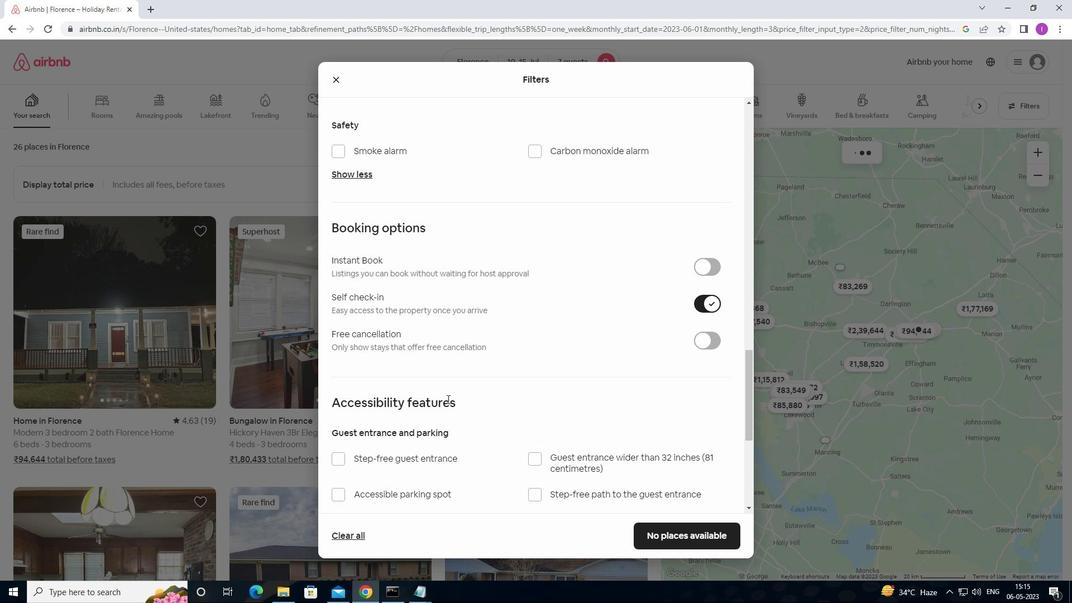 
Action: Mouse scrolled (445, 409) with delta (0, 0)
Screenshot: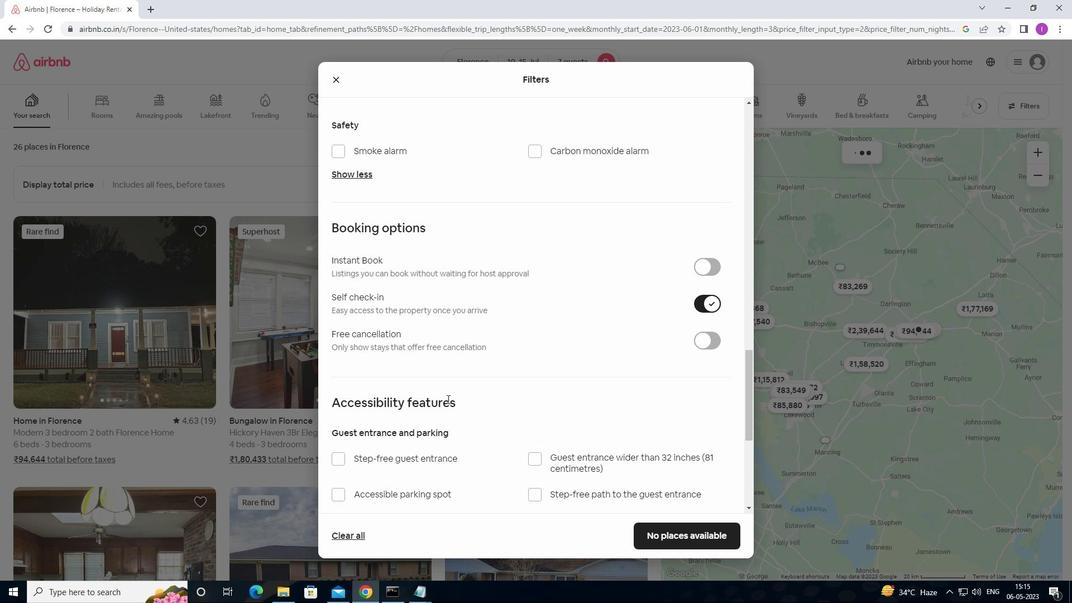 
Action: Mouse moved to (447, 407)
Screenshot: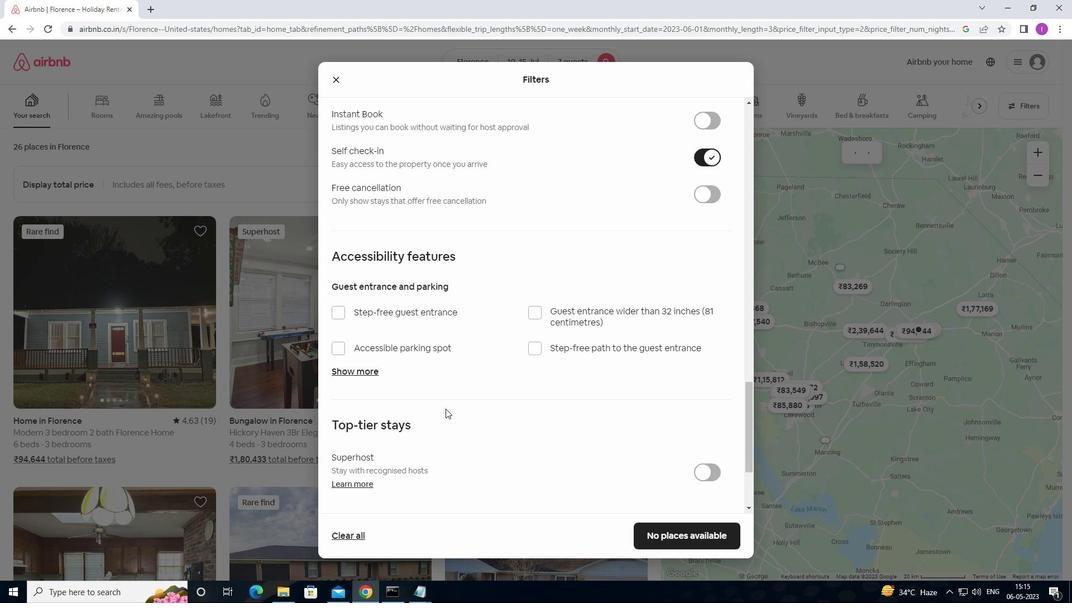 
Action: Mouse scrolled (447, 406) with delta (0, 0)
Screenshot: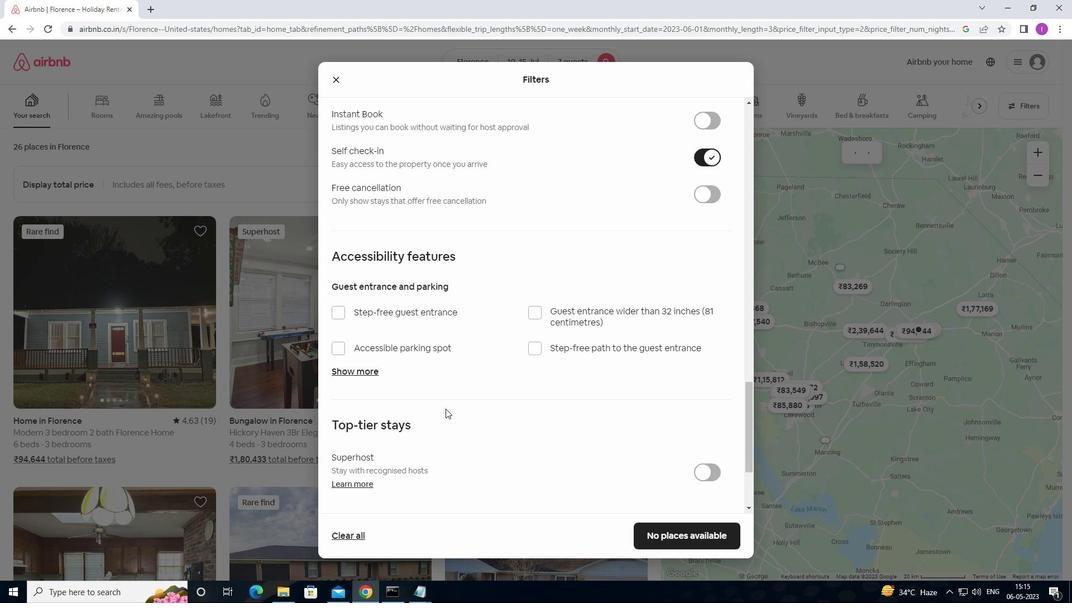 
Action: Mouse moved to (450, 408)
Screenshot: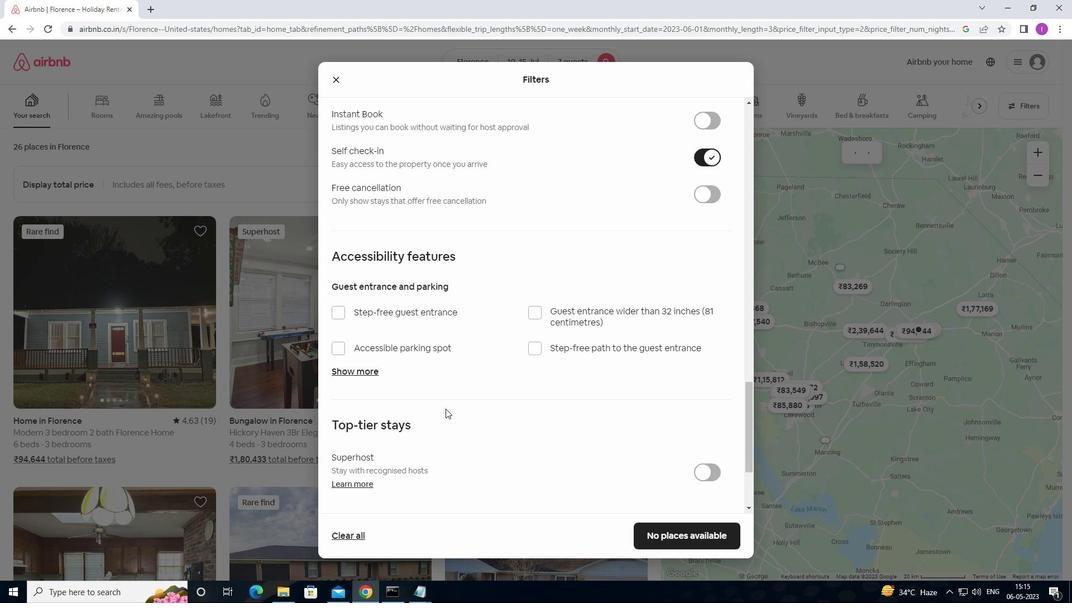 
Action: Mouse scrolled (450, 407) with delta (0, 0)
Screenshot: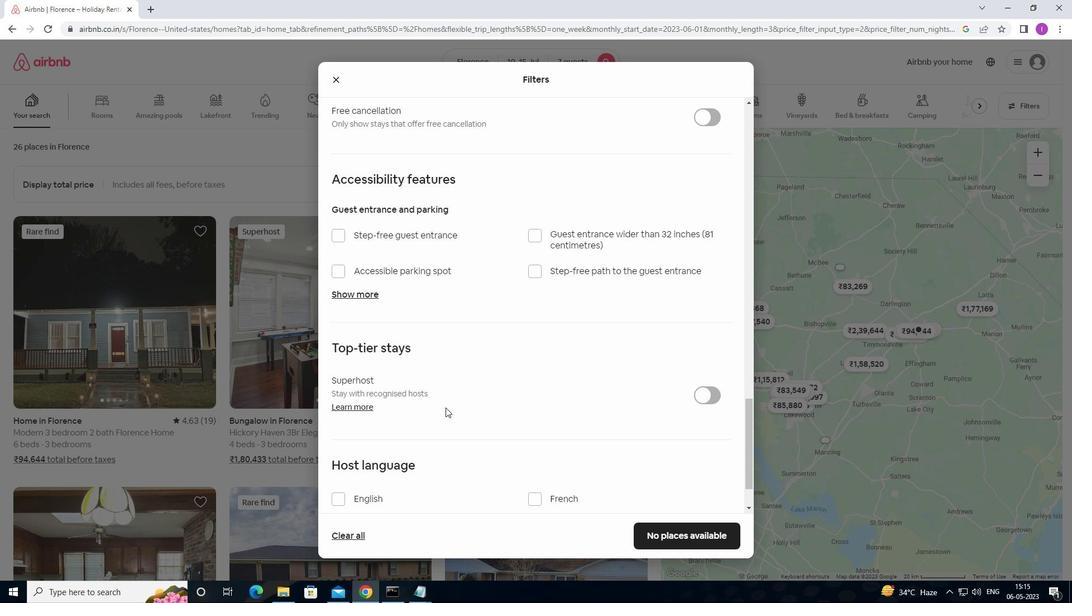 
Action: Mouse moved to (450, 408)
Screenshot: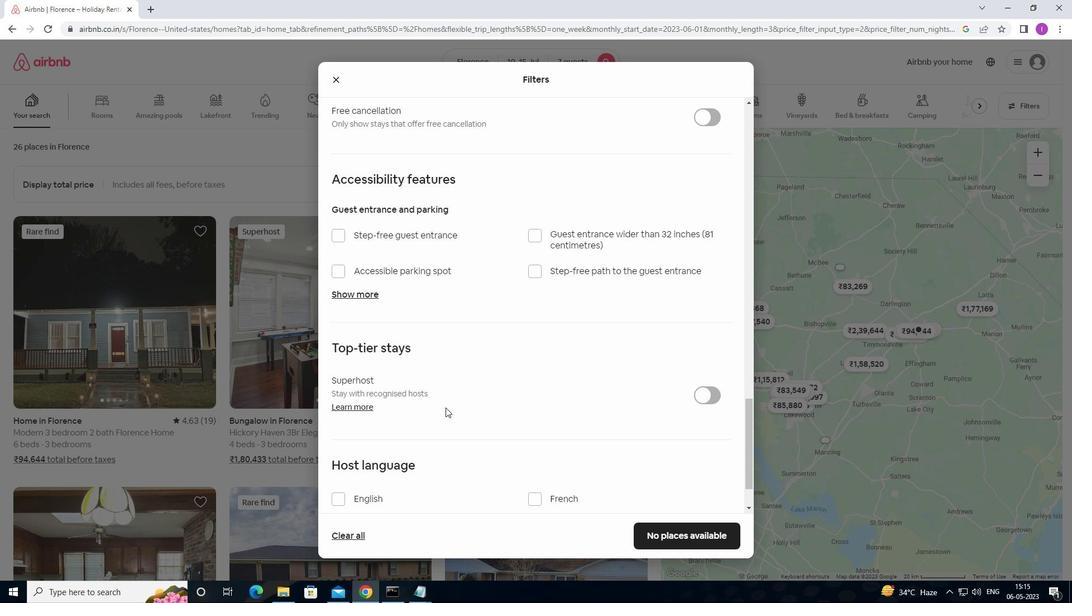 
Action: Mouse scrolled (450, 407) with delta (0, 0)
Screenshot: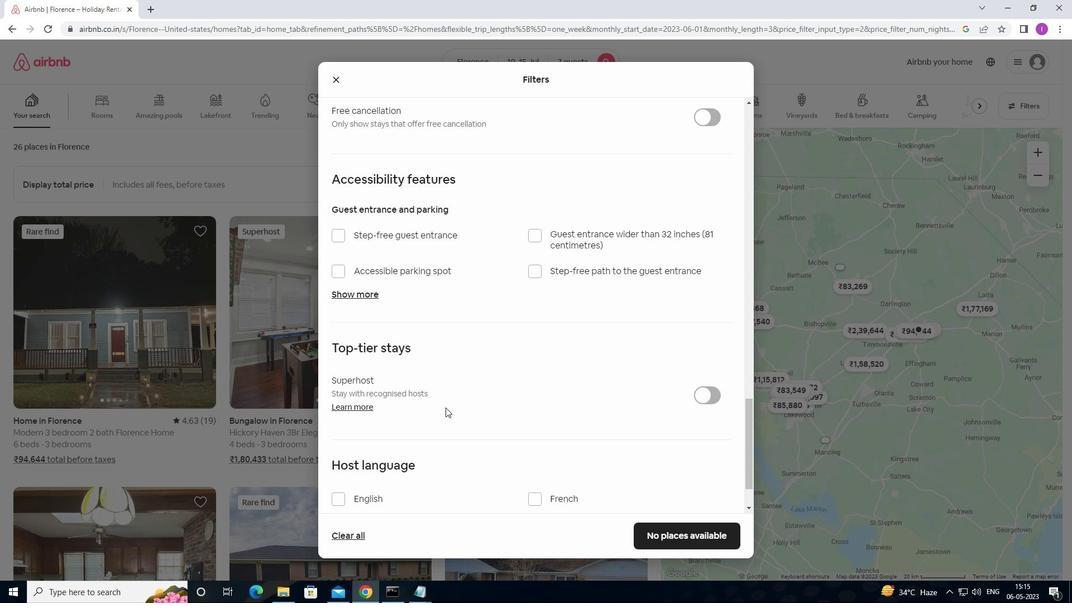 
Action: Mouse moved to (450, 408)
Screenshot: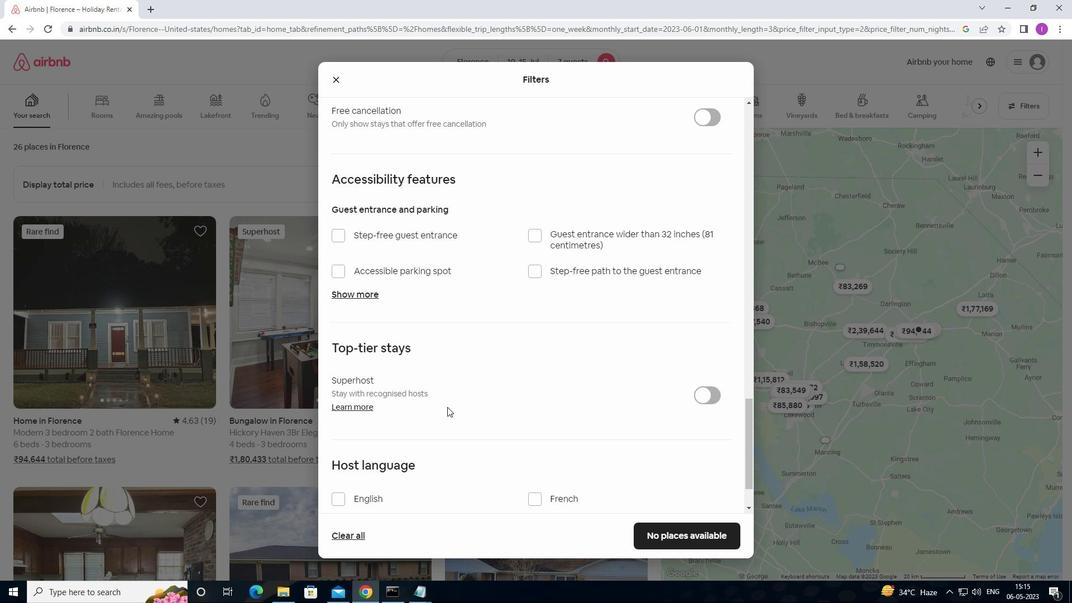 
Action: Mouse scrolled (450, 408) with delta (0, 0)
Screenshot: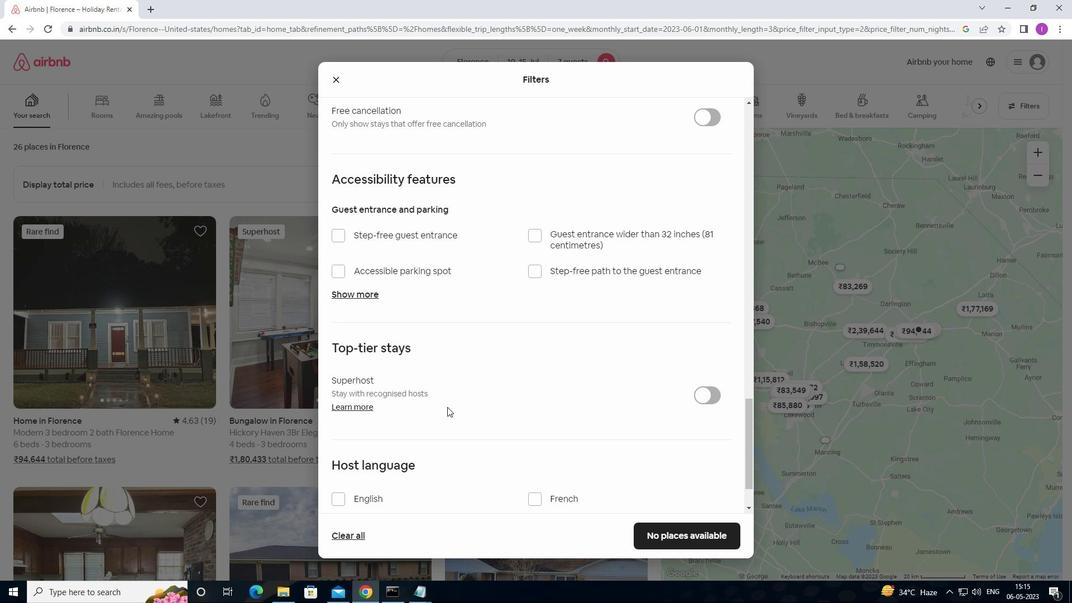 
Action: Mouse moved to (452, 409)
Screenshot: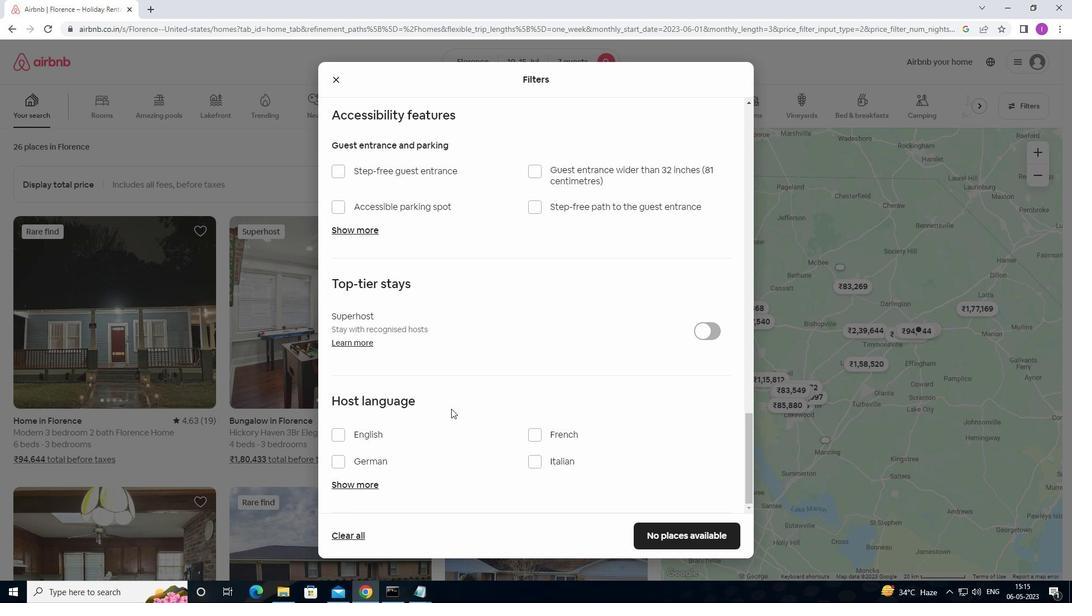 
Action: Mouse scrolled (452, 408) with delta (0, 0)
Screenshot: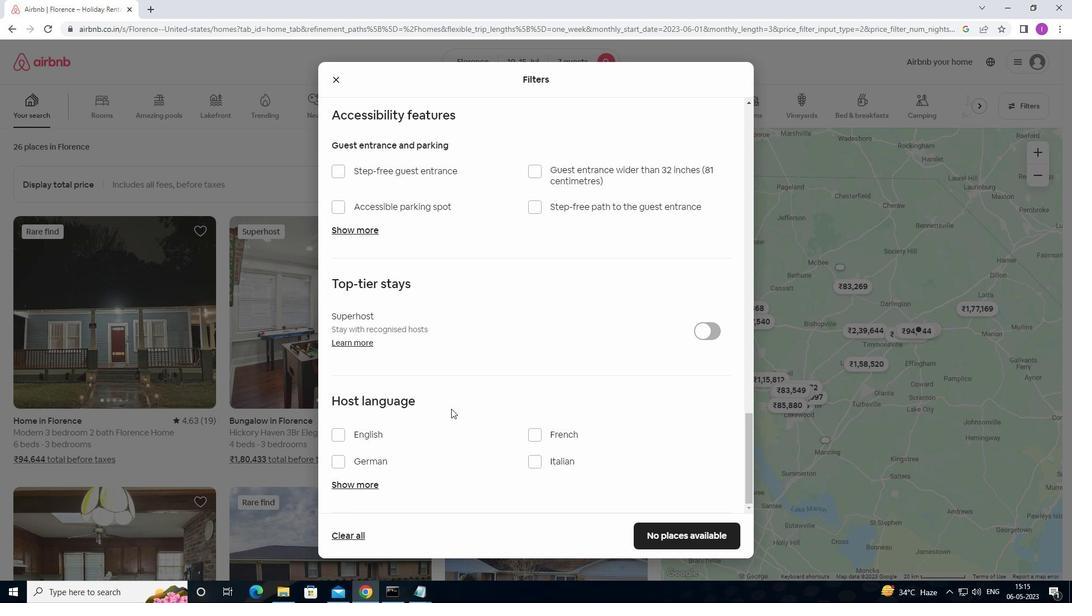 
Action: Mouse moved to (452, 409)
Screenshot: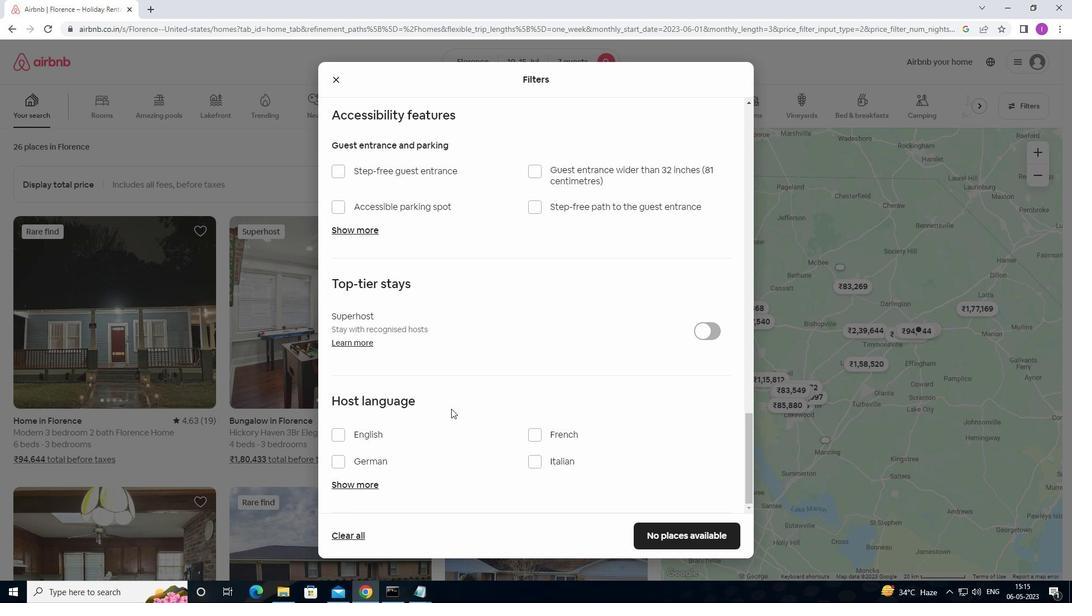 
Action: Mouse scrolled (452, 409) with delta (0, 0)
Screenshot: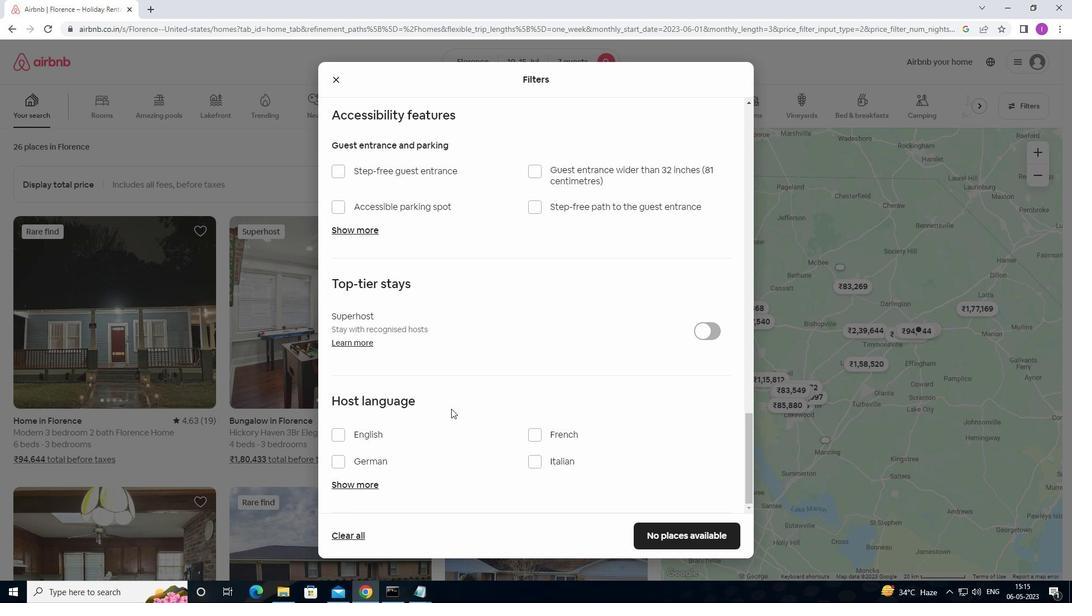 
Action: Mouse moved to (341, 432)
Screenshot: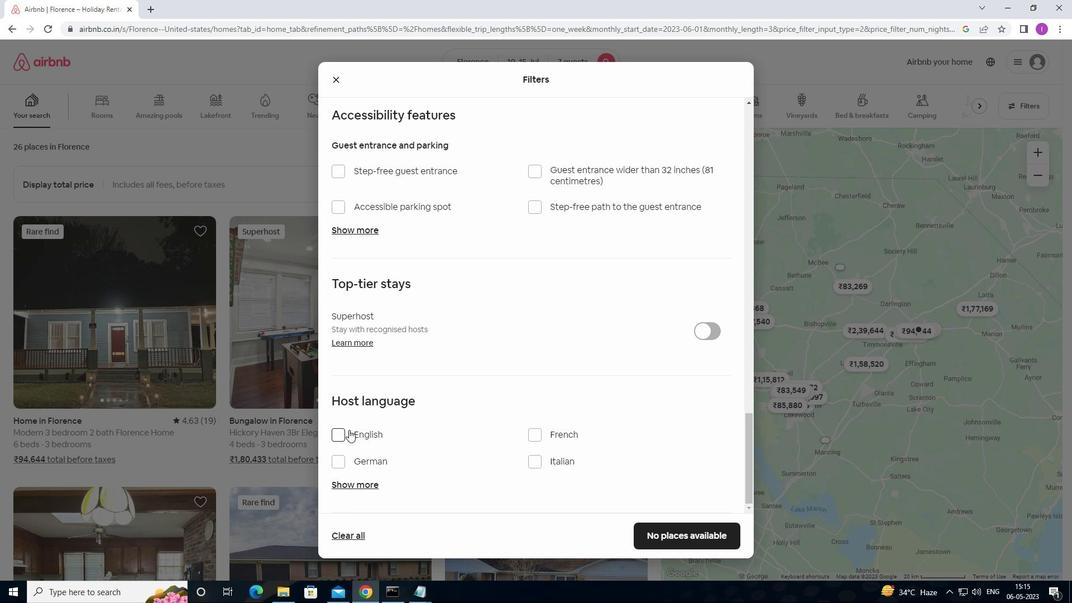 
Action: Mouse pressed left at (341, 432)
Screenshot: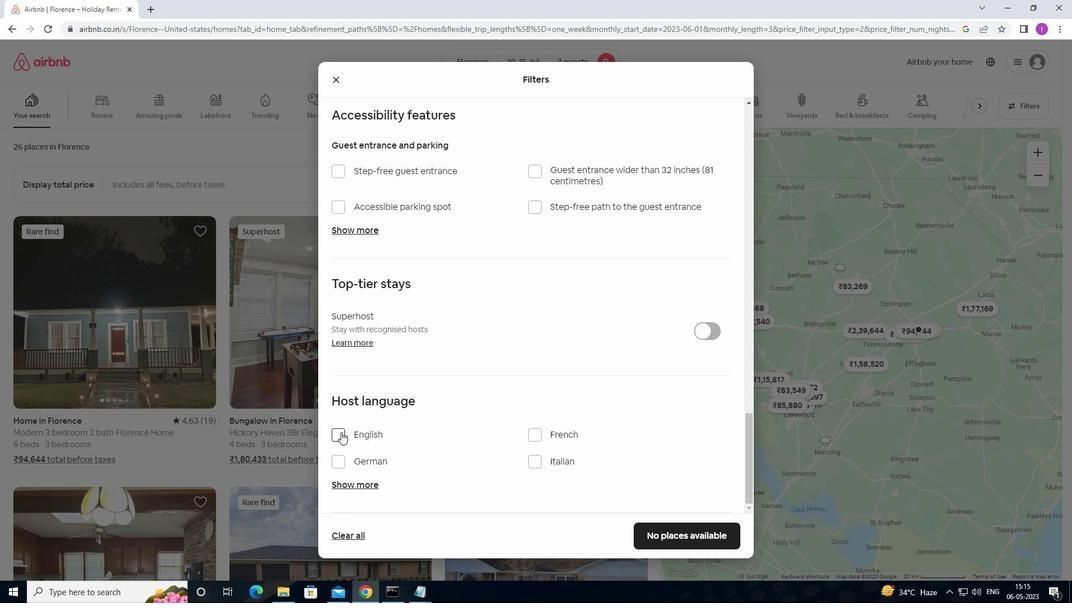 
Action: Mouse moved to (659, 539)
Screenshot: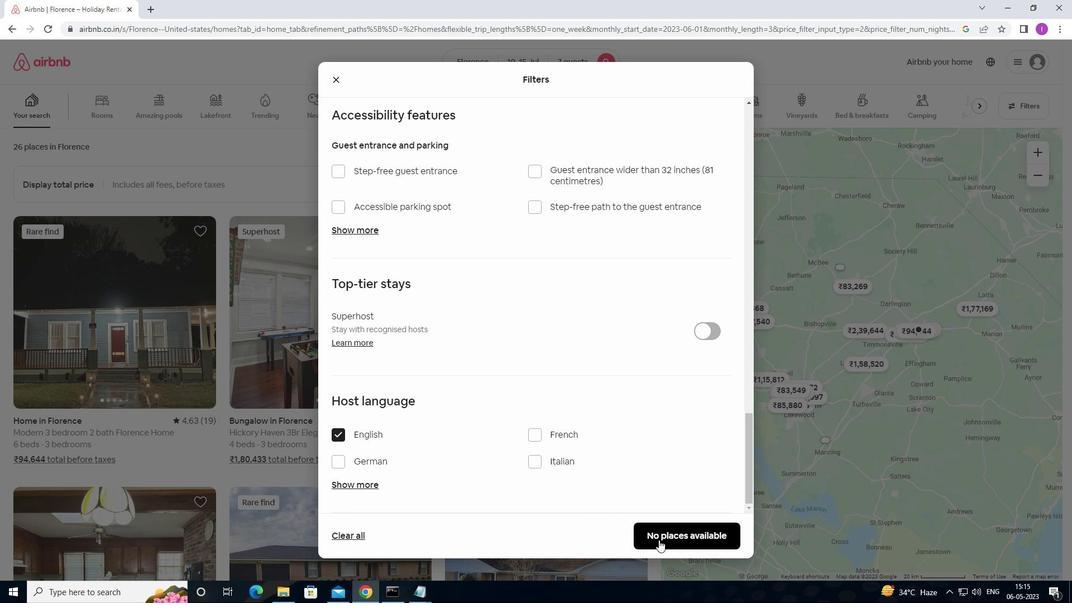 
Action: Mouse pressed left at (659, 539)
Screenshot: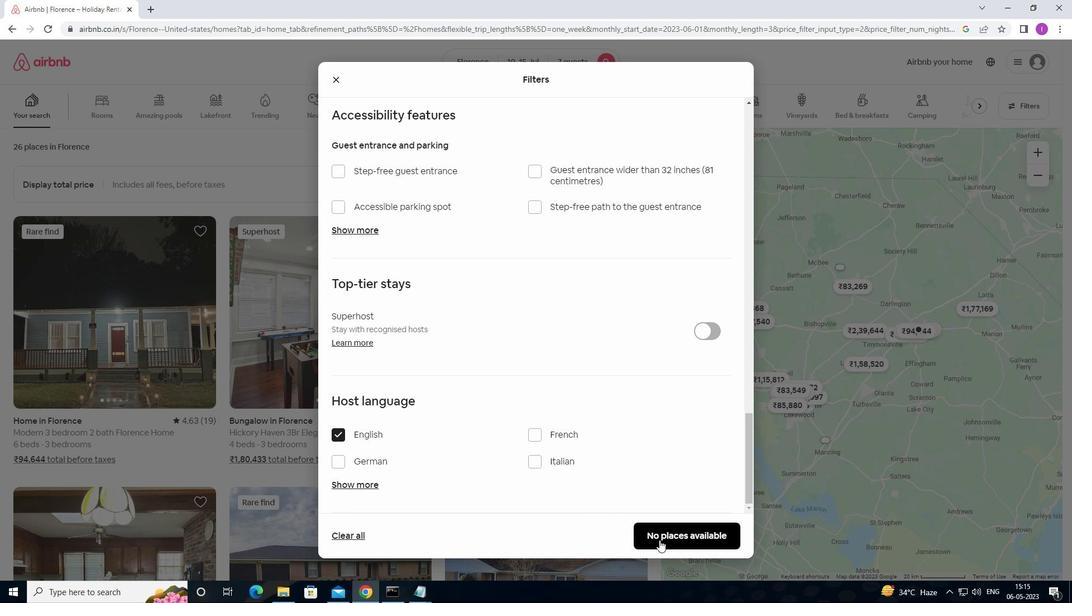 
Action: Mouse moved to (672, 526)
Screenshot: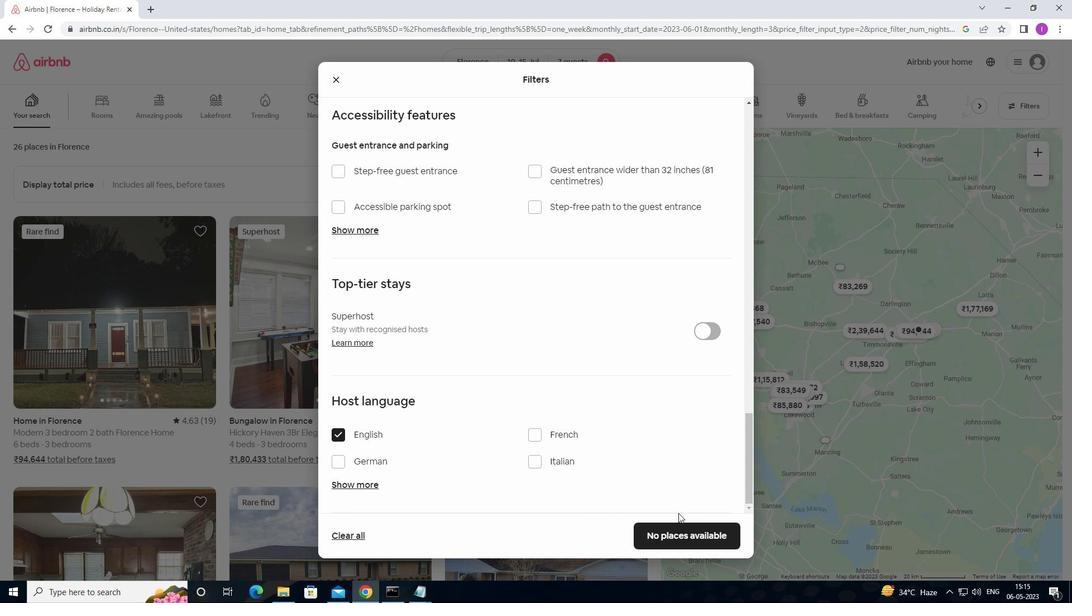 
Action: Mouse pressed left at (672, 526)
Screenshot: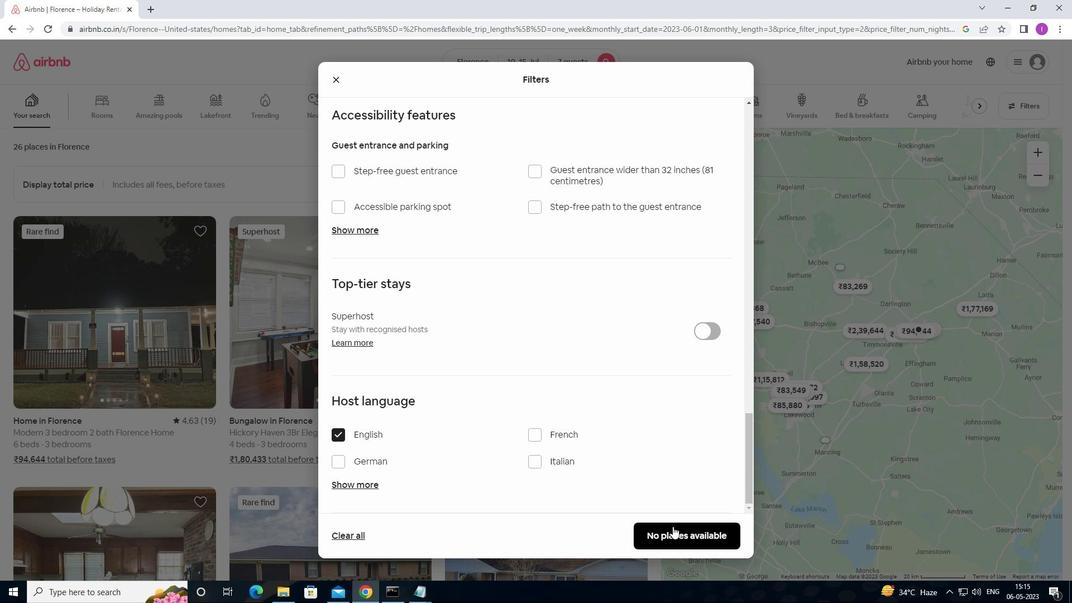 
Action: Mouse moved to (684, 502)
Screenshot: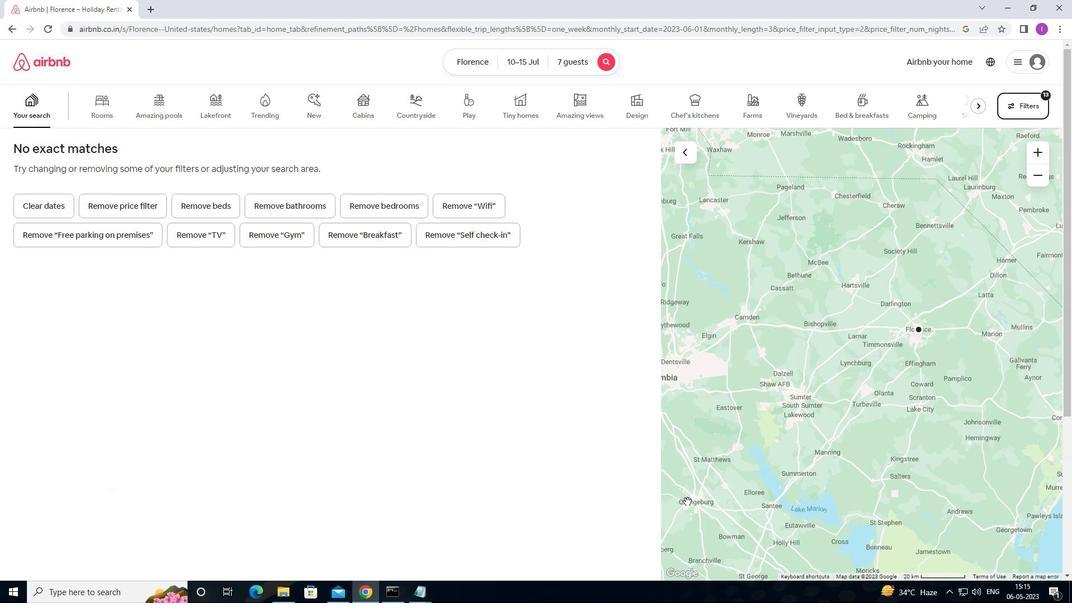 
